 Task: Find connections with filter location Dicholi with filter topic #Homeofficewith filter profile language German with filter current company Chargebee with filter school Prahladrai Dalmia Lions College of Commerce and Economics Sundar Nagar S V Road Malad West Mumbai 400 064 with filter industry Furniture and Home Furnishings Manufacturing with filter service category Customer Support with filter keywords title Operations Manager
Action: Mouse moved to (157, 238)
Screenshot: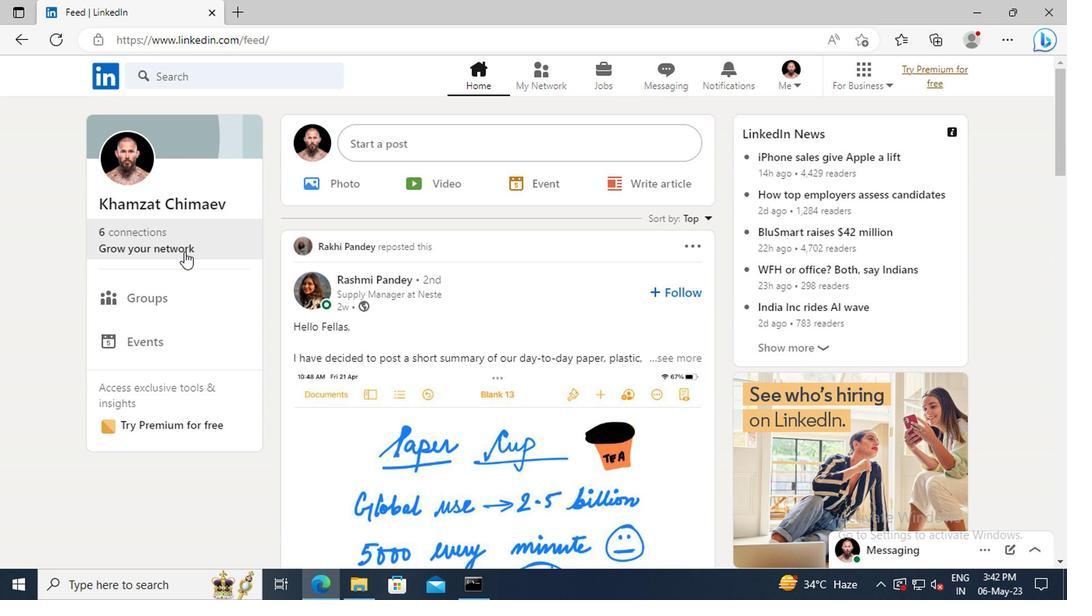 
Action: Mouse pressed left at (157, 238)
Screenshot: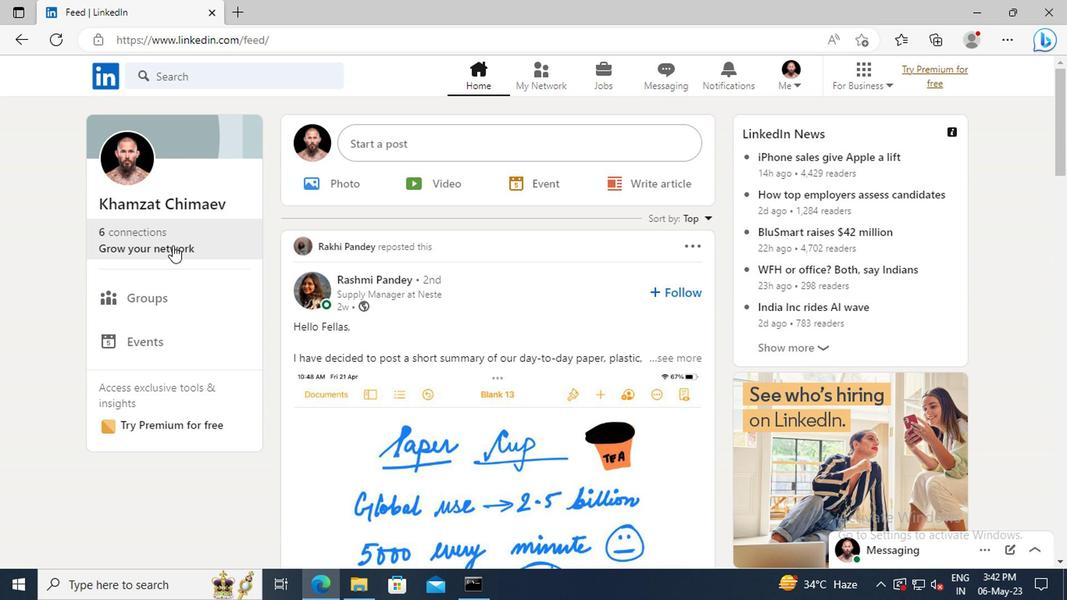 
Action: Mouse moved to (158, 166)
Screenshot: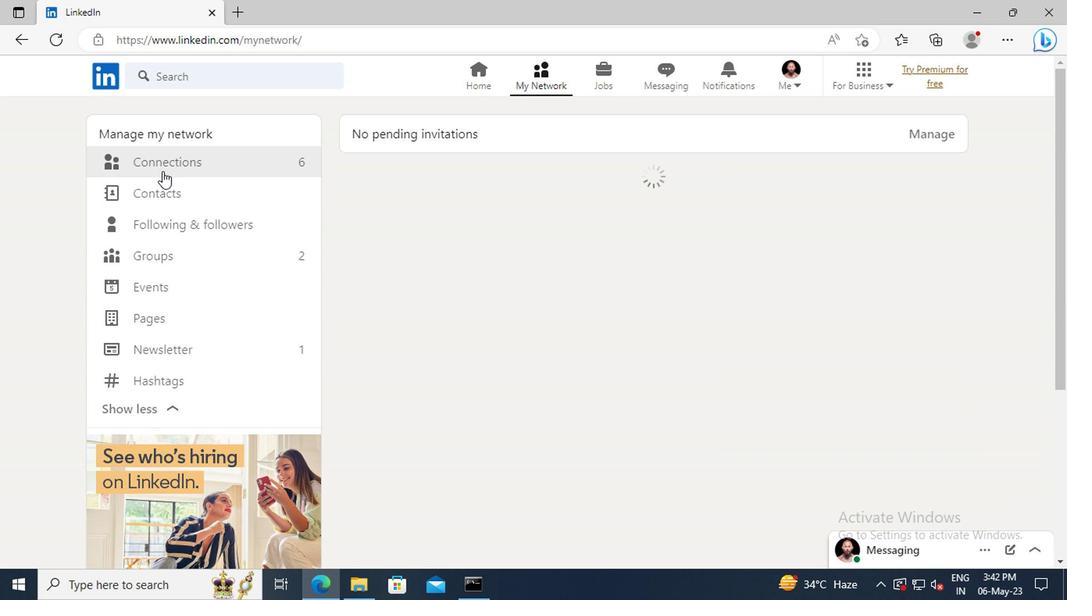 
Action: Mouse pressed left at (158, 166)
Screenshot: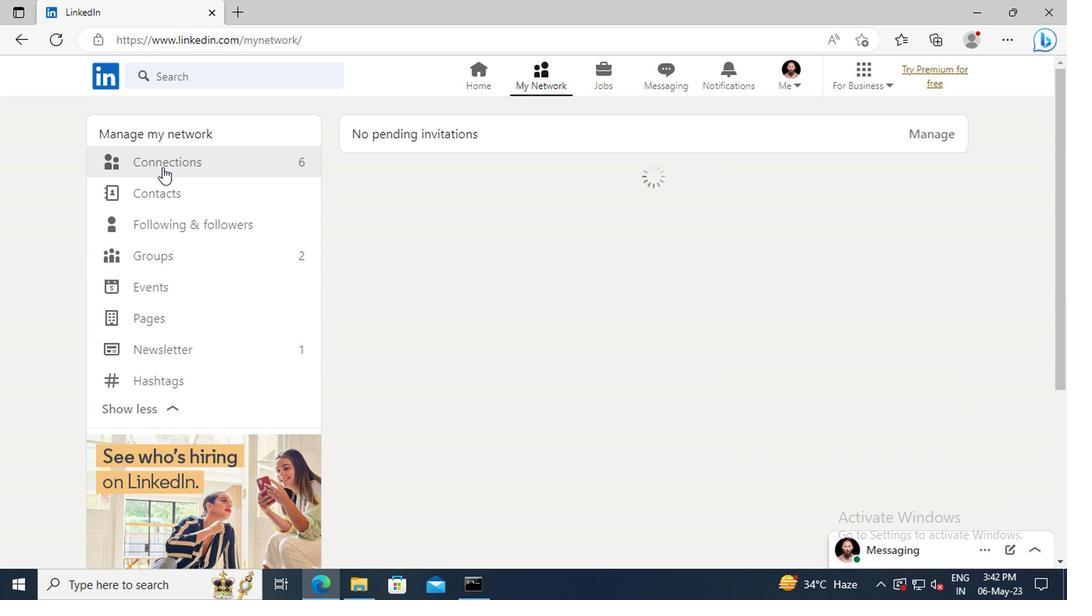 
Action: Mouse moved to (626, 166)
Screenshot: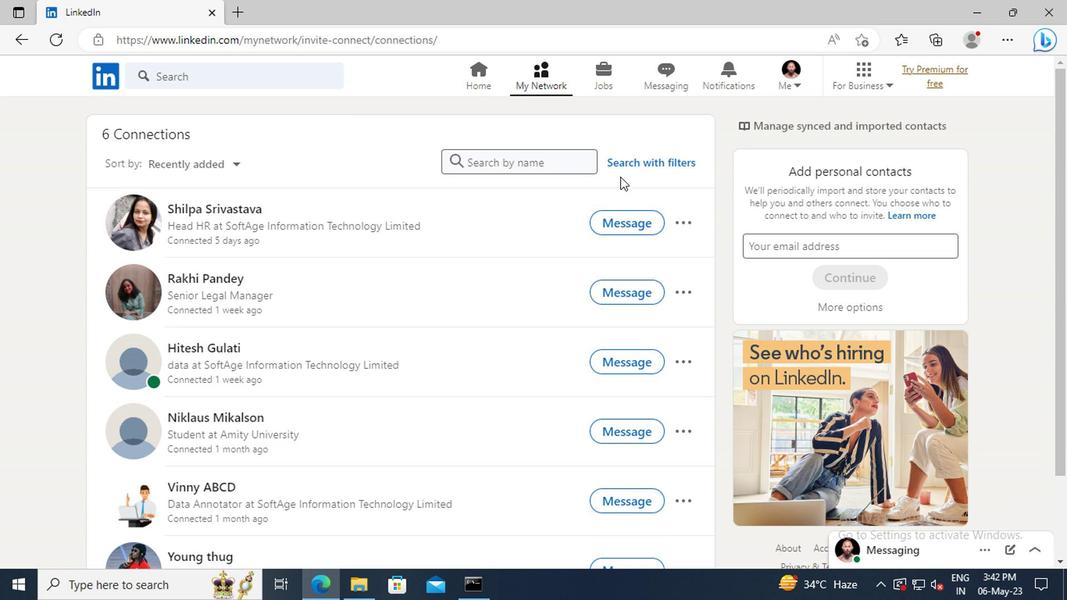 
Action: Mouse pressed left at (626, 166)
Screenshot: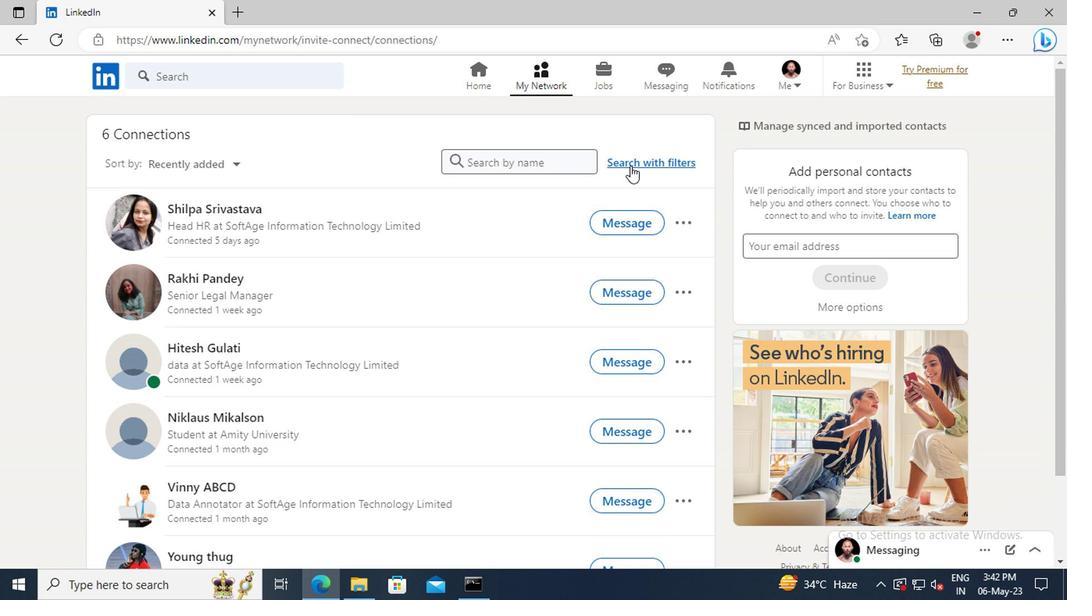
Action: Mouse moved to (591, 120)
Screenshot: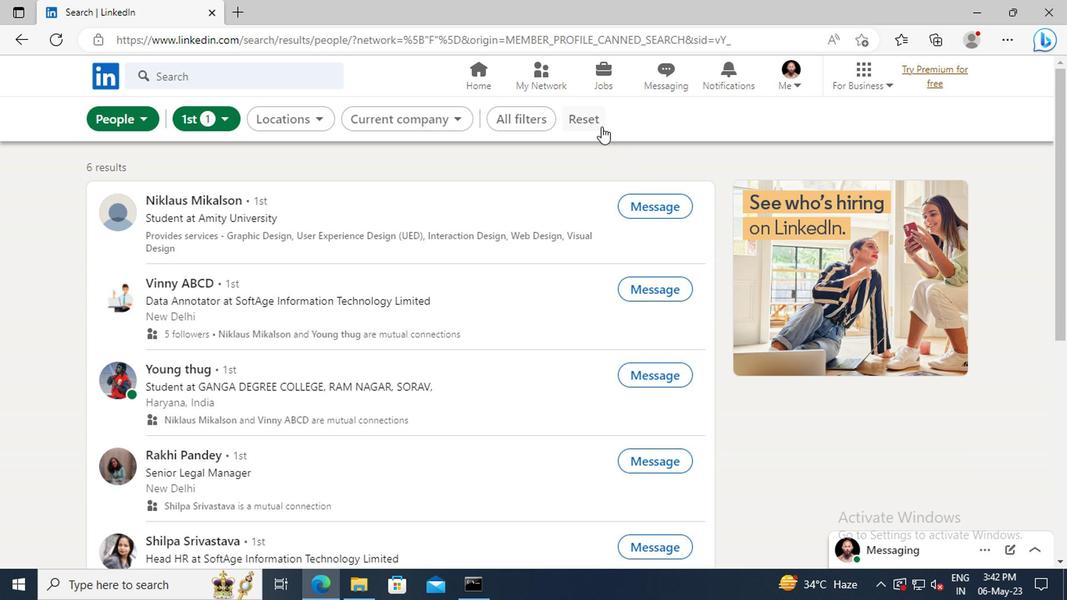 
Action: Mouse pressed left at (591, 120)
Screenshot: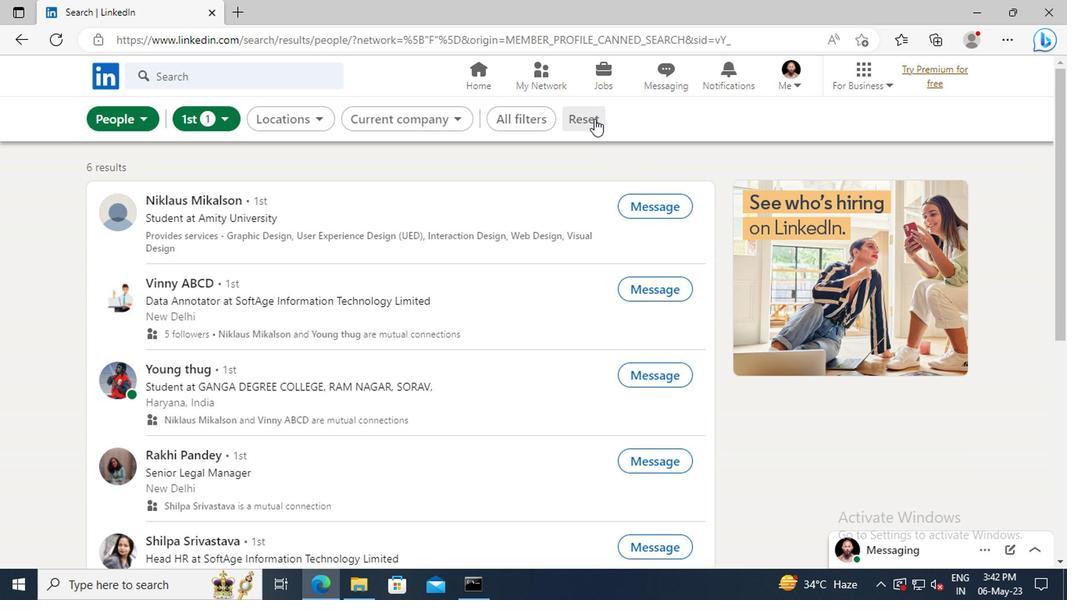 
Action: Mouse moved to (572, 120)
Screenshot: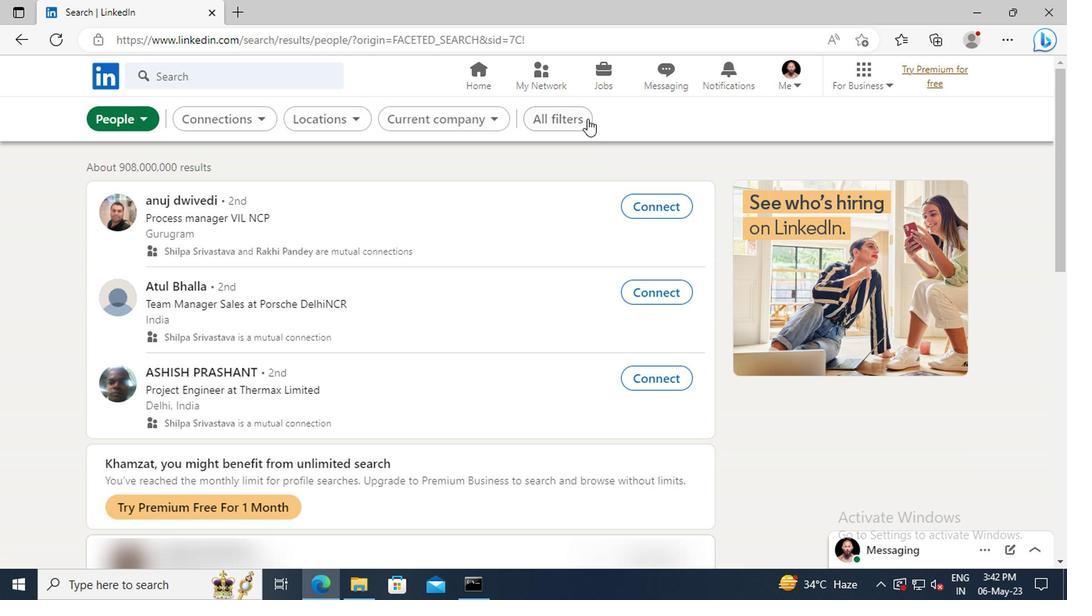 
Action: Mouse pressed left at (572, 120)
Screenshot: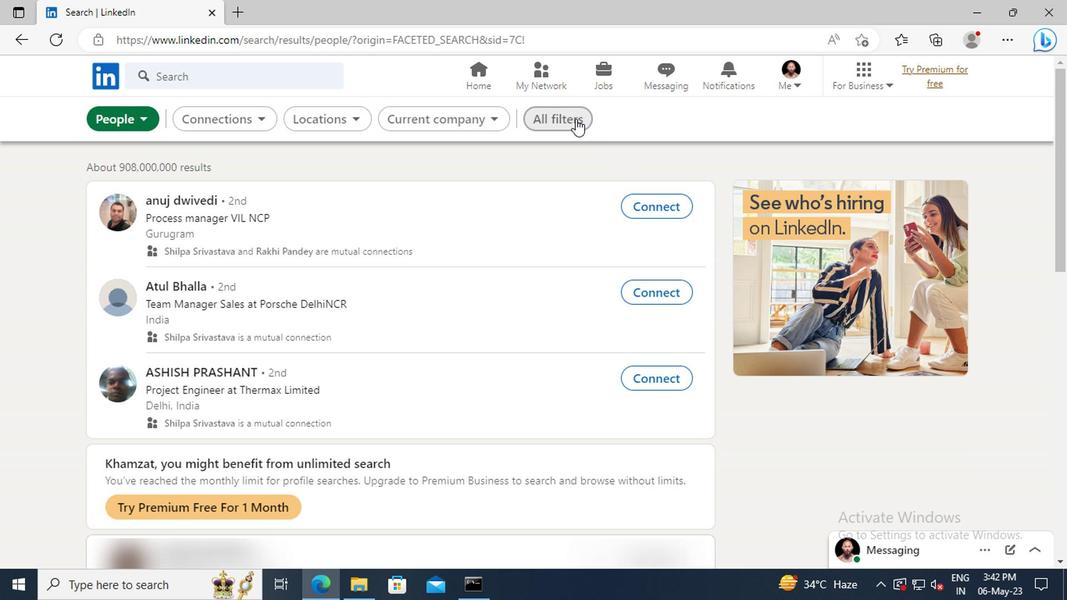 
Action: Mouse moved to (880, 309)
Screenshot: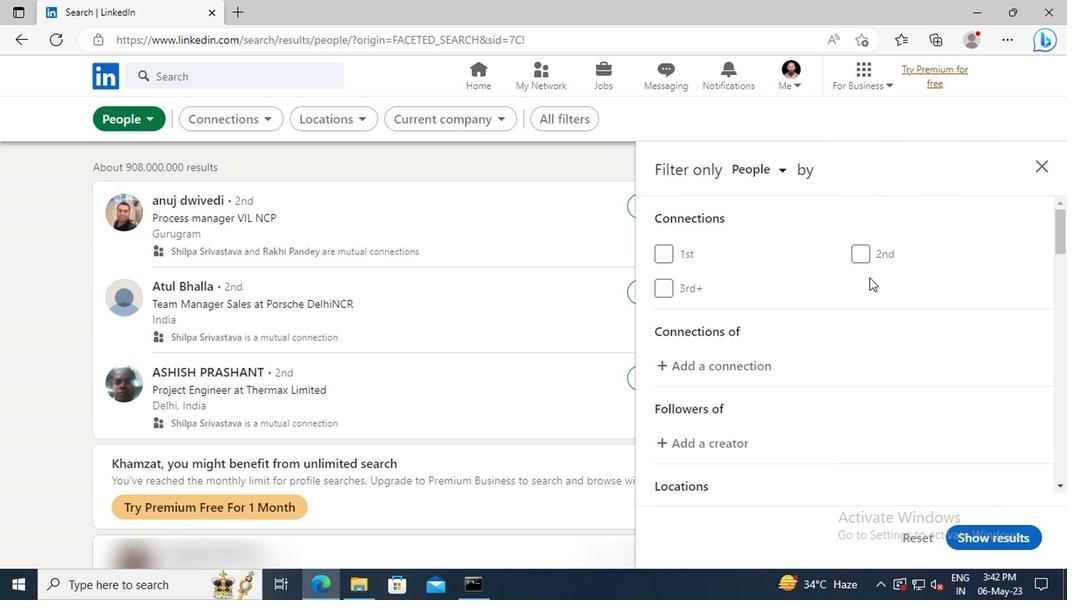 
Action: Mouse scrolled (880, 308) with delta (0, -1)
Screenshot: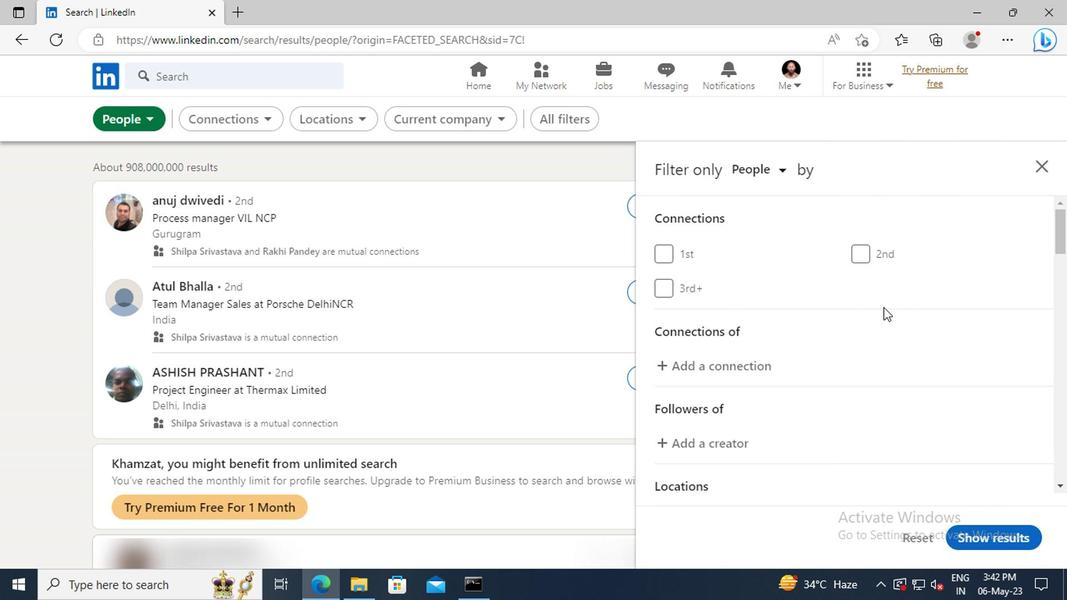 
Action: Mouse scrolled (880, 308) with delta (0, -1)
Screenshot: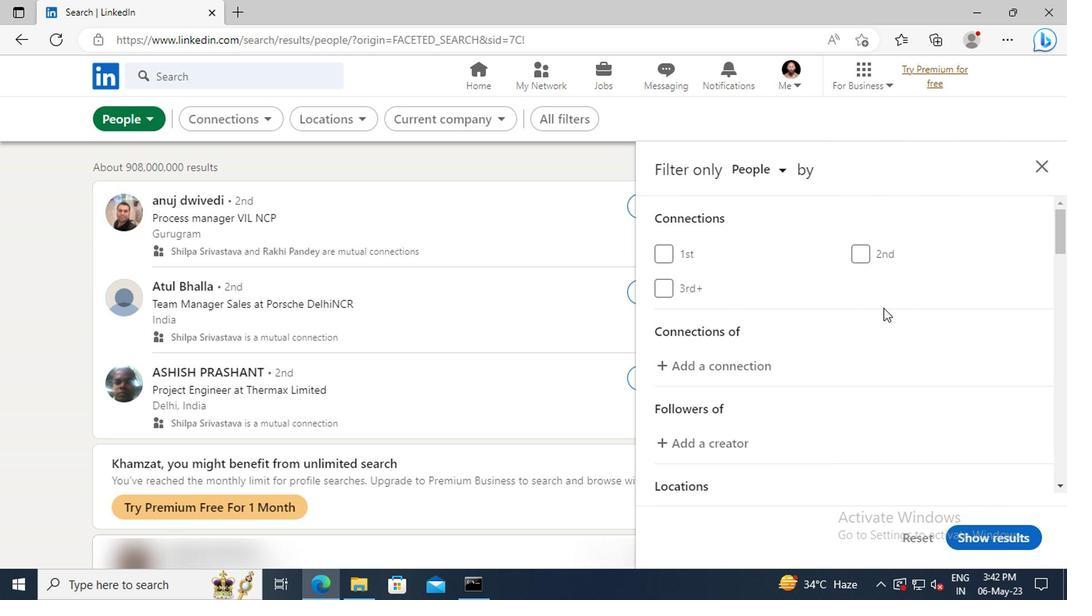 
Action: Mouse scrolled (880, 308) with delta (0, -1)
Screenshot: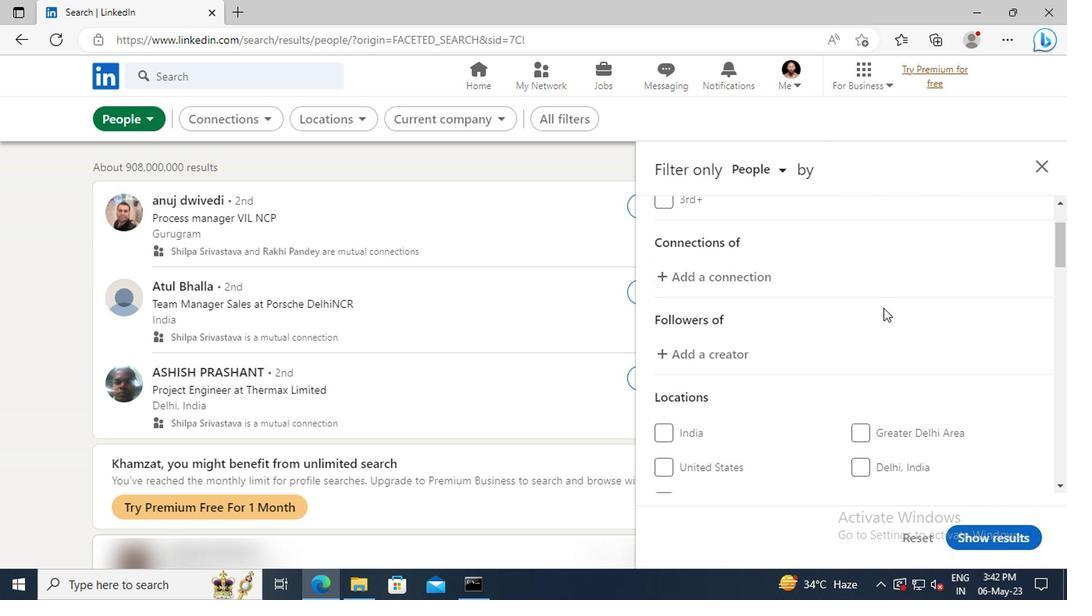 
Action: Mouse scrolled (880, 308) with delta (0, -1)
Screenshot: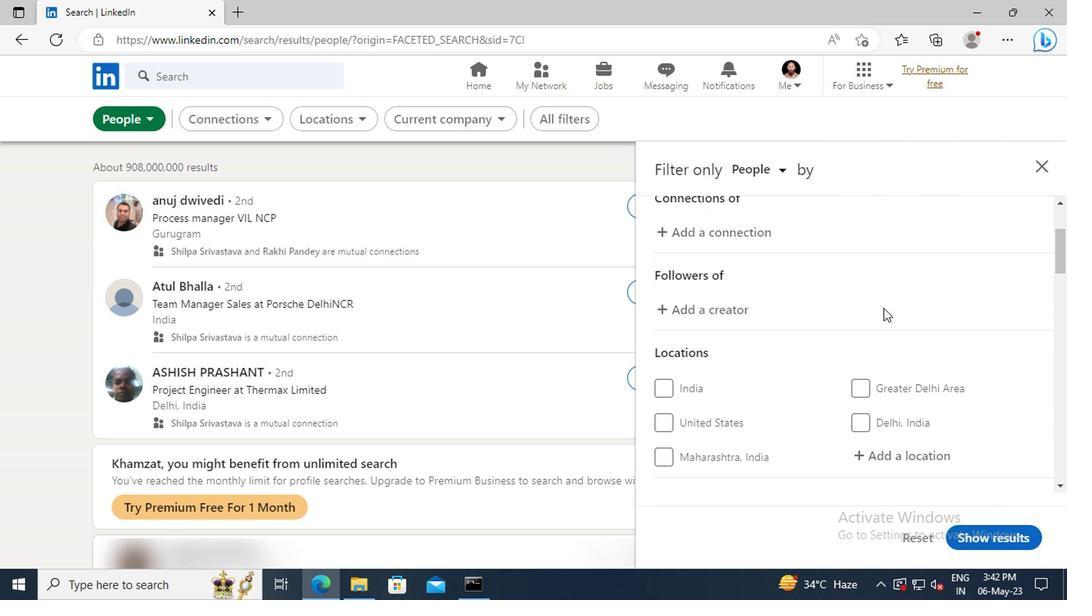 
Action: Mouse scrolled (880, 308) with delta (0, -1)
Screenshot: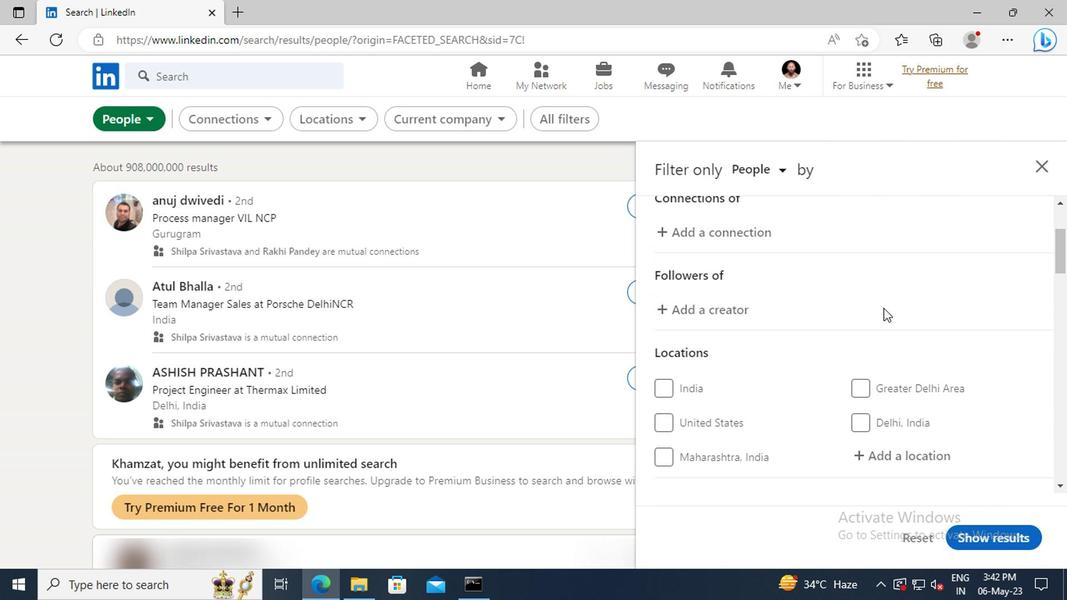 
Action: Mouse scrolled (880, 308) with delta (0, -1)
Screenshot: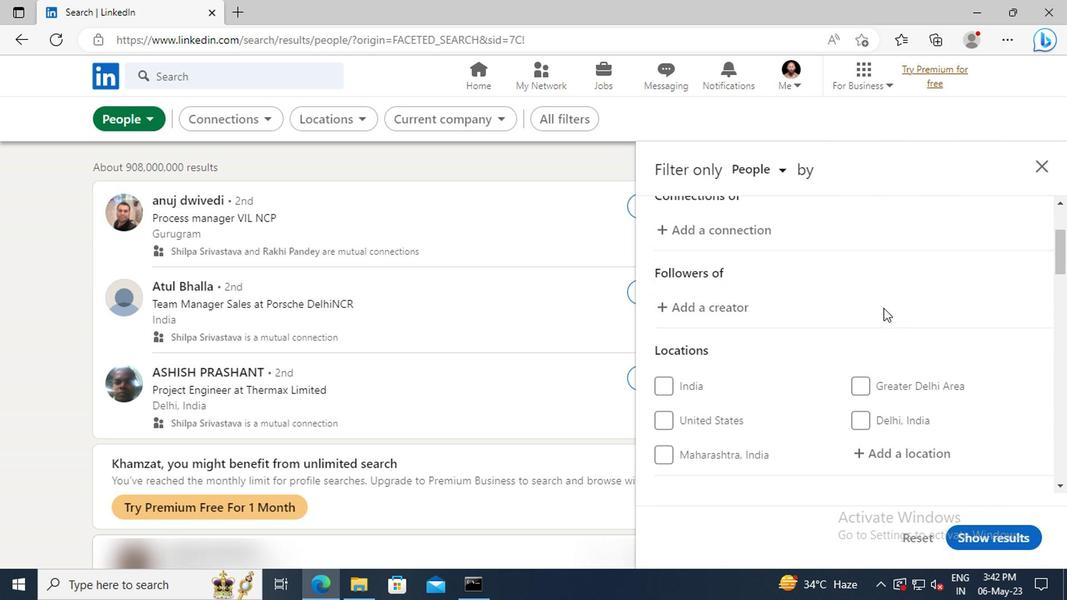 
Action: Mouse moved to (883, 322)
Screenshot: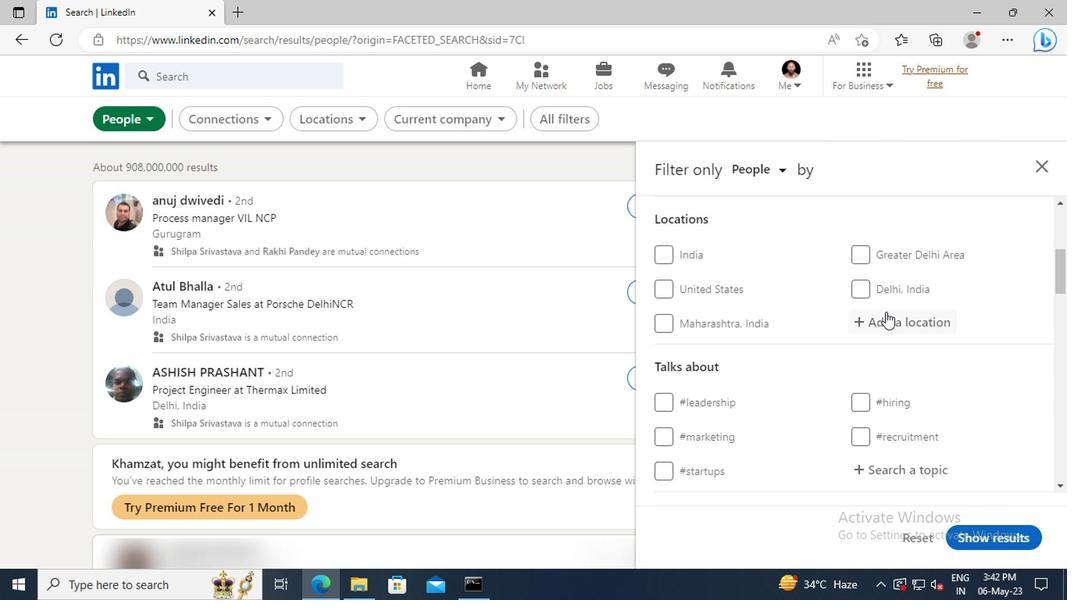 
Action: Mouse pressed left at (883, 322)
Screenshot: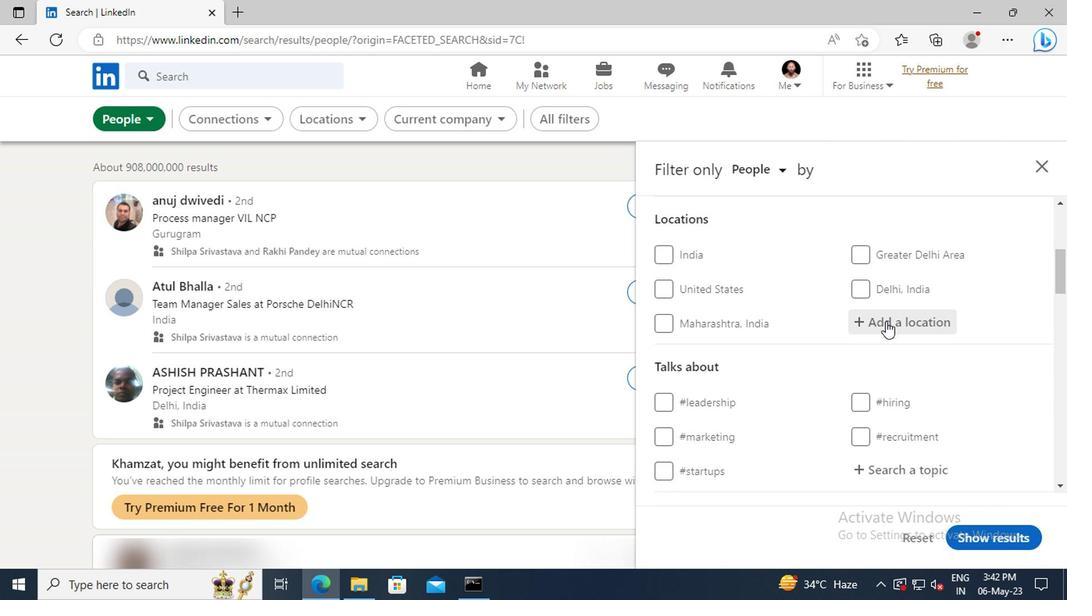 
Action: Key pressed <Key.shift>DICHOLI<Key.enter>
Screenshot: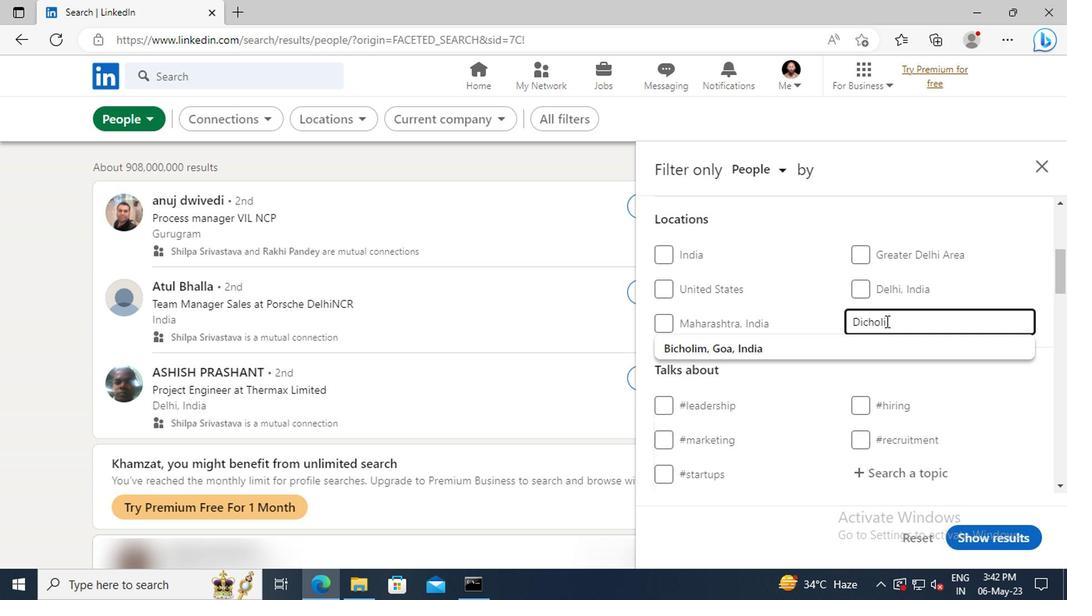 
Action: Mouse scrolled (883, 321) with delta (0, -1)
Screenshot: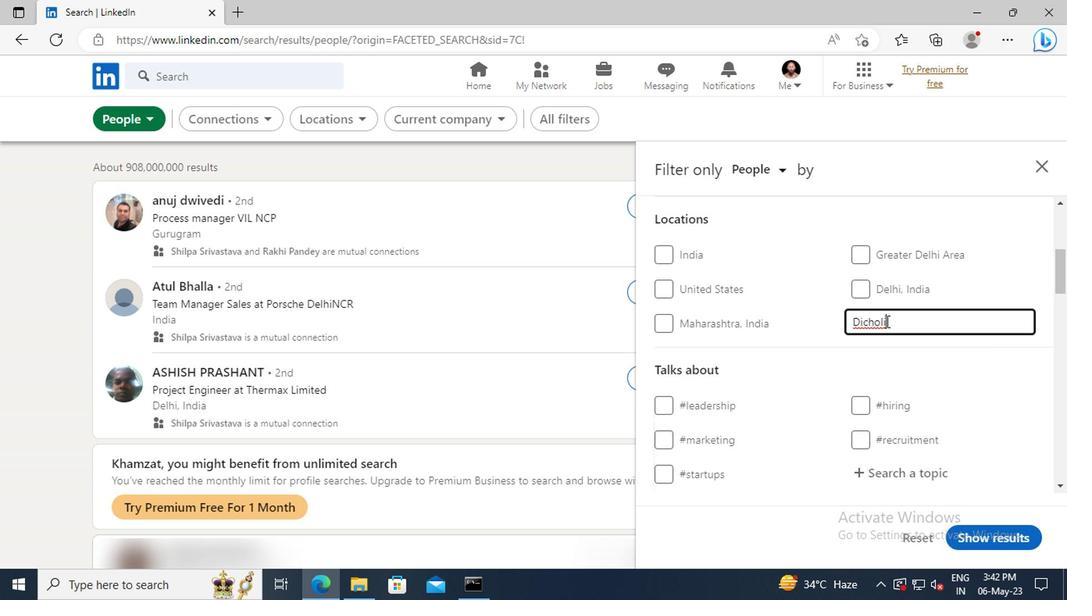 
Action: Mouse scrolled (883, 321) with delta (0, -1)
Screenshot: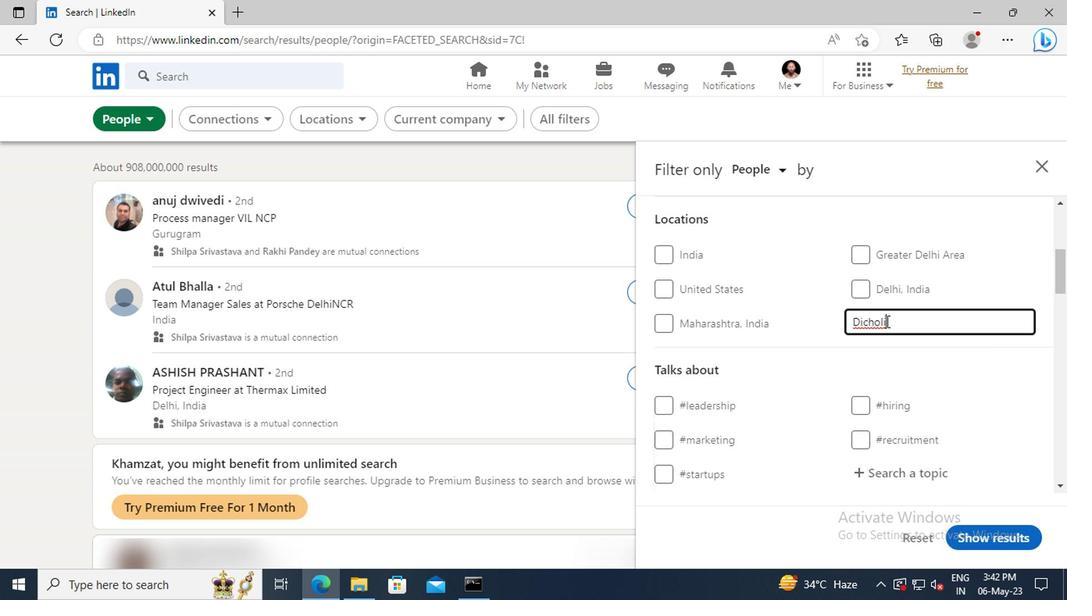 
Action: Mouse scrolled (883, 321) with delta (0, -1)
Screenshot: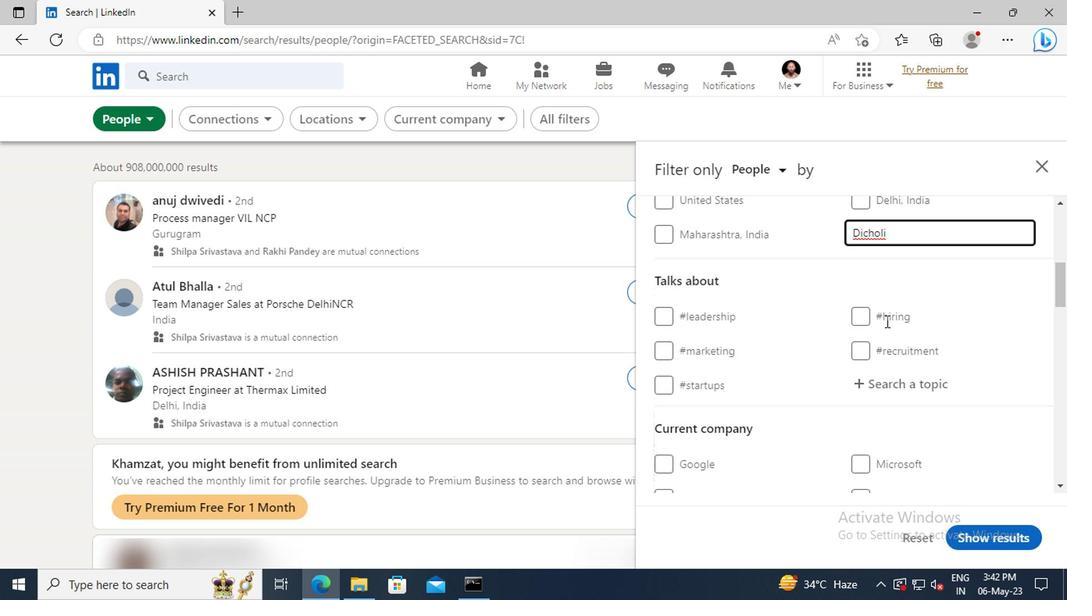 
Action: Mouse moved to (886, 342)
Screenshot: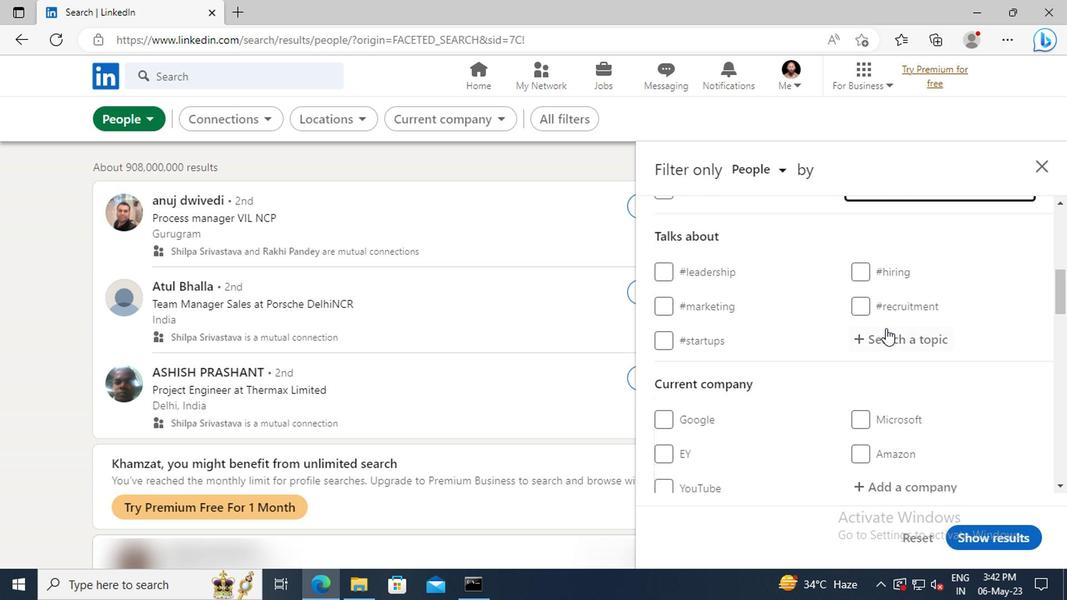 
Action: Mouse pressed left at (886, 342)
Screenshot: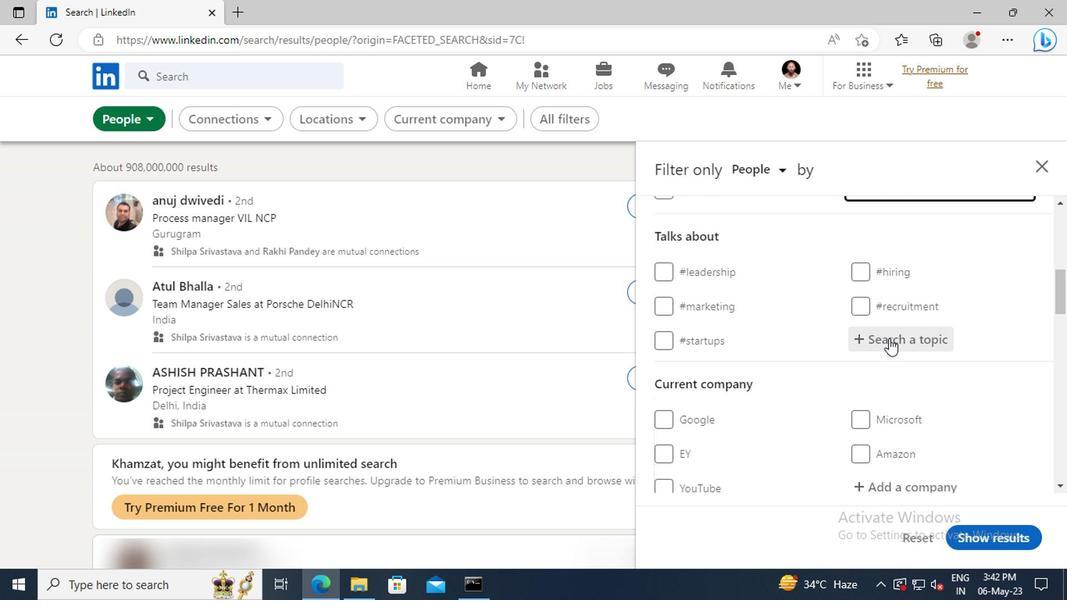 
Action: Key pressed <Key.shift>HOMEOFF
Screenshot: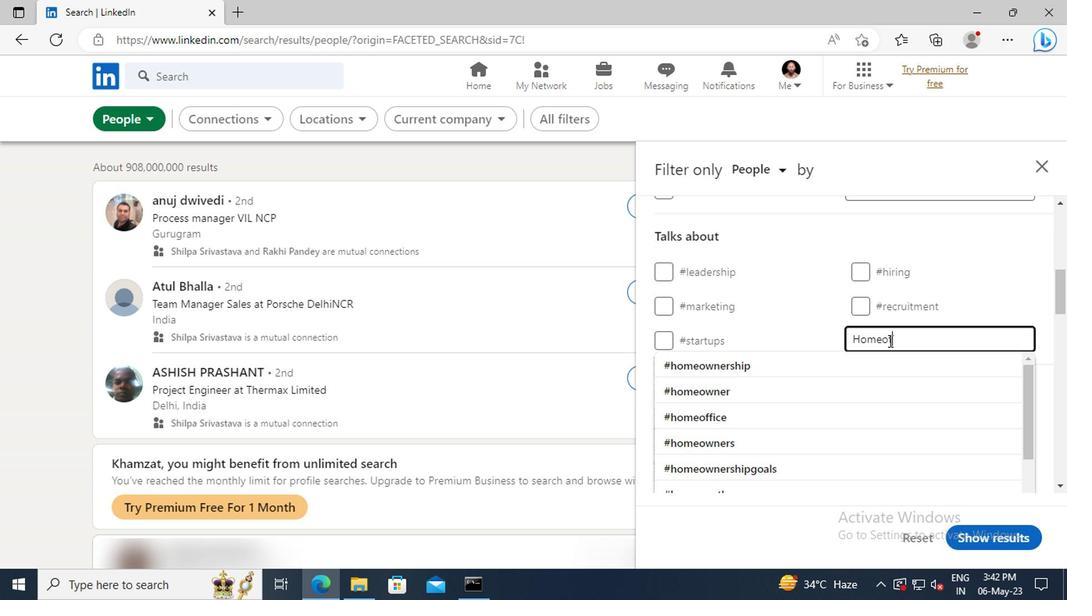 
Action: Mouse moved to (889, 359)
Screenshot: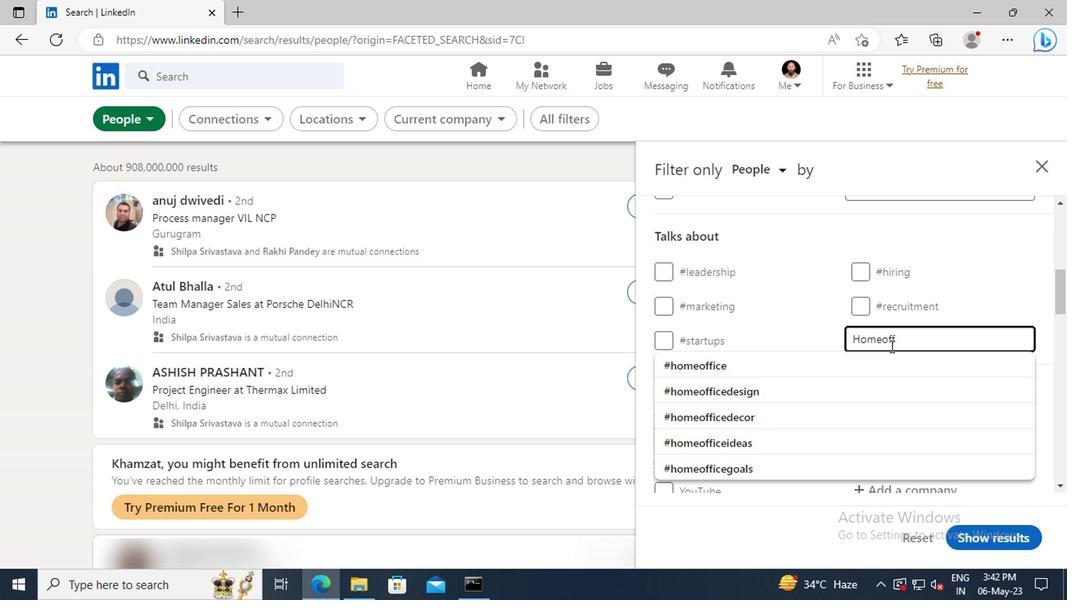 
Action: Mouse pressed left at (889, 359)
Screenshot: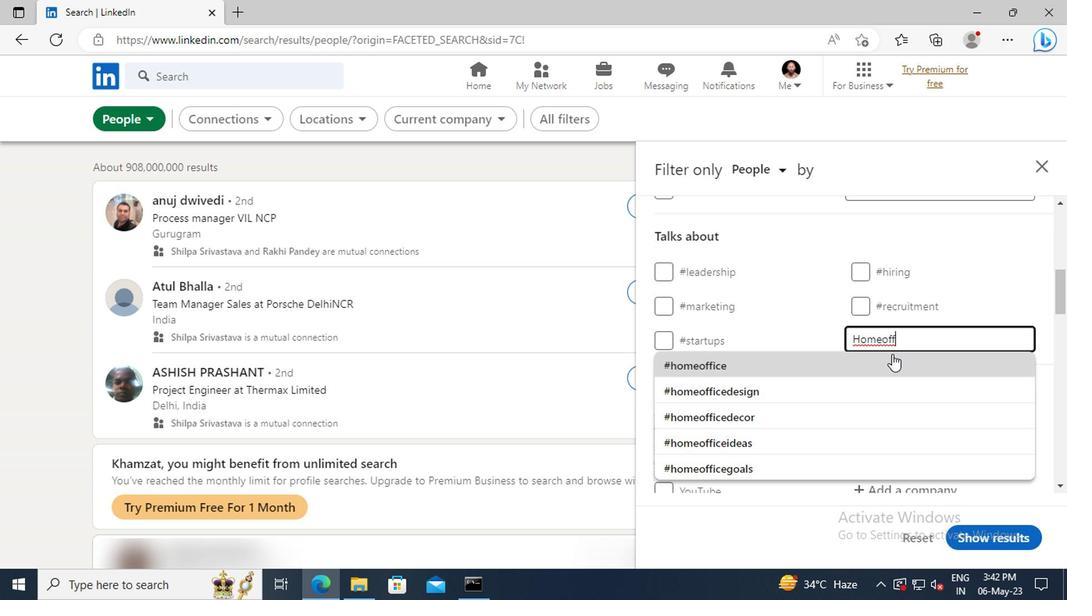 
Action: Mouse scrolled (889, 358) with delta (0, -1)
Screenshot: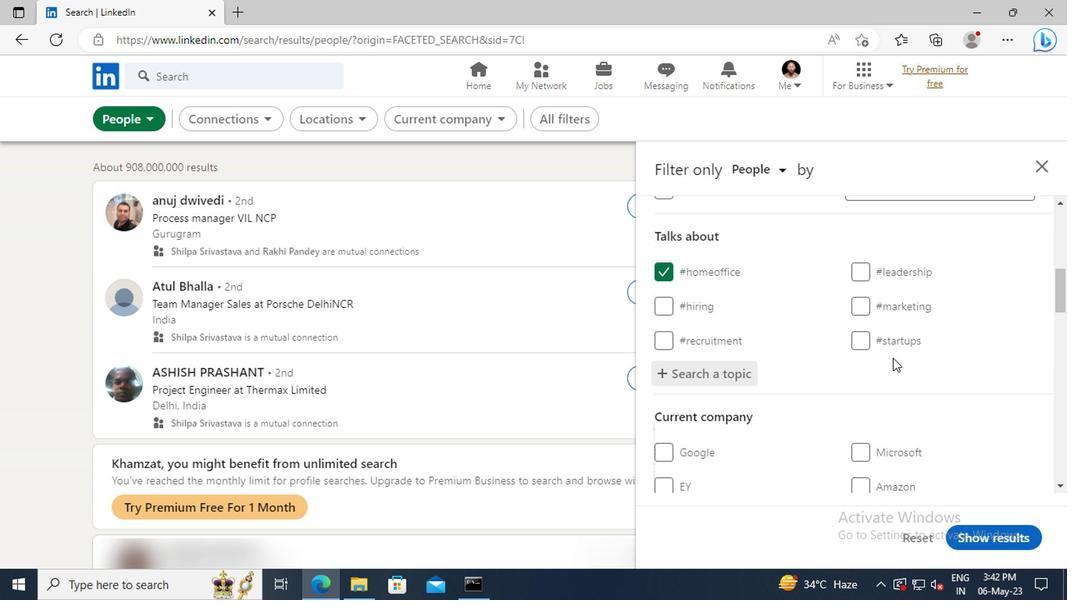
Action: Mouse scrolled (889, 358) with delta (0, -1)
Screenshot: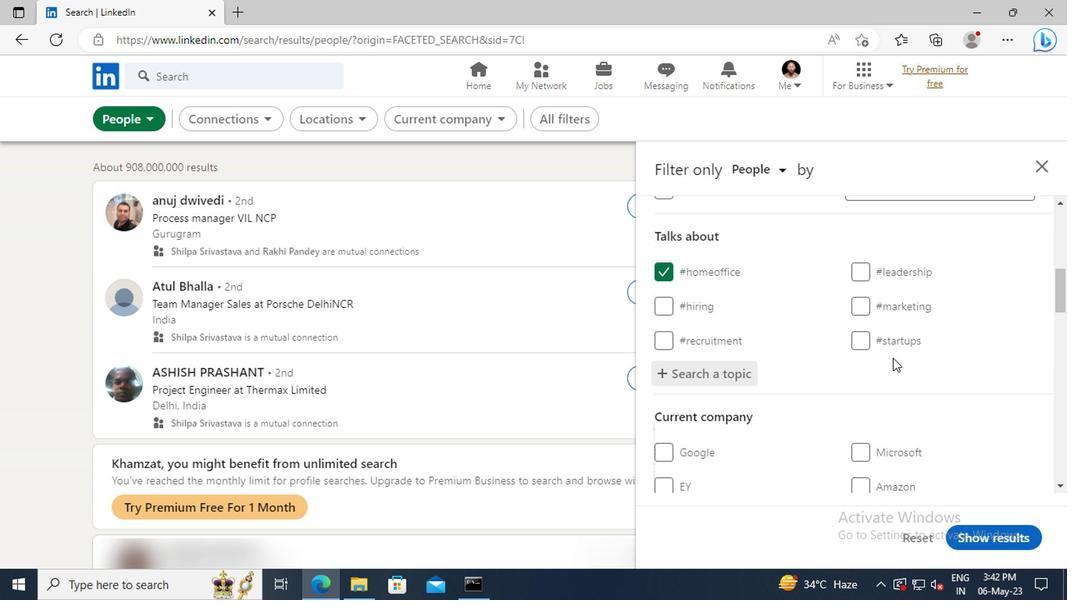 
Action: Mouse scrolled (889, 358) with delta (0, -1)
Screenshot: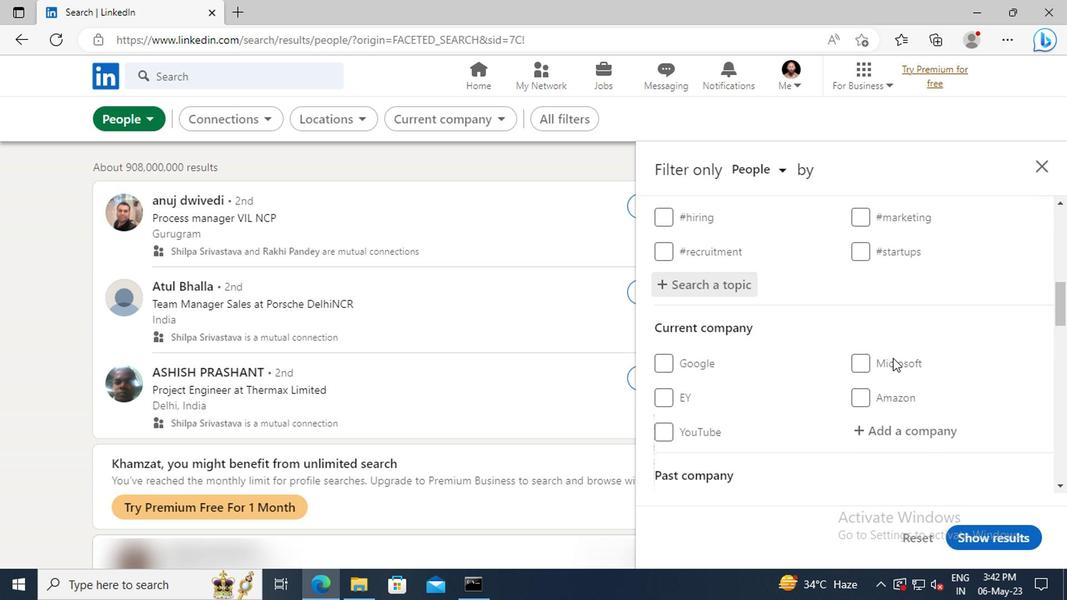 
Action: Mouse scrolled (889, 358) with delta (0, -1)
Screenshot: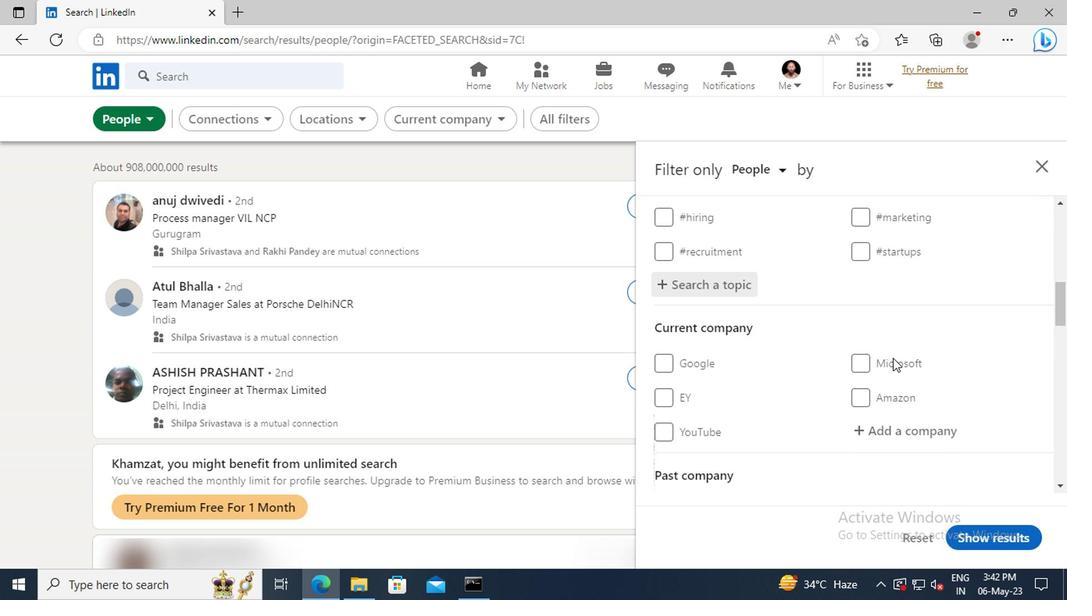 
Action: Mouse scrolled (889, 358) with delta (0, -1)
Screenshot: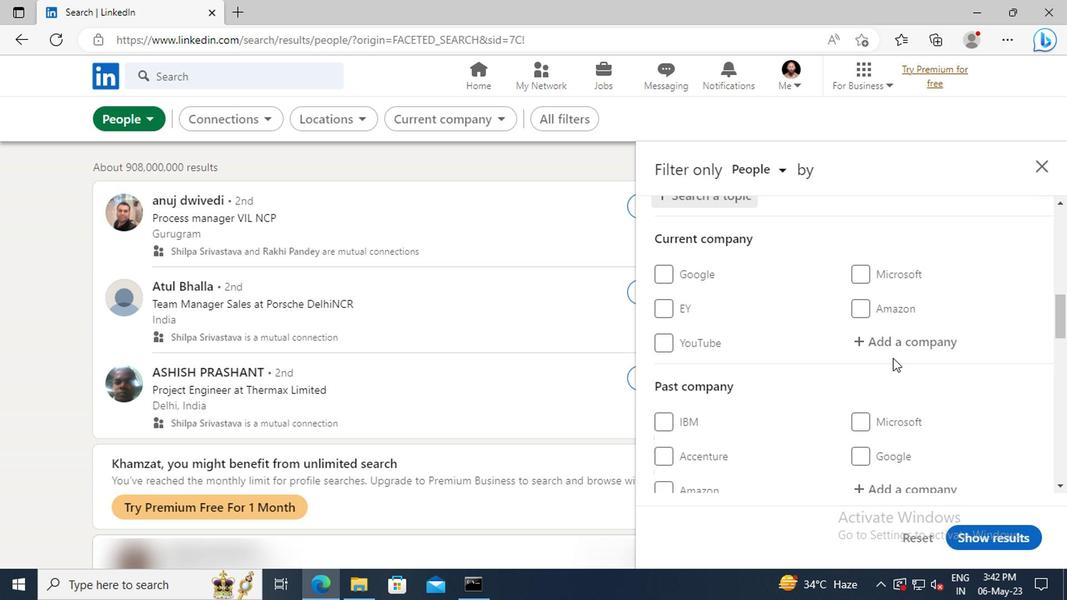 
Action: Mouse scrolled (889, 358) with delta (0, -1)
Screenshot: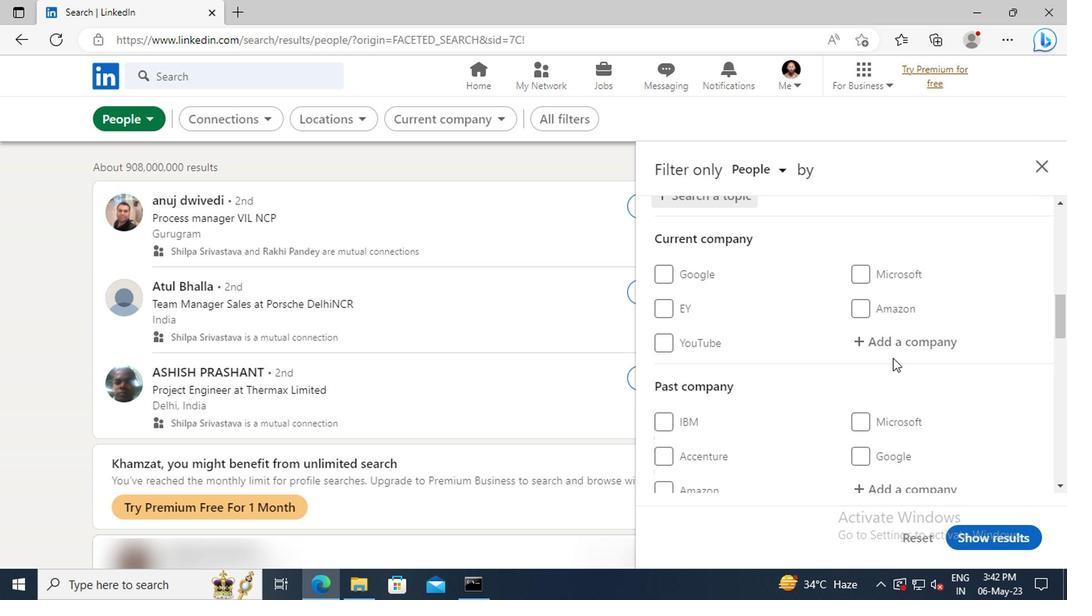 
Action: Mouse scrolled (889, 358) with delta (0, -1)
Screenshot: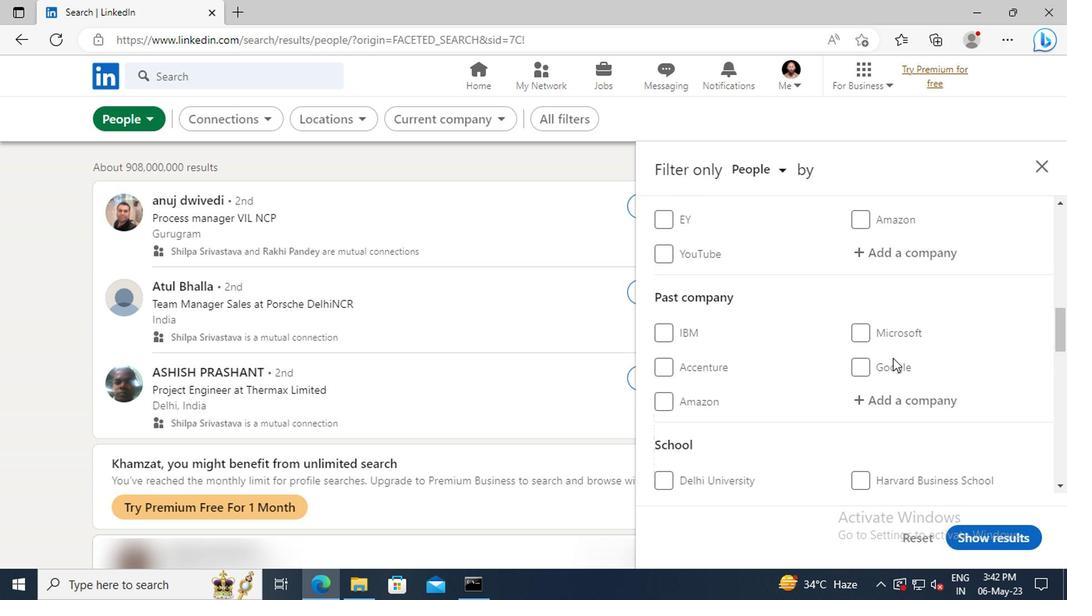
Action: Mouse scrolled (889, 358) with delta (0, -1)
Screenshot: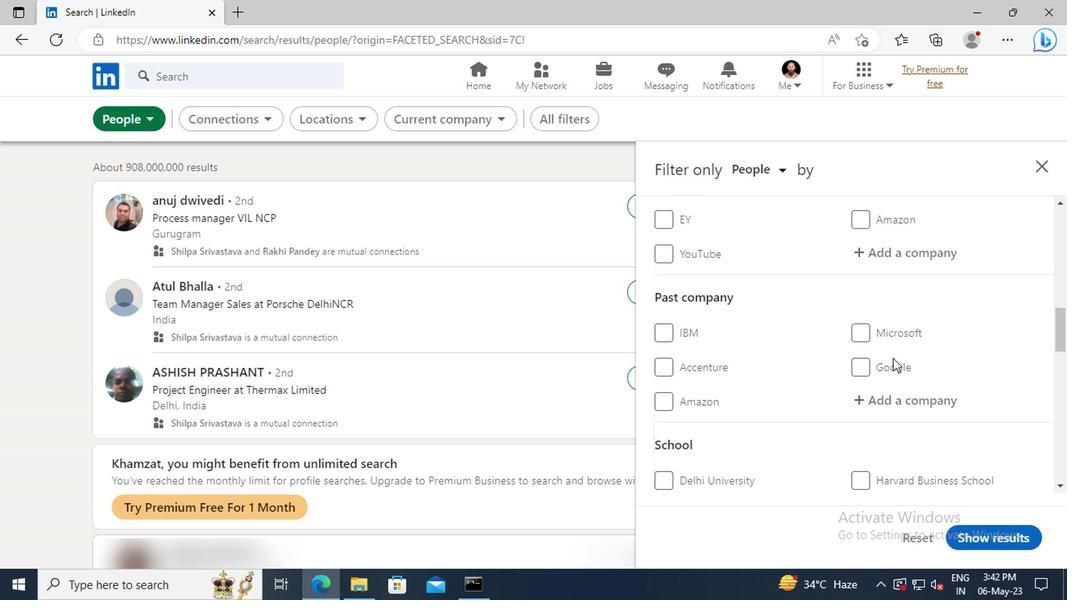 
Action: Mouse scrolled (889, 358) with delta (0, -1)
Screenshot: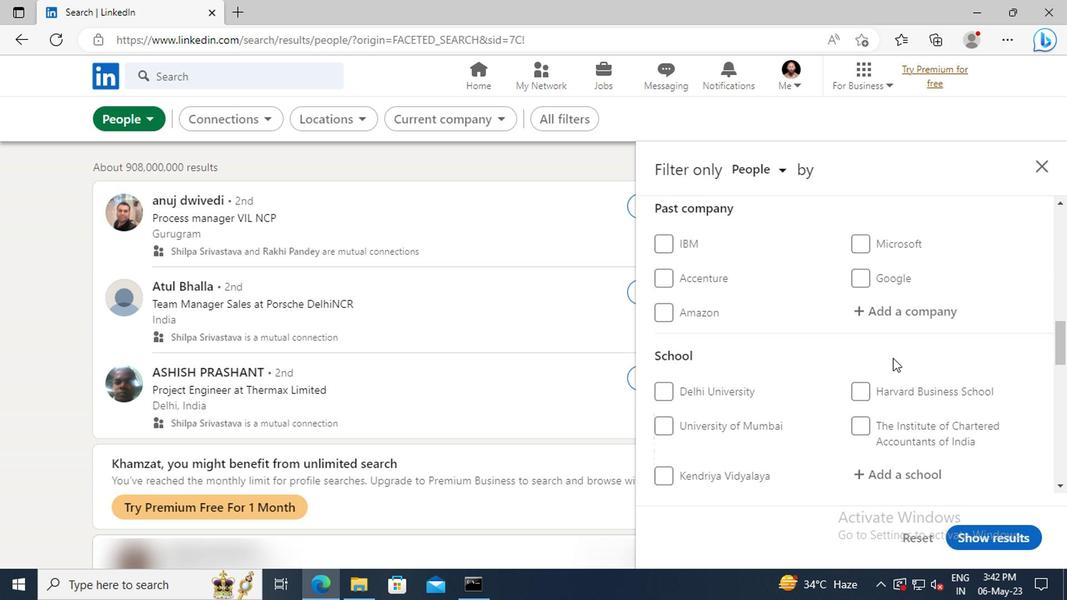 
Action: Mouse scrolled (889, 358) with delta (0, -1)
Screenshot: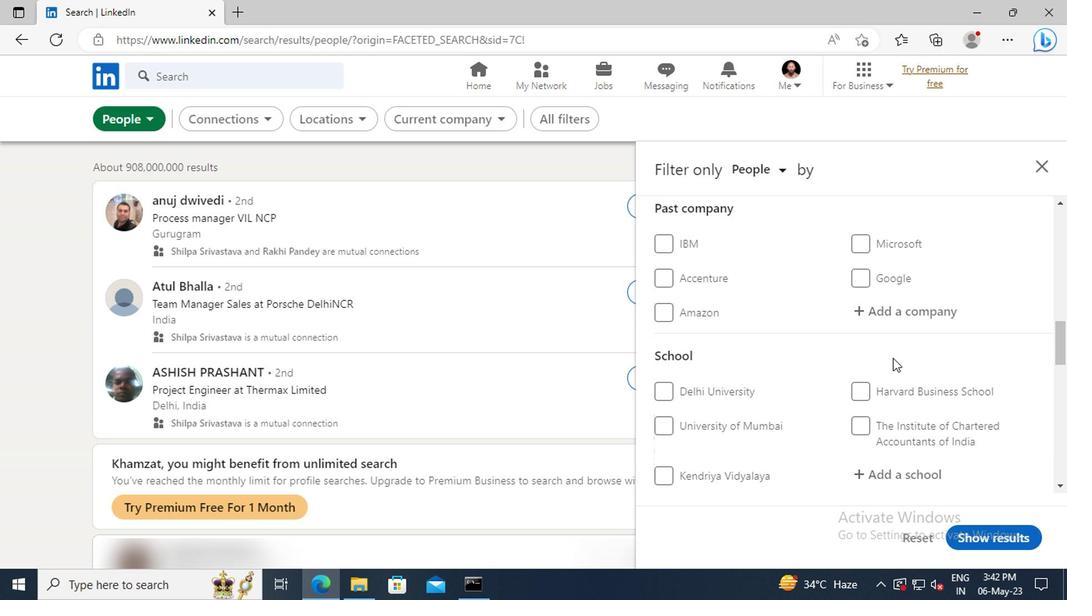 
Action: Mouse scrolled (889, 358) with delta (0, -1)
Screenshot: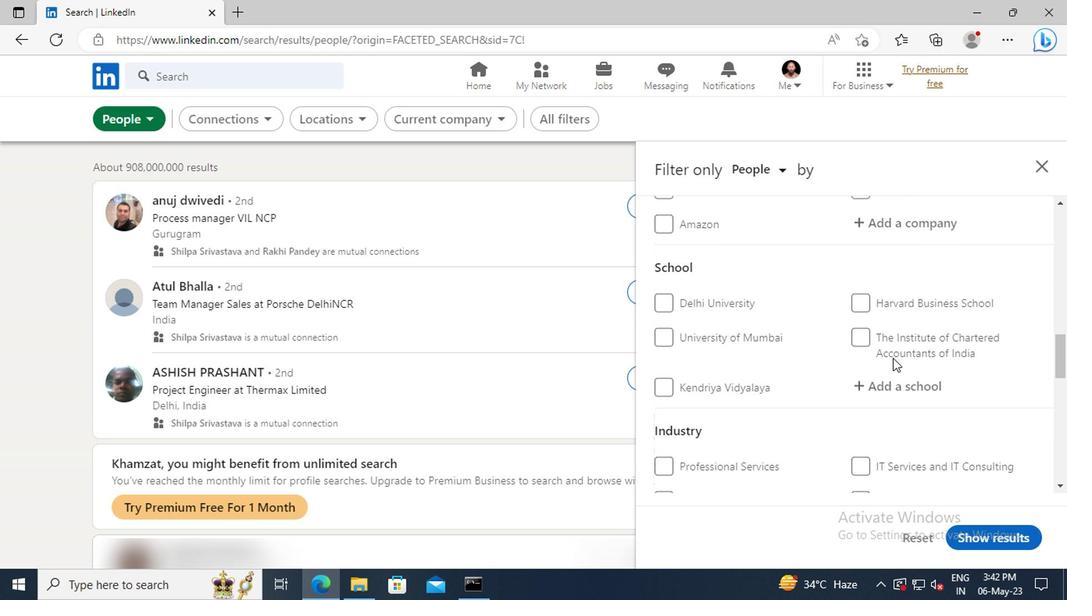 
Action: Mouse scrolled (889, 358) with delta (0, -1)
Screenshot: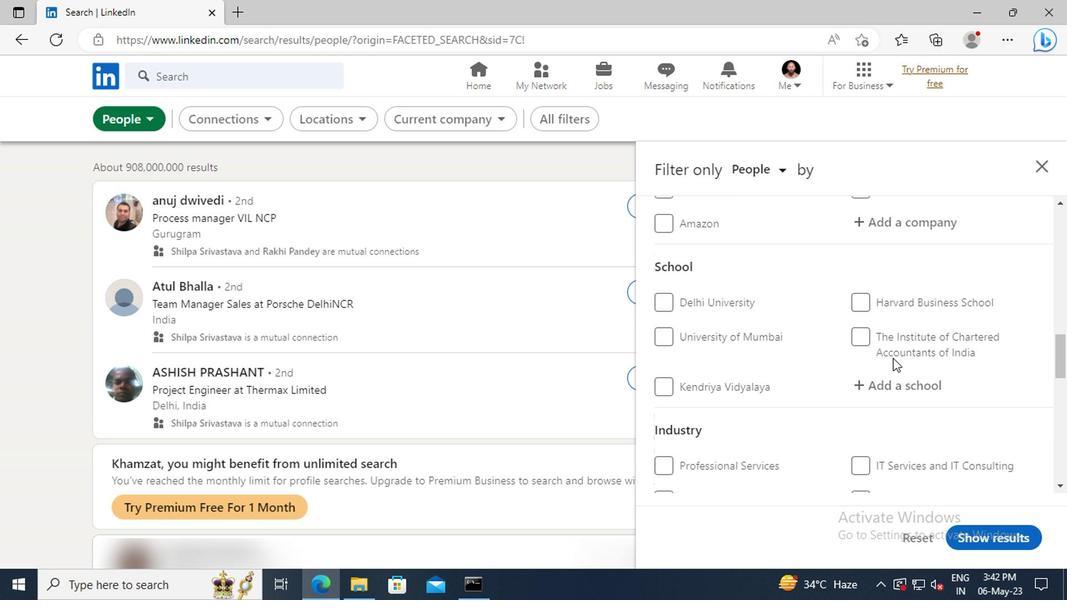 
Action: Mouse scrolled (889, 358) with delta (0, -1)
Screenshot: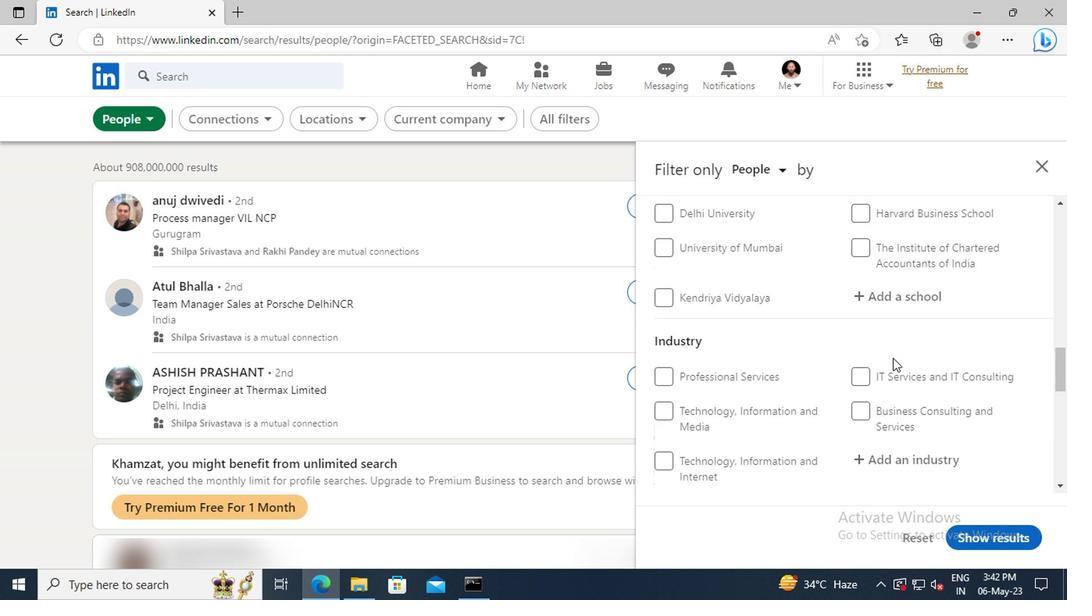 
Action: Mouse scrolled (889, 358) with delta (0, -1)
Screenshot: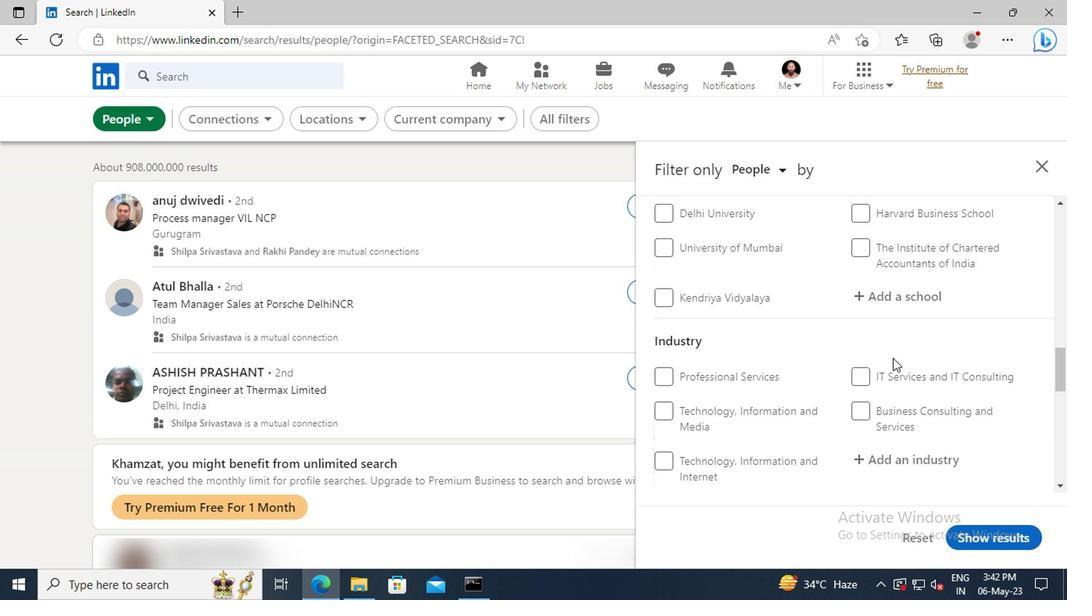 
Action: Mouse scrolled (889, 358) with delta (0, -1)
Screenshot: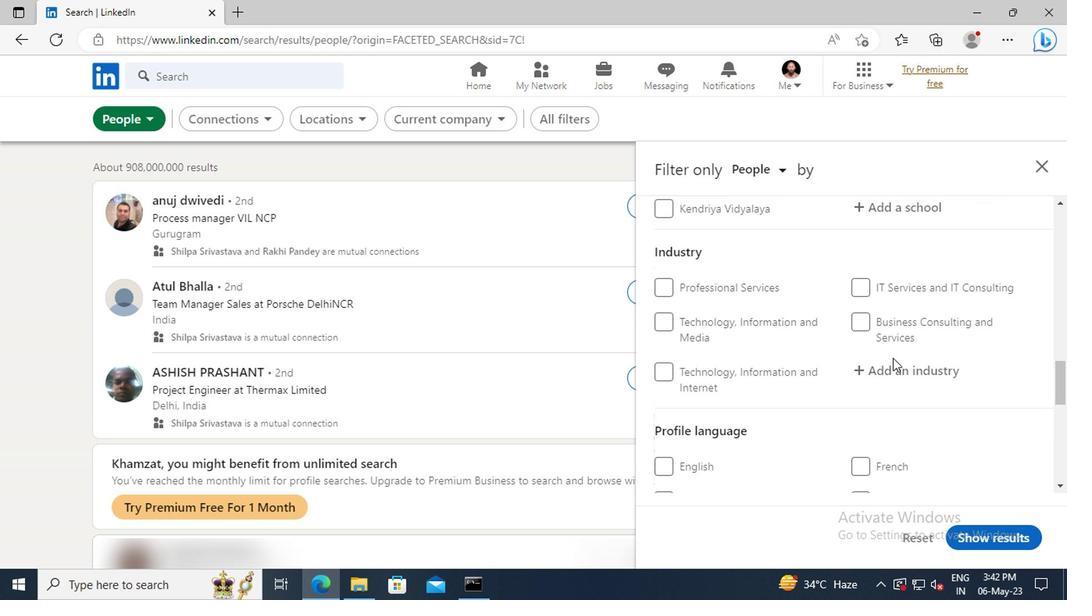 
Action: Mouse scrolled (889, 358) with delta (0, -1)
Screenshot: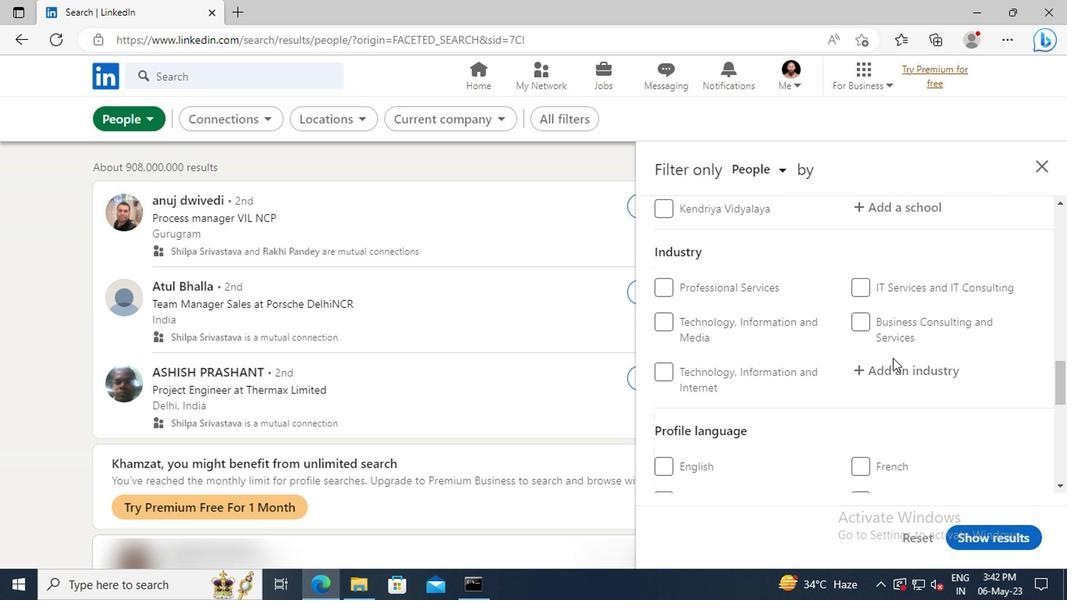 
Action: Mouse moved to (661, 448)
Screenshot: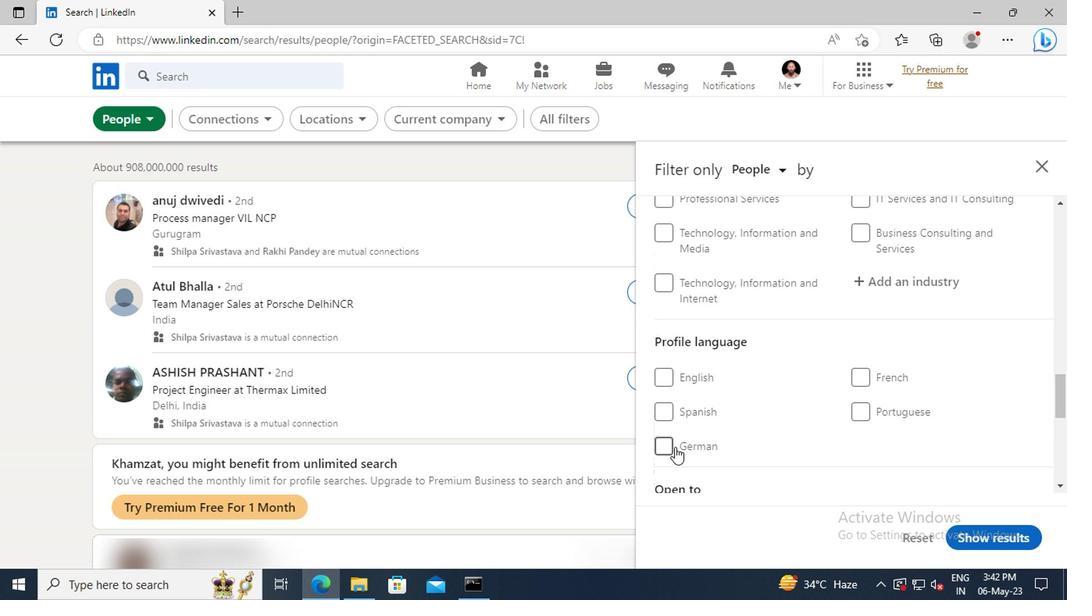 
Action: Mouse pressed left at (661, 448)
Screenshot: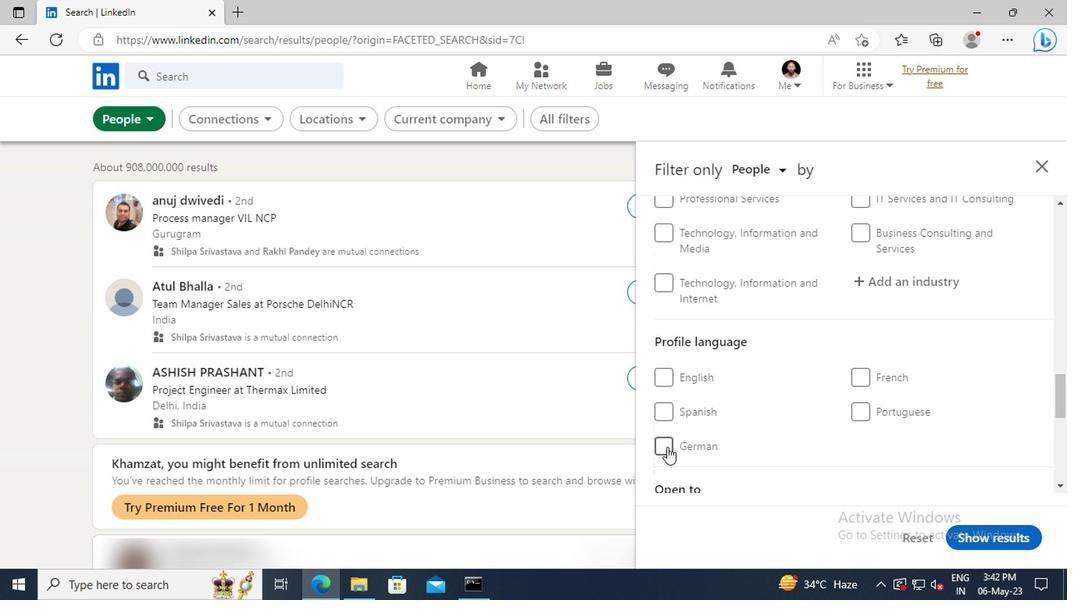 
Action: Mouse moved to (876, 407)
Screenshot: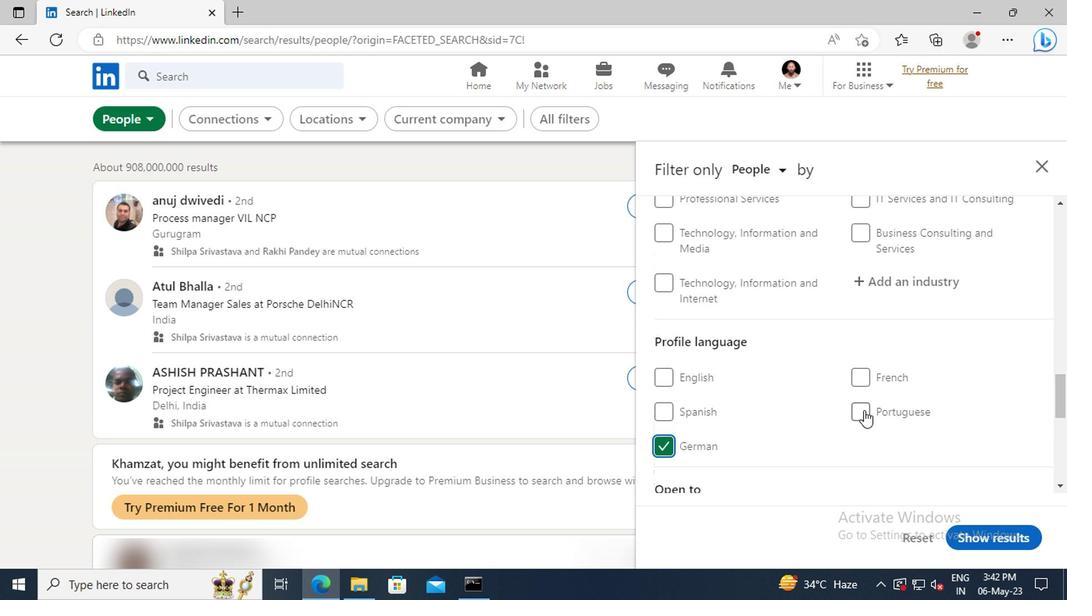 
Action: Mouse scrolled (876, 407) with delta (0, 0)
Screenshot: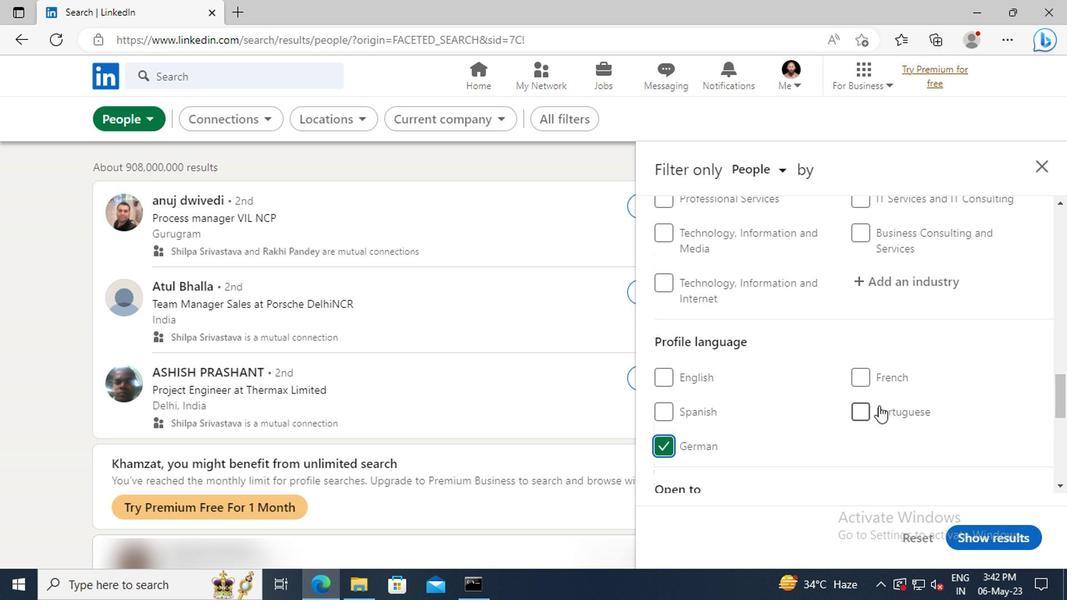 
Action: Mouse scrolled (876, 407) with delta (0, 0)
Screenshot: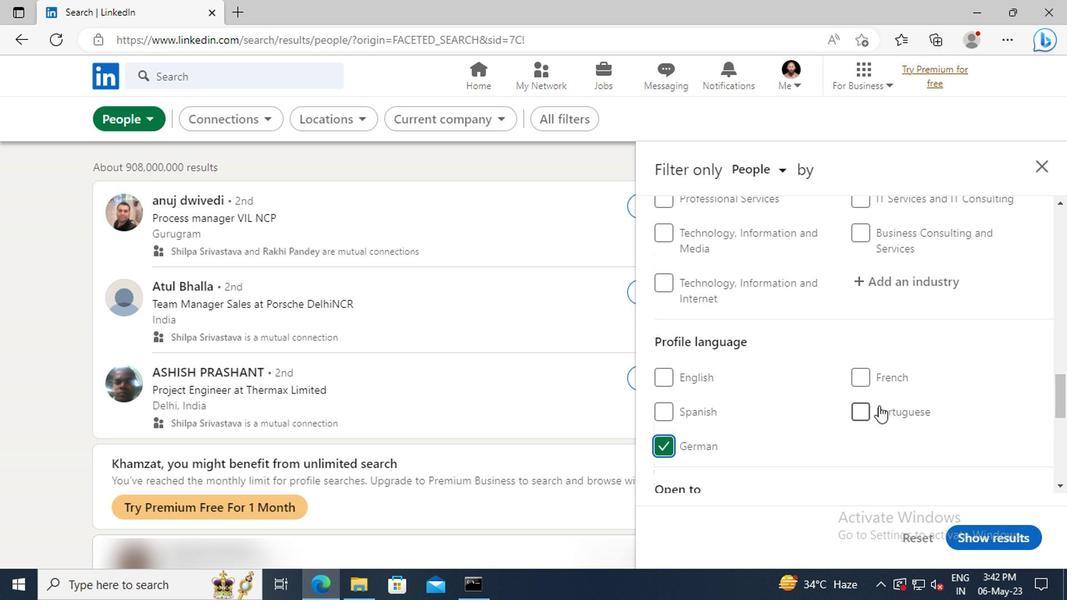 
Action: Mouse scrolled (876, 407) with delta (0, 0)
Screenshot: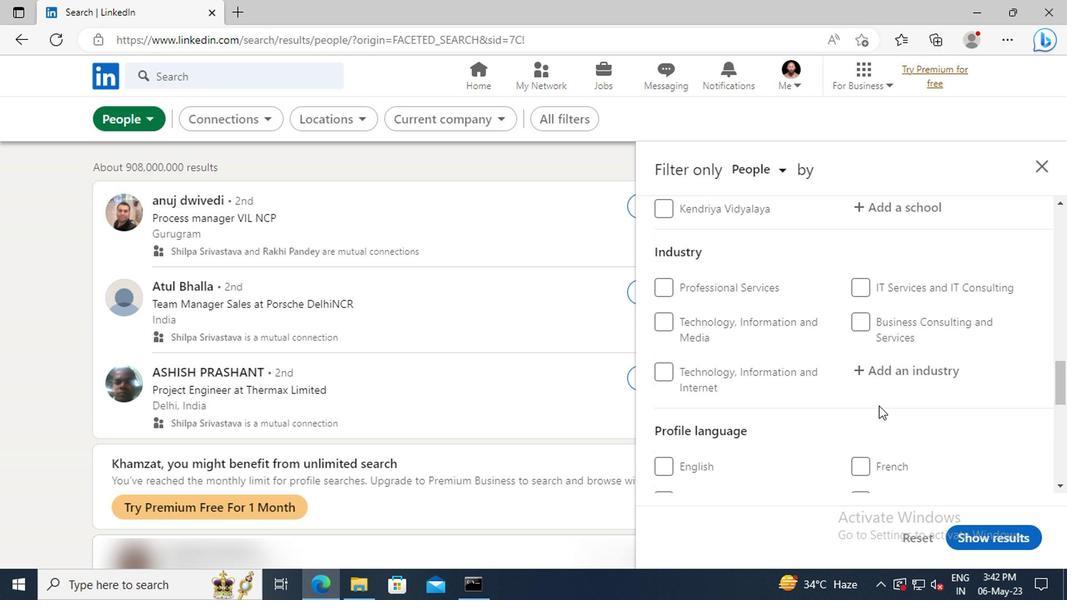 
Action: Mouse scrolled (876, 407) with delta (0, 0)
Screenshot: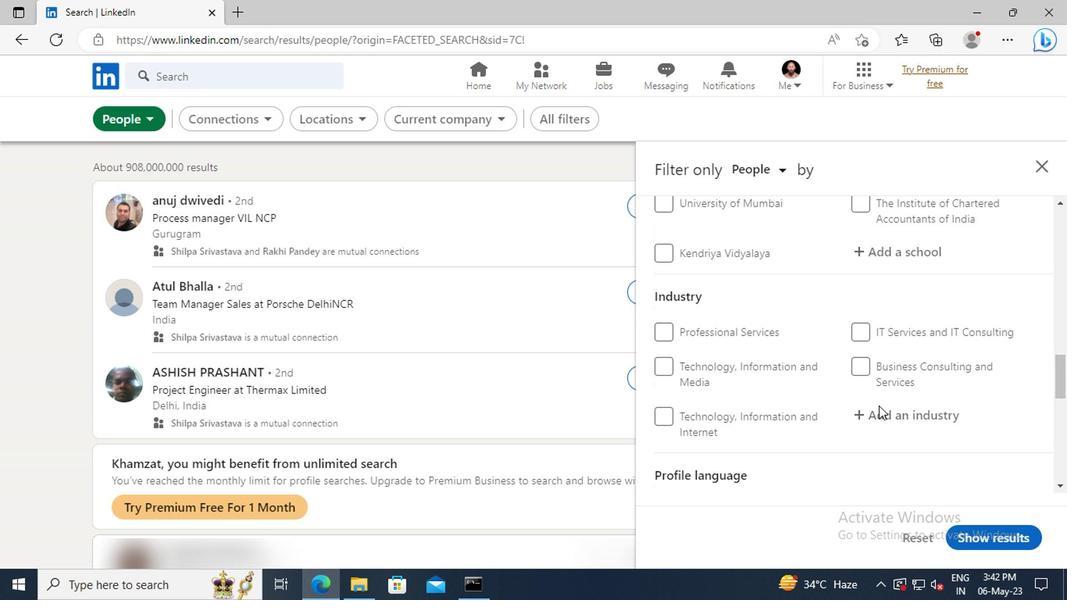 
Action: Mouse scrolled (876, 407) with delta (0, 0)
Screenshot: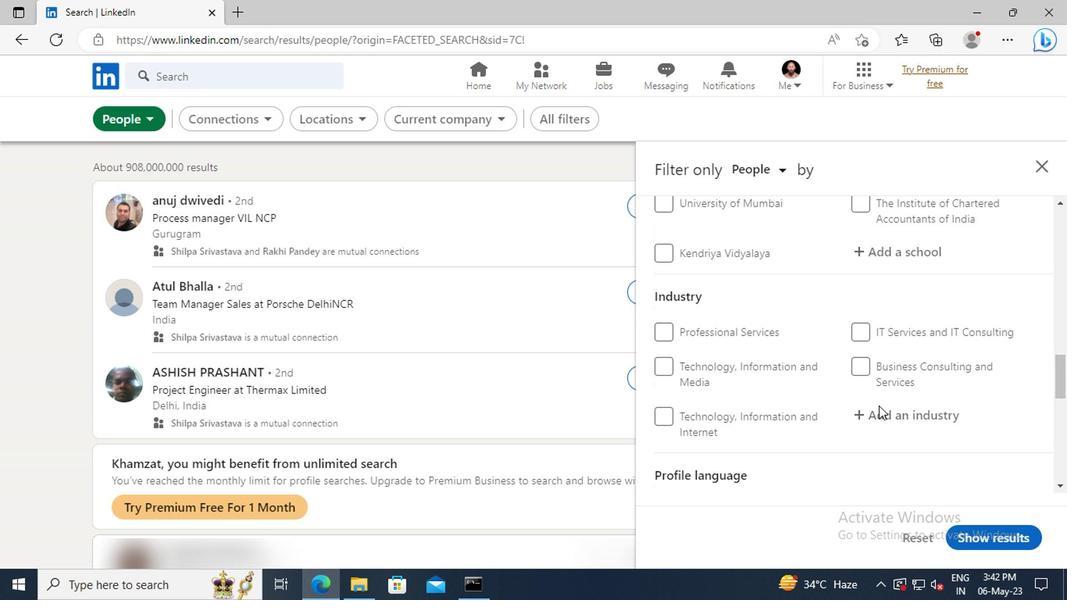 
Action: Mouse scrolled (876, 407) with delta (0, 0)
Screenshot: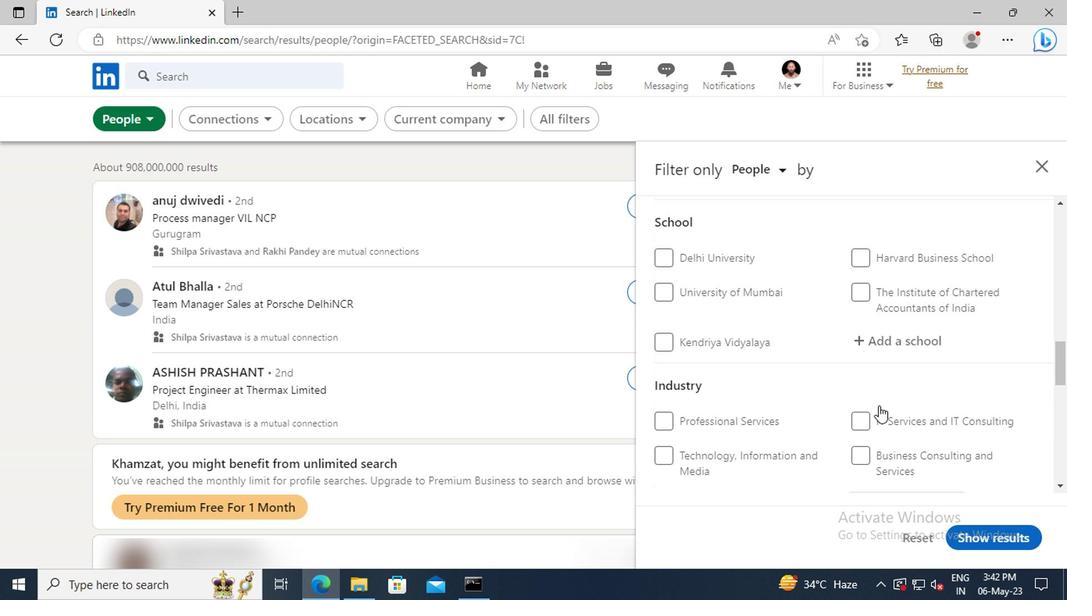 
Action: Mouse scrolled (876, 407) with delta (0, 0)
Screenshot: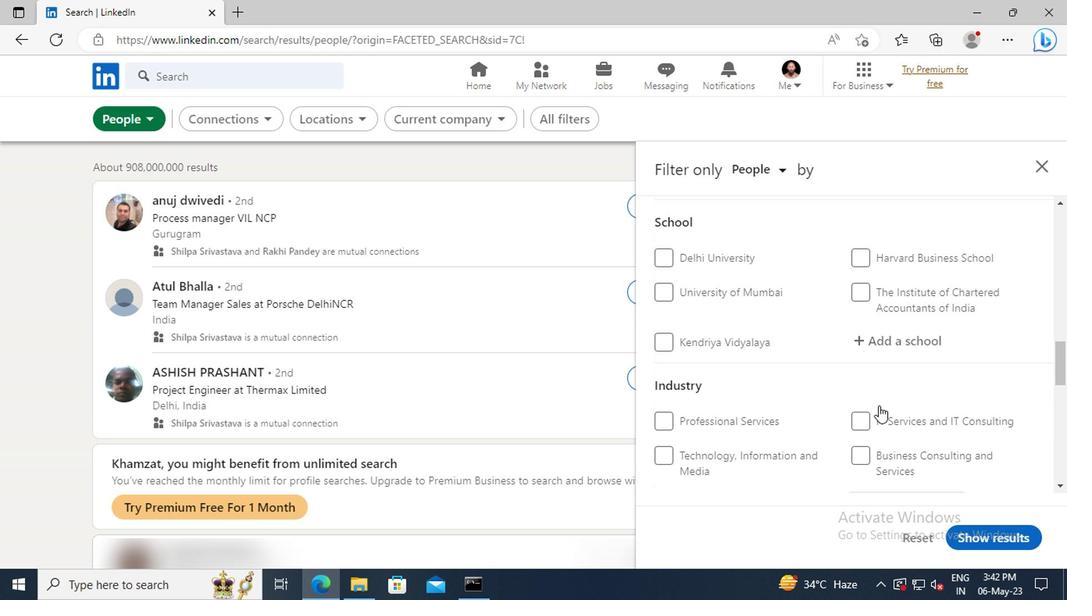 
Action: Mouse scrolled (876, 407) with delta (0, 0)
Screenshot: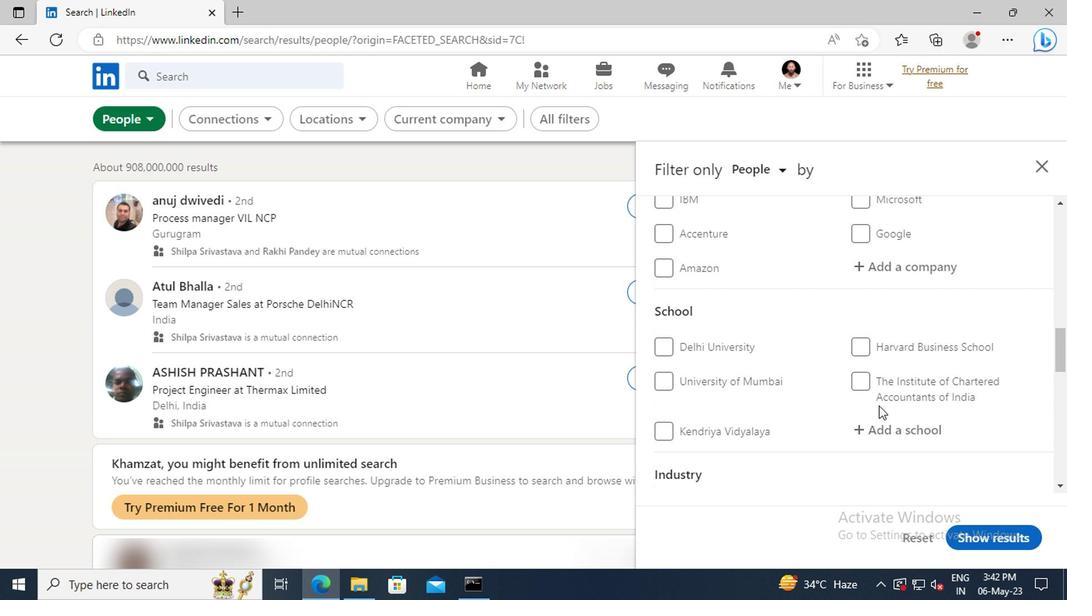 
Action: Mouse scrolled (876, 407) with delta (0, 0)
Screenshot: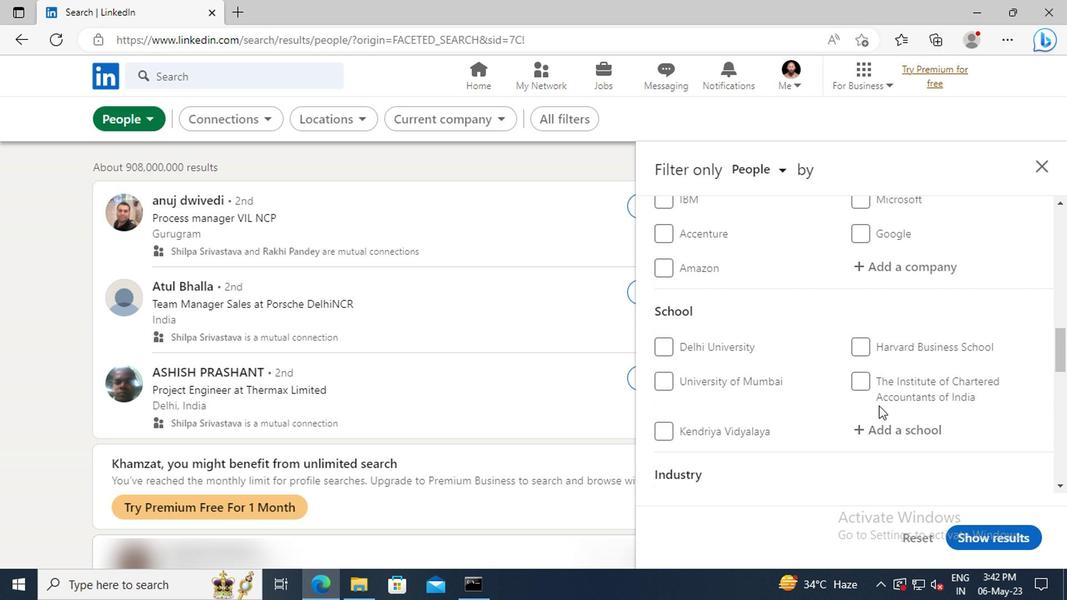 
Action: Mouse scrolled (876, 407) with delta (0, 0)
Screenshot: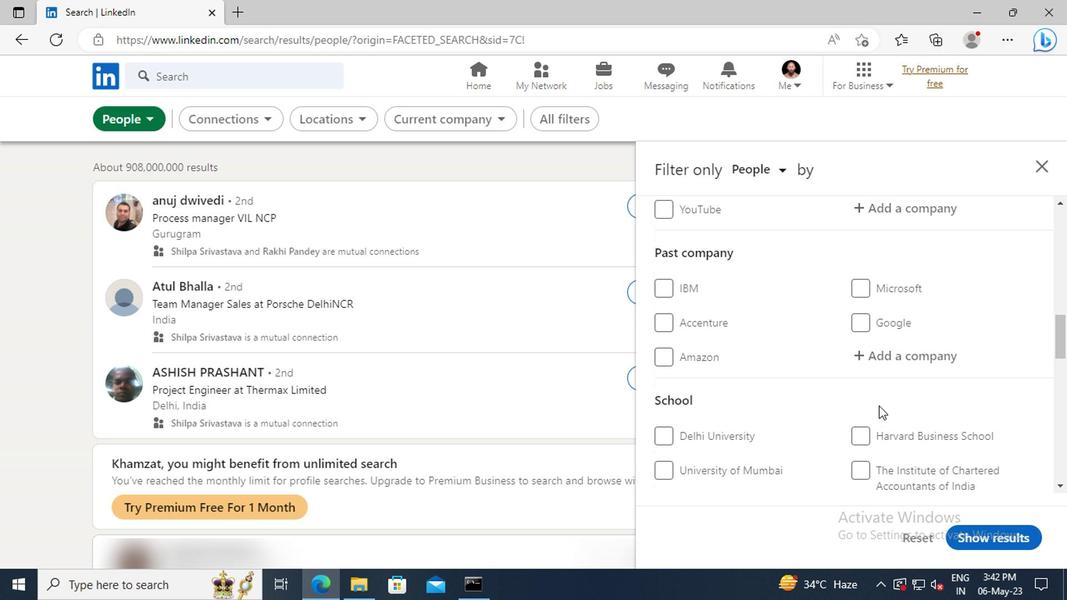 
Action: Mouse scrolled (876, 407) with delta (0, 0)
Screenshot: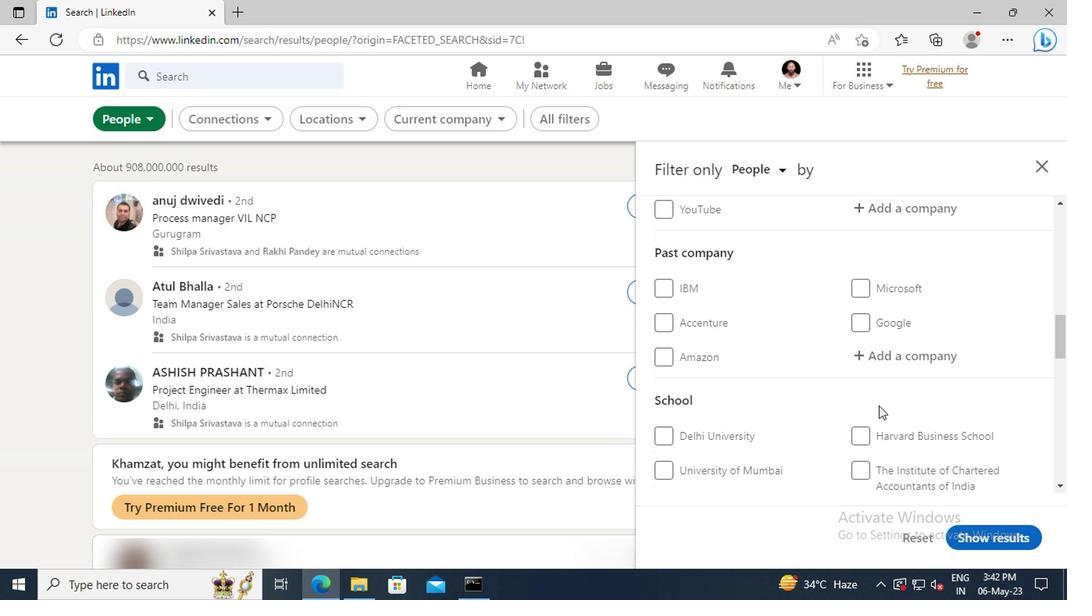 
Action: Mouse scrolled (876, 407) with delta (0, 0)
Screenshot: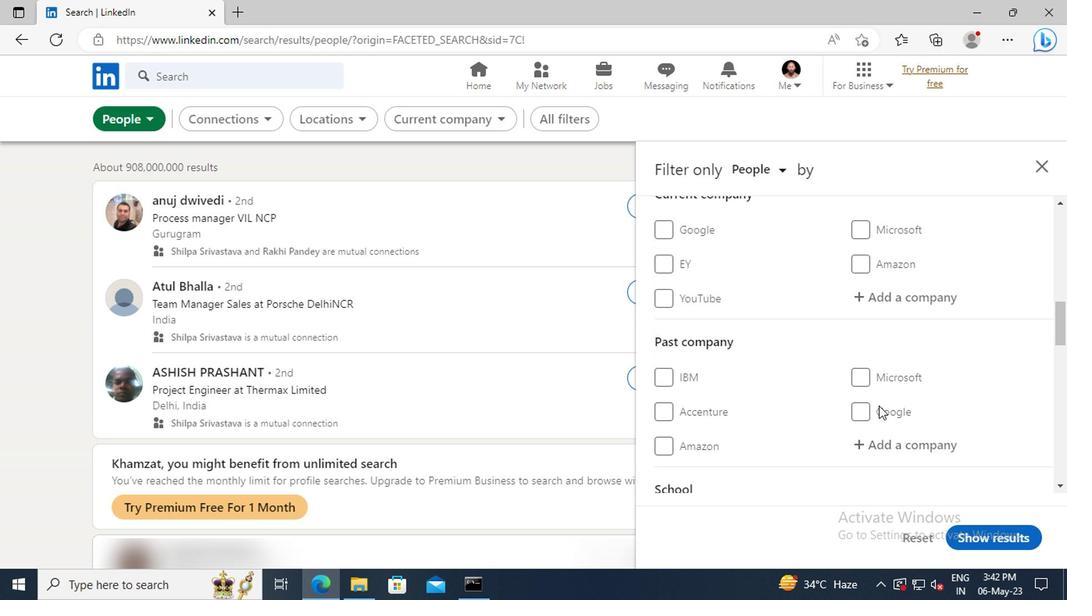 
Action: Mouse moved to (873, 348)
Screenshot: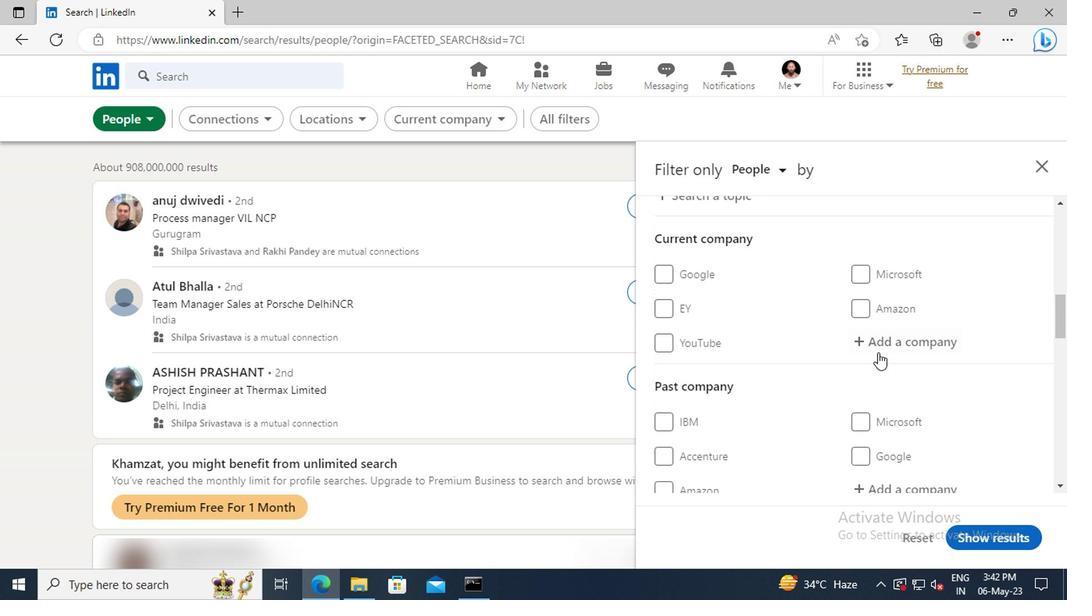 
Action: Mouse pressed left at (873, 348)
Screenshot: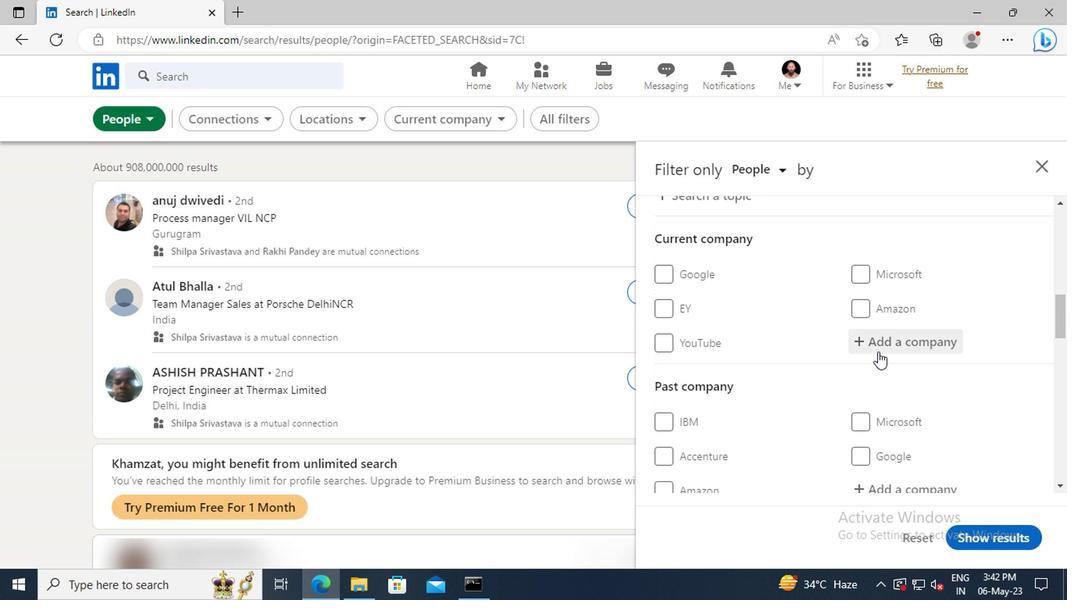 
Action: Key pressed <Key.shift>CHARGE
Screenshot: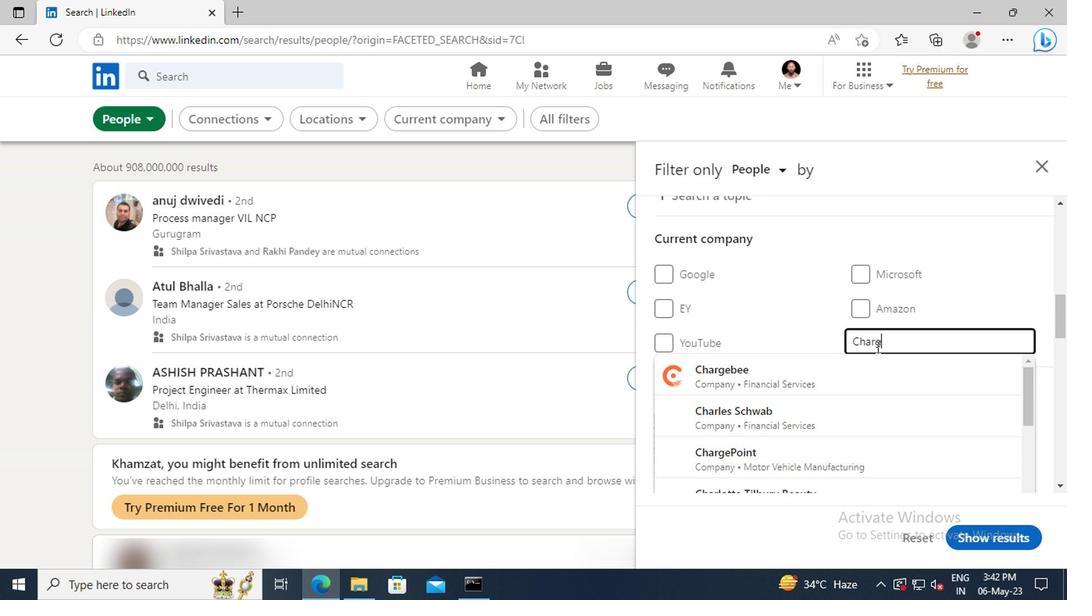 
Action: Mouse moved to (871, 369)
Screenshot: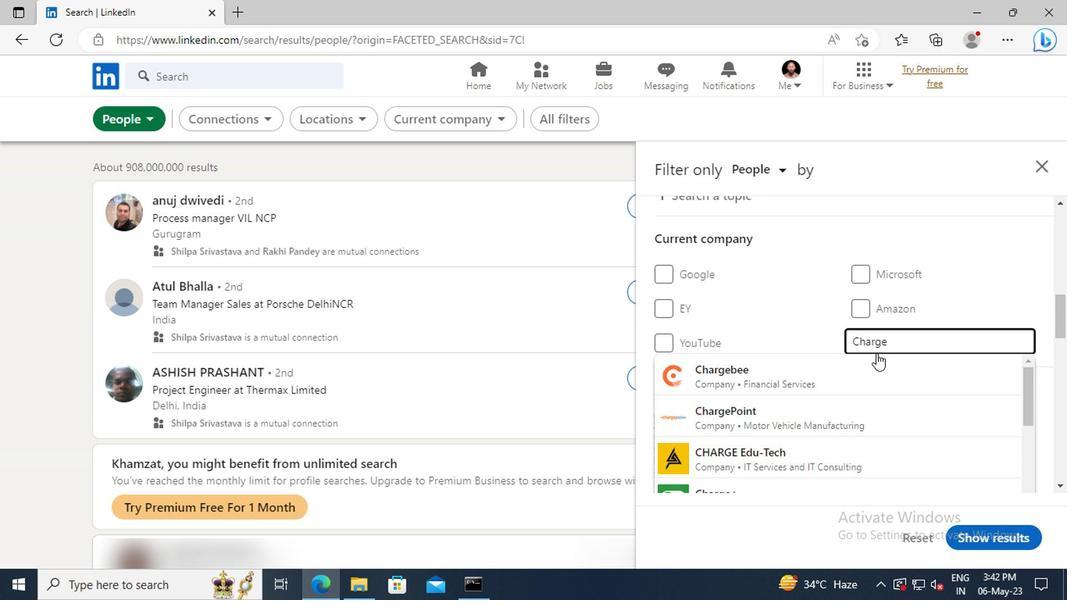 
Action: Mouse pressed left at (871, 369)
Screenshot: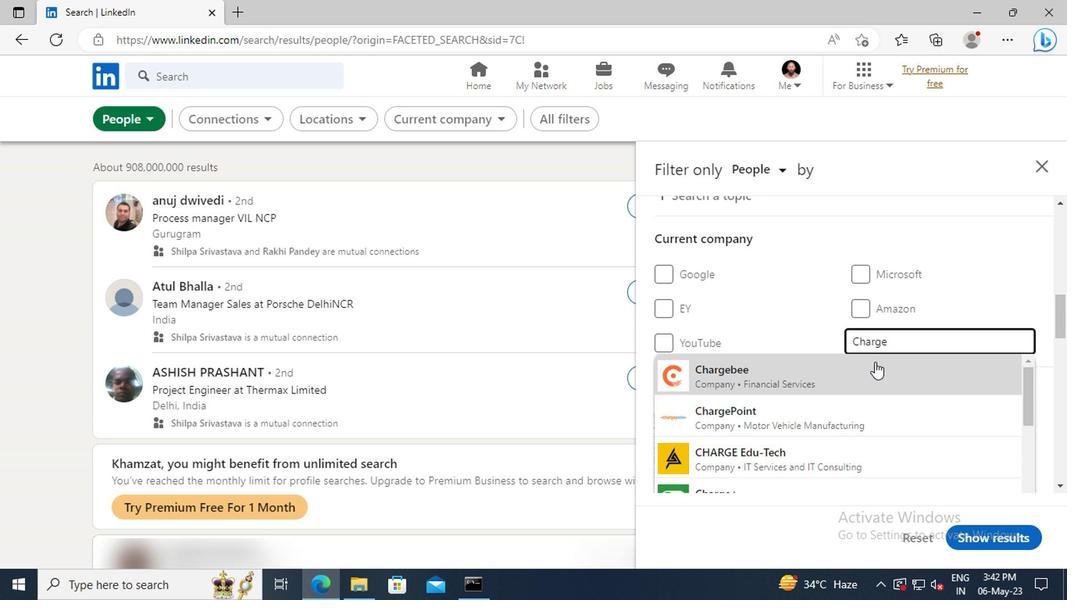 
Action: Mouse scrolled (871, 367) with delta (0, -1)
Screenshot: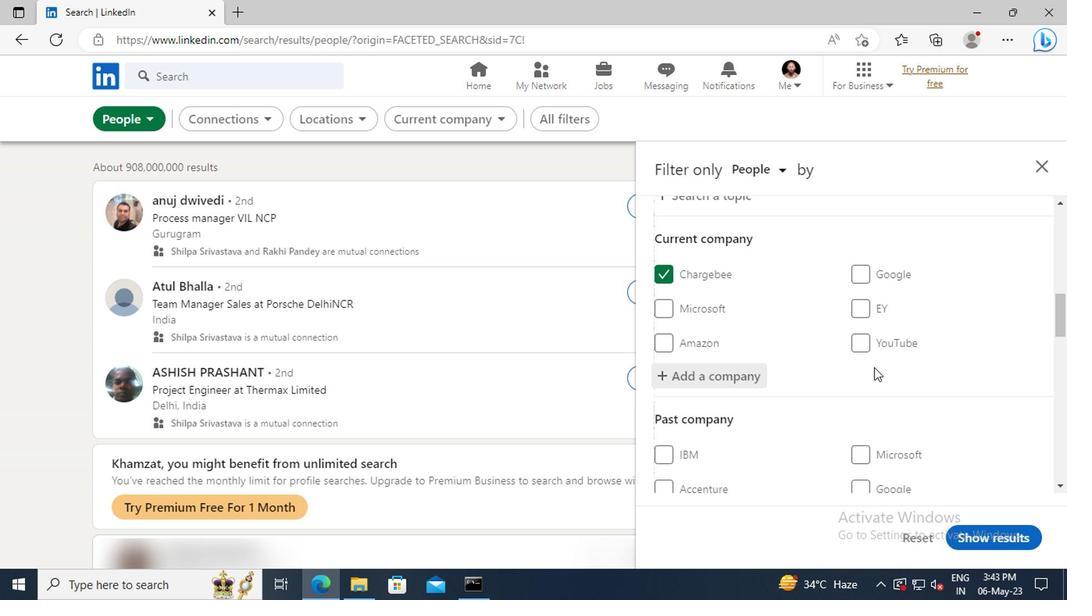 
Action: Mouse scrolled (871, 367) with delta (0, -1)
Screenshot: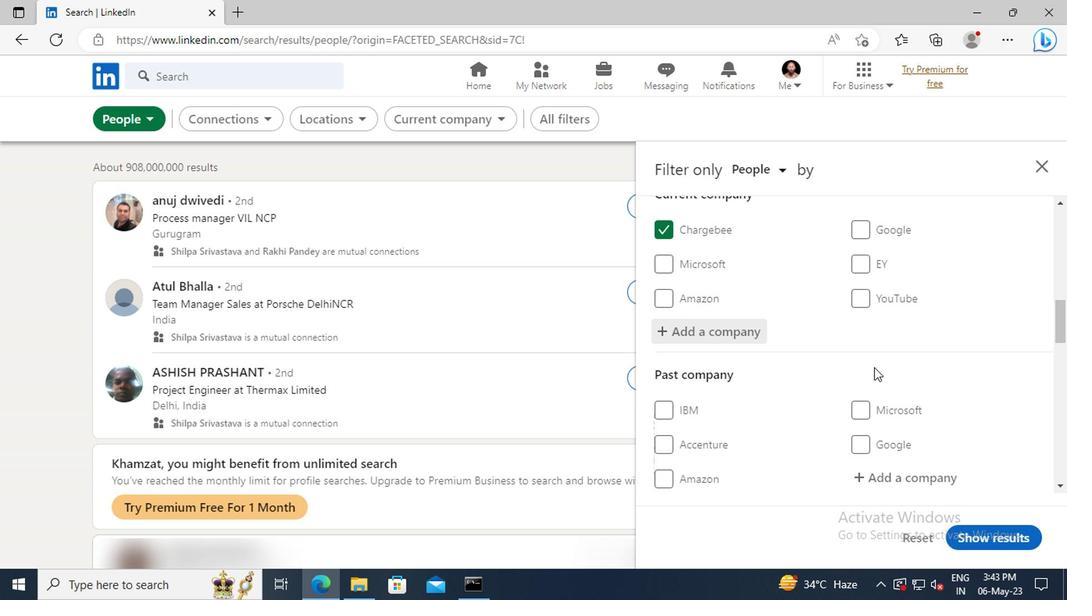 
Action: Mouse scrolled (871, 367) with delta (0, -1)
Screenshot: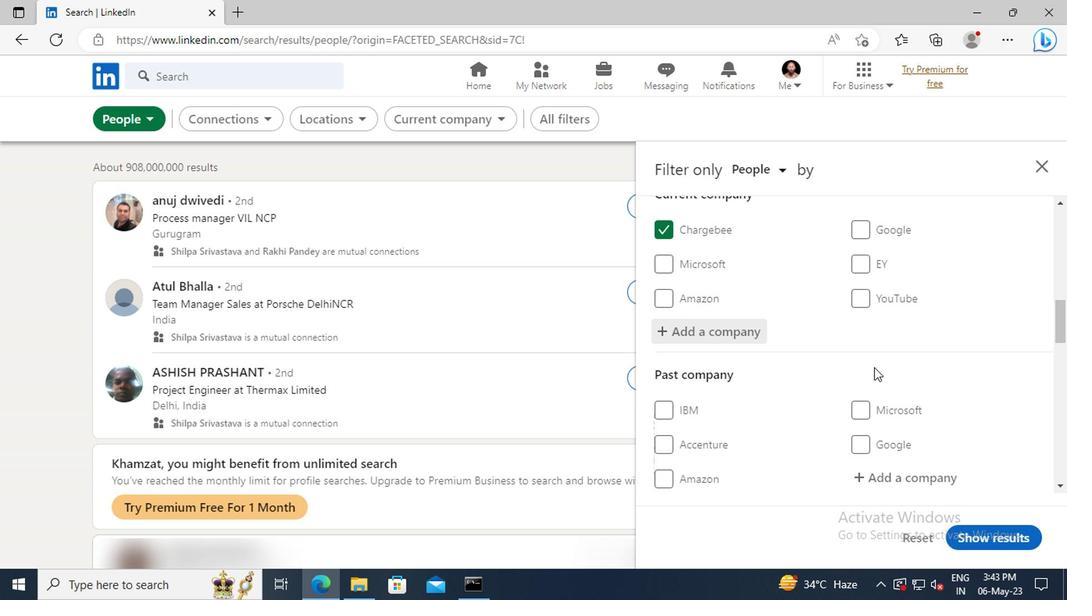 
Action: Mouse scrolled (871, 367) with delta (0, -1)
Screenshot: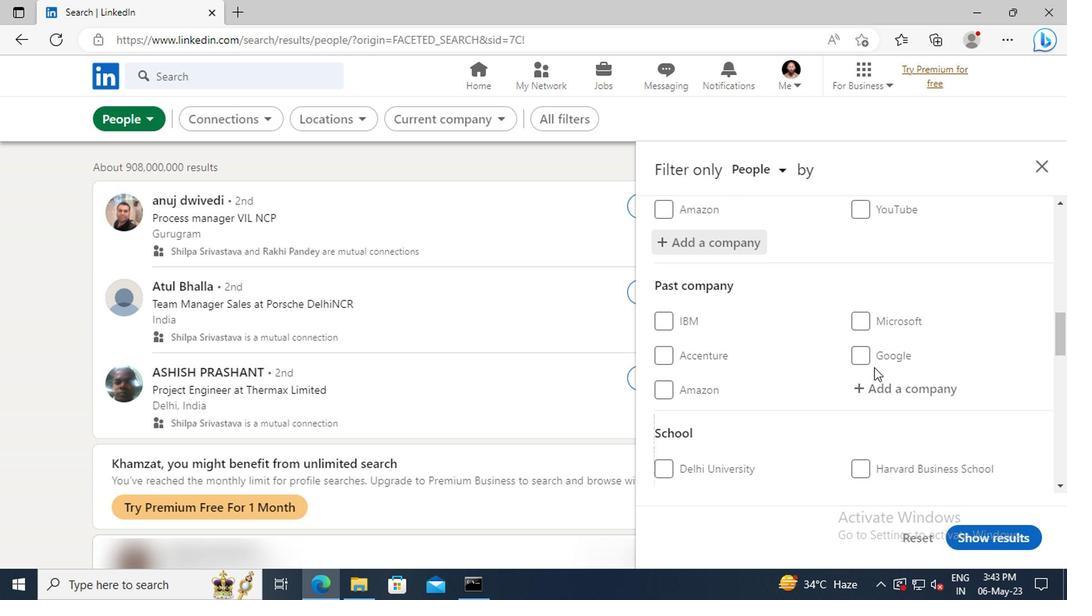 
Action: Mouse scrolled (871, 367) with delta (0, -1)
Screenshot: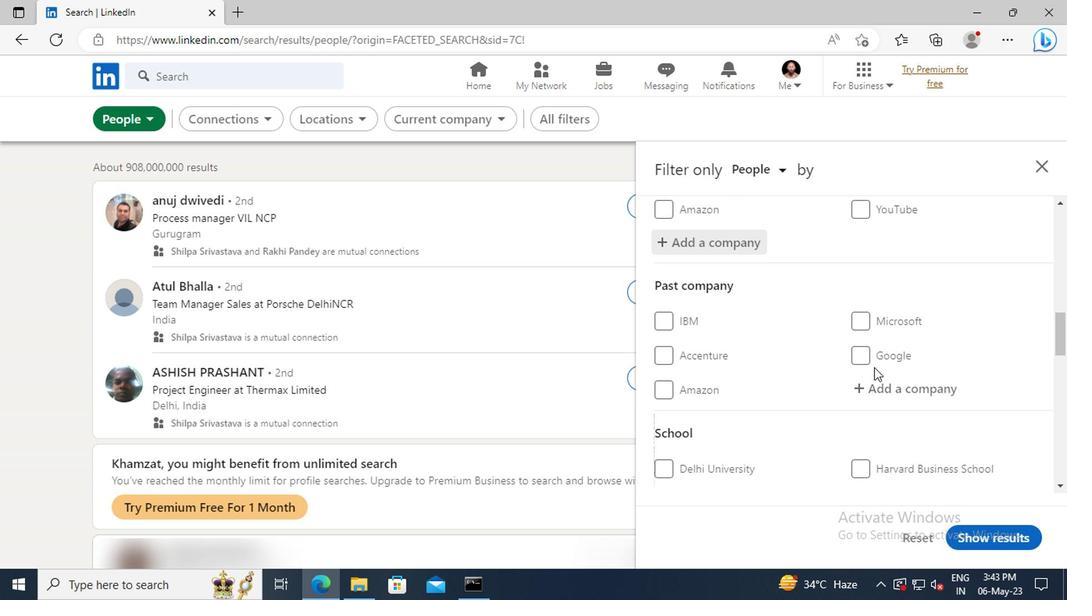 
Action: Mouse scrolled (871, 367) with delta (0, -1)
Screenshot: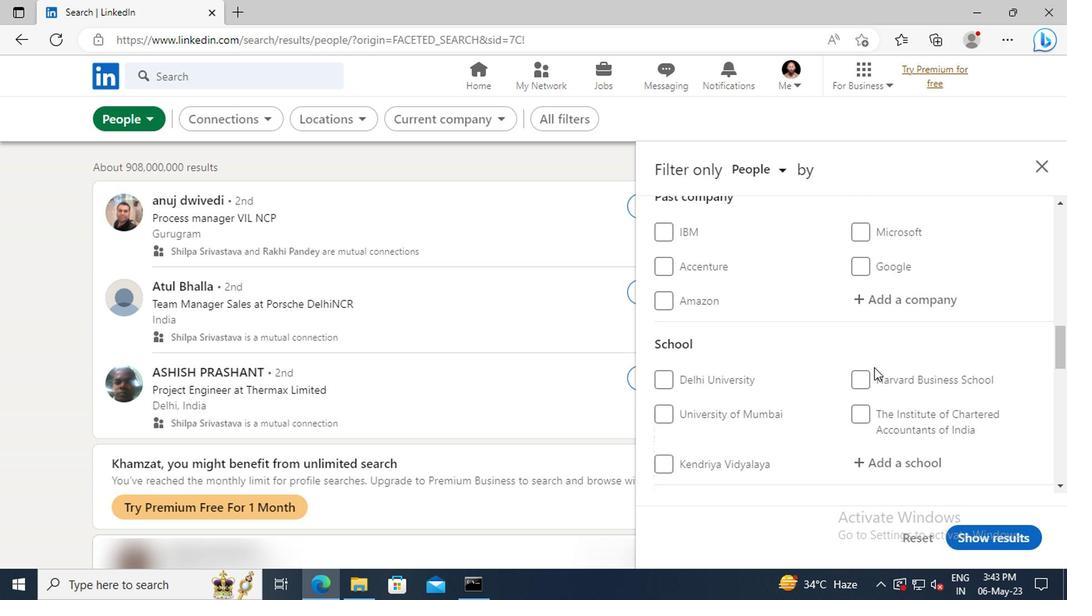 
Action: Mouse scrolled (871, 367) with delta (0, -1)
Screenshot: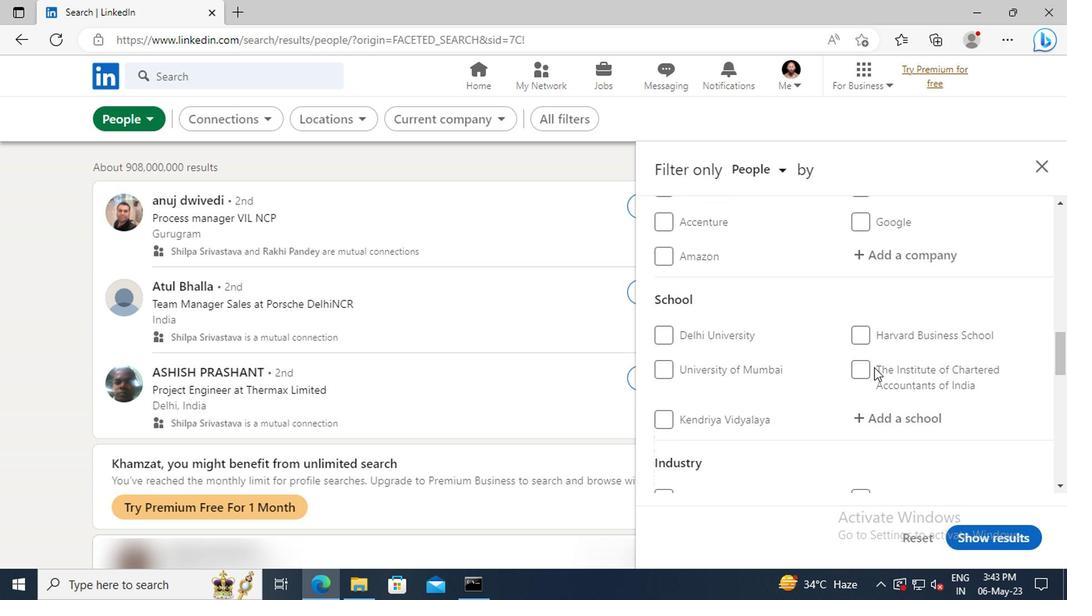 
Action: Mouse moved to (872, 373)
Screenshot: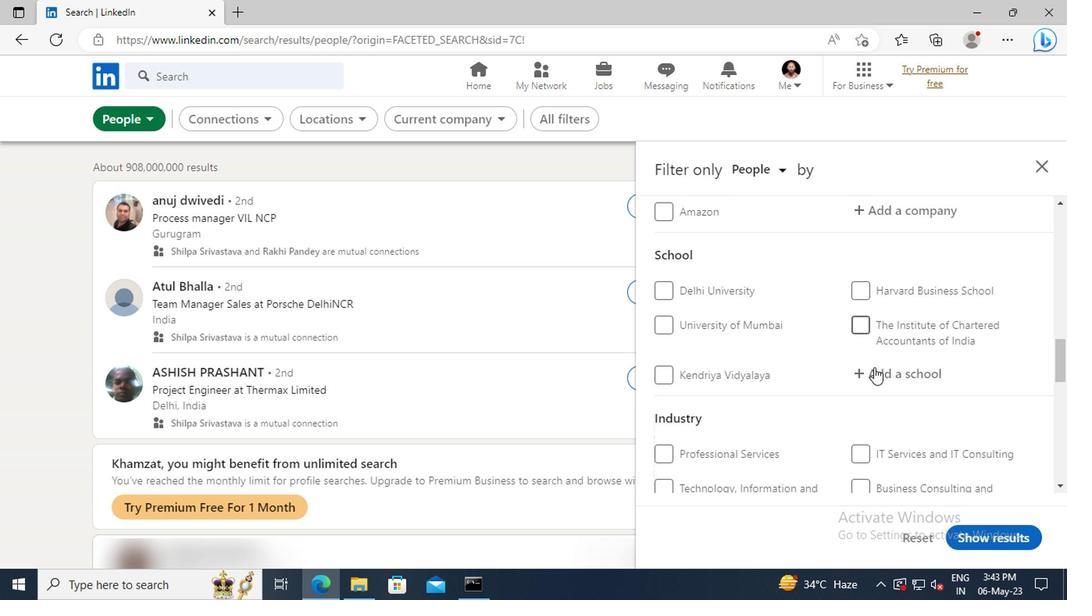 
Action: Mouse pressed left at (872, 373)
Screenshot: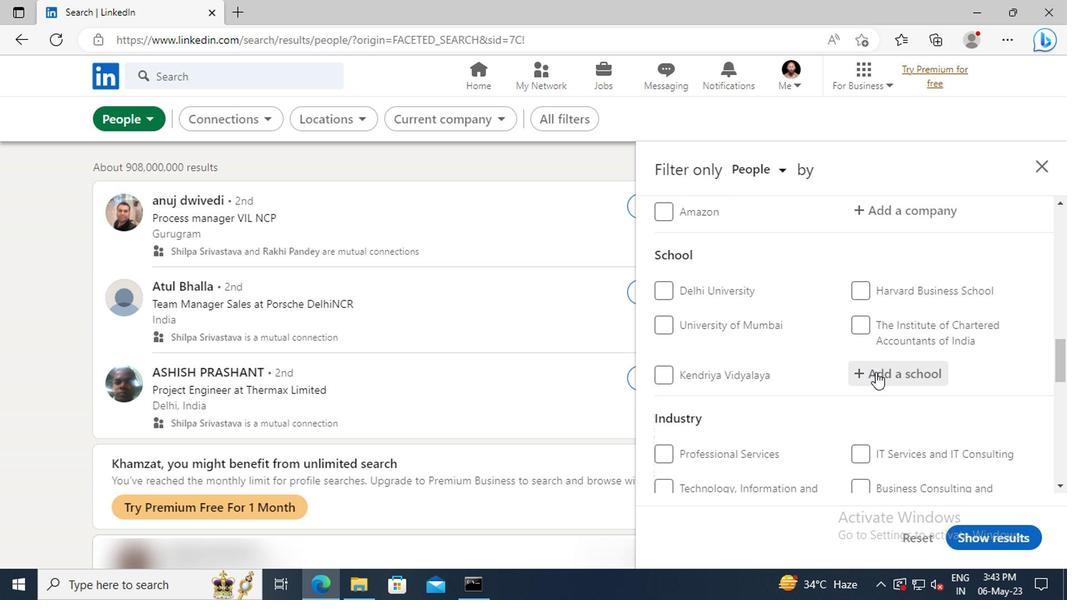 
Action: Key pressed <Key.shift>PRAHLADRAI<Key.space><Key.shift>DALMIA
Screenshot: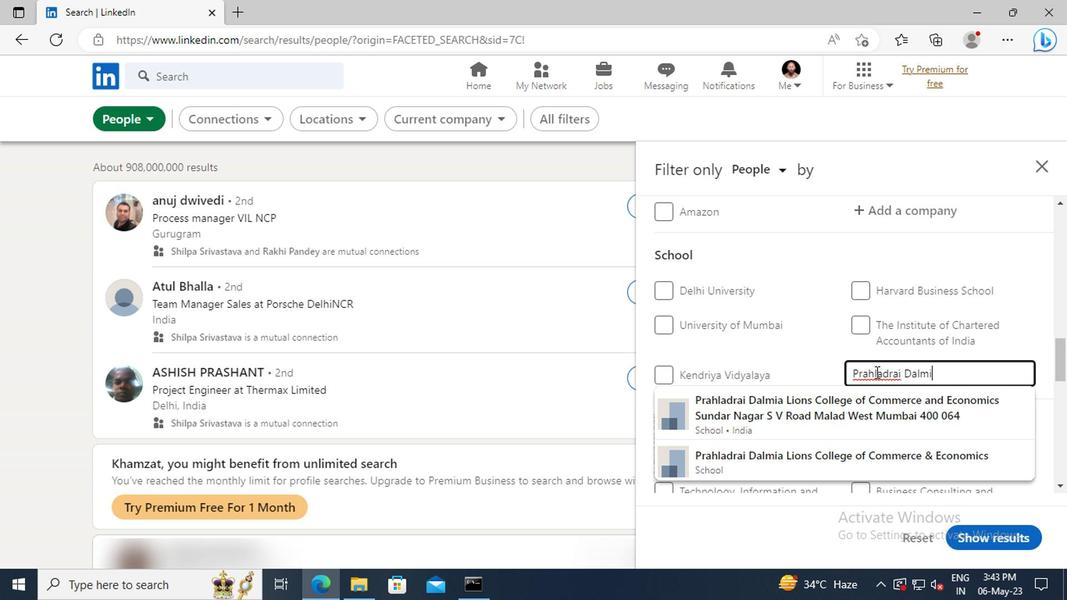 
Action: Mouse moved to (874, 401)
Screenshot: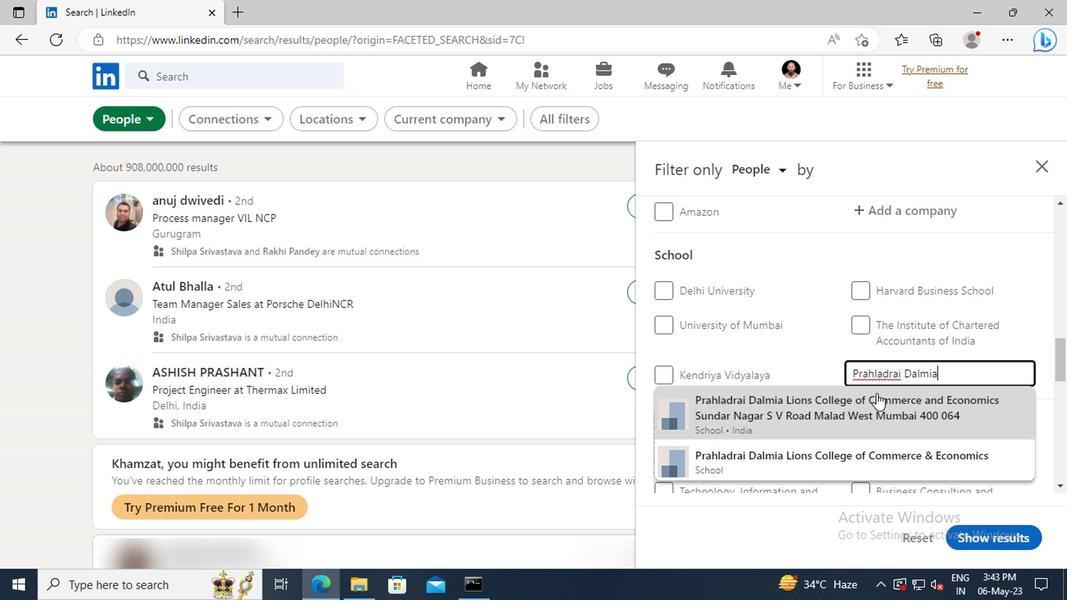
Action: Mouse pressed left at (874, 401)
Screenshot: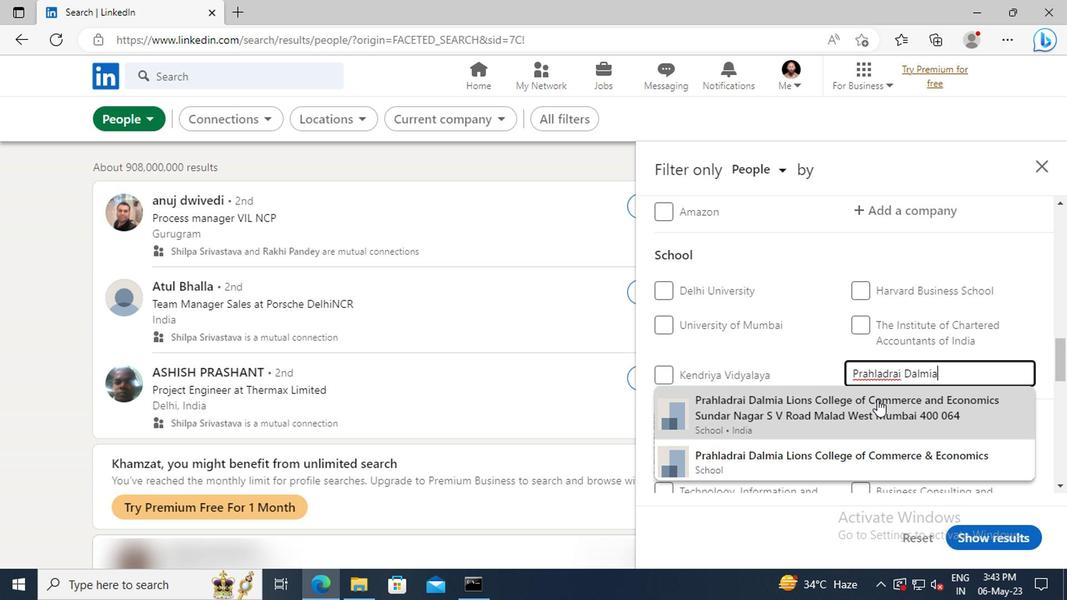 
Action: Mouse scrolled (874, 401) with delta (0, 0)
Screenshot: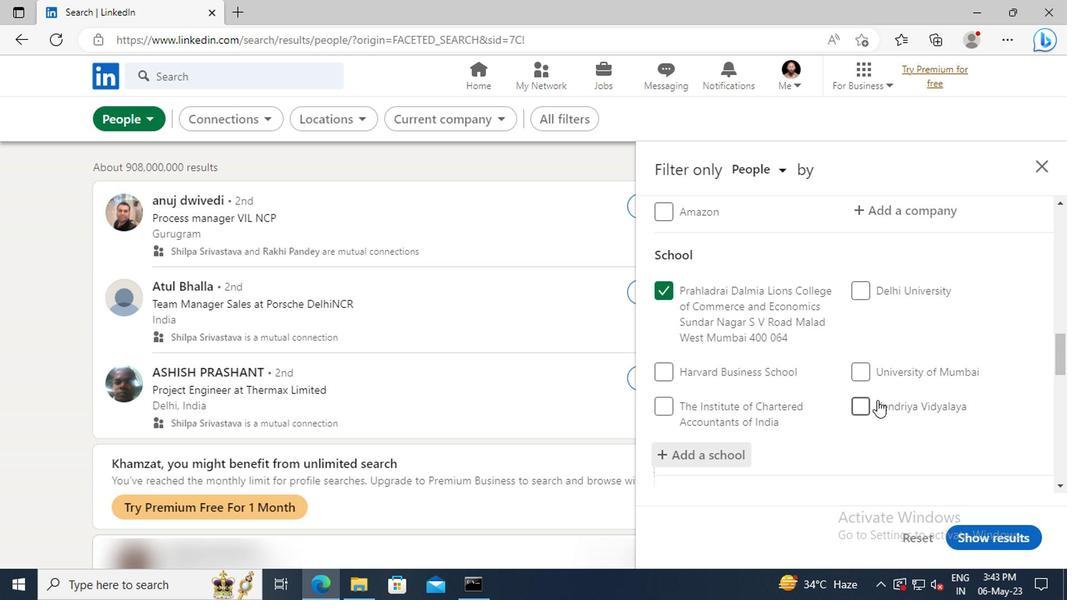 
Action: Mouse scrolled (874, 401) with delta (0, 0)
Screenshot: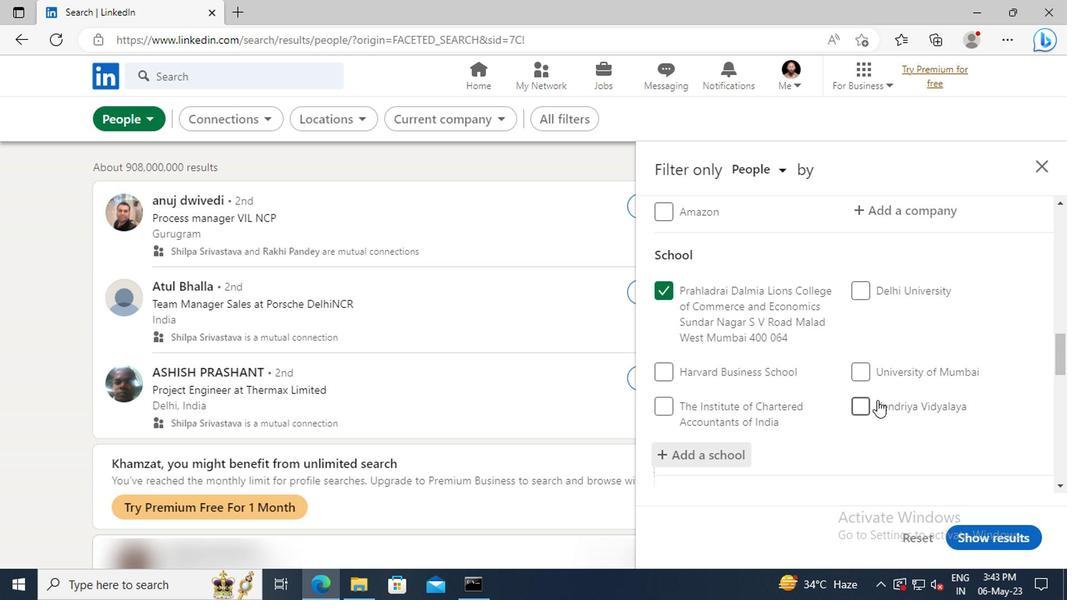 
Action: Mouse scrolled (874, 401) with delta (0, 0)
Screenshot: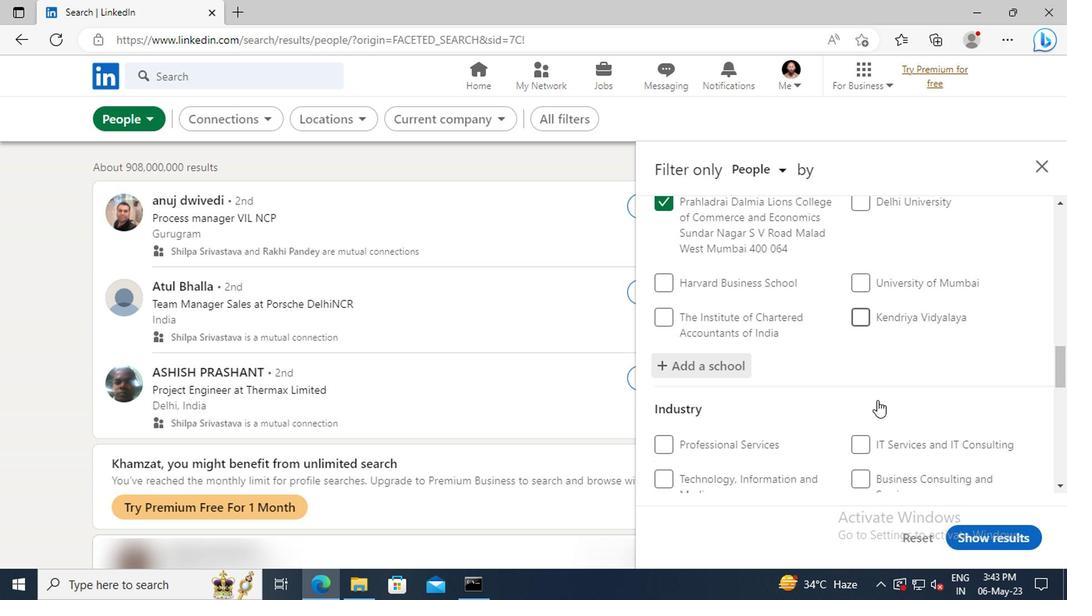 
Action: Mouse scrolled (874, 401) with delta (0, 0)
Screenshot: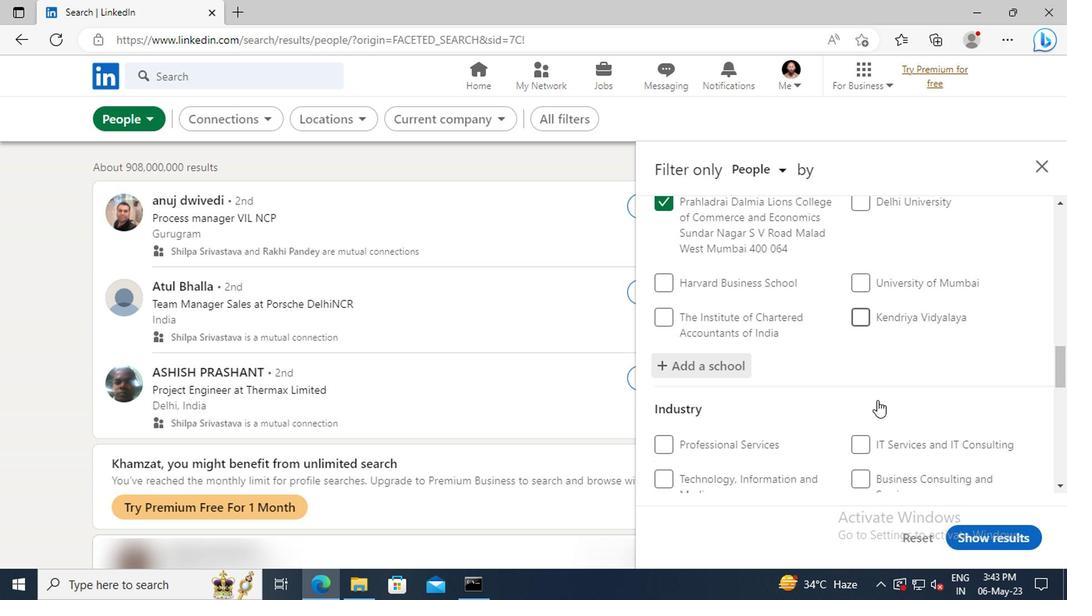 
Action: Mouse moved to (874, 401)
Screenshot: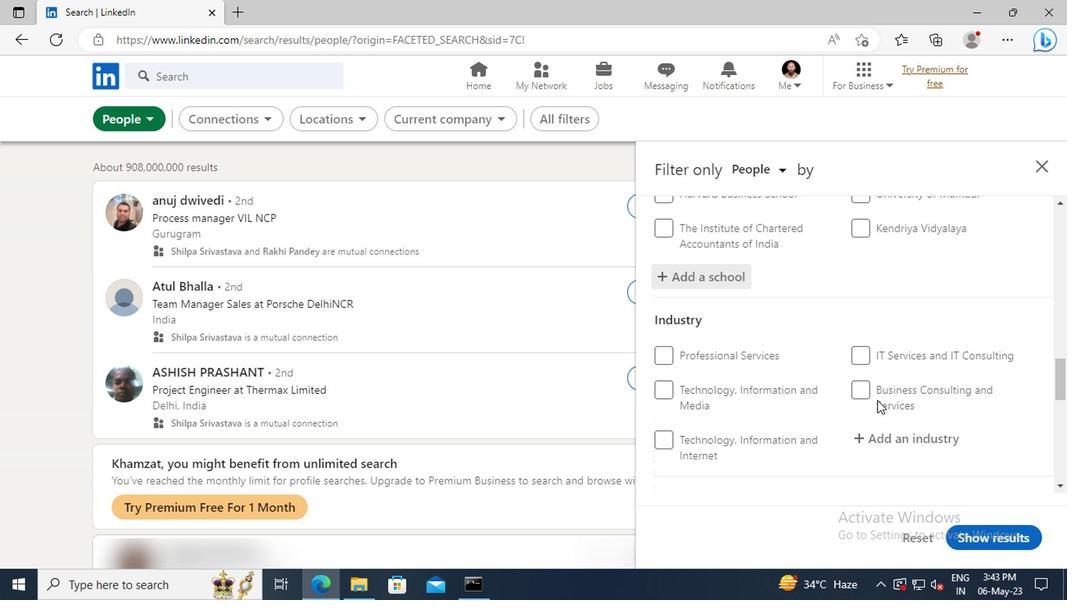 
Action: Mouse scrolled (874, 401) with delta (0, 0)
Screenshot: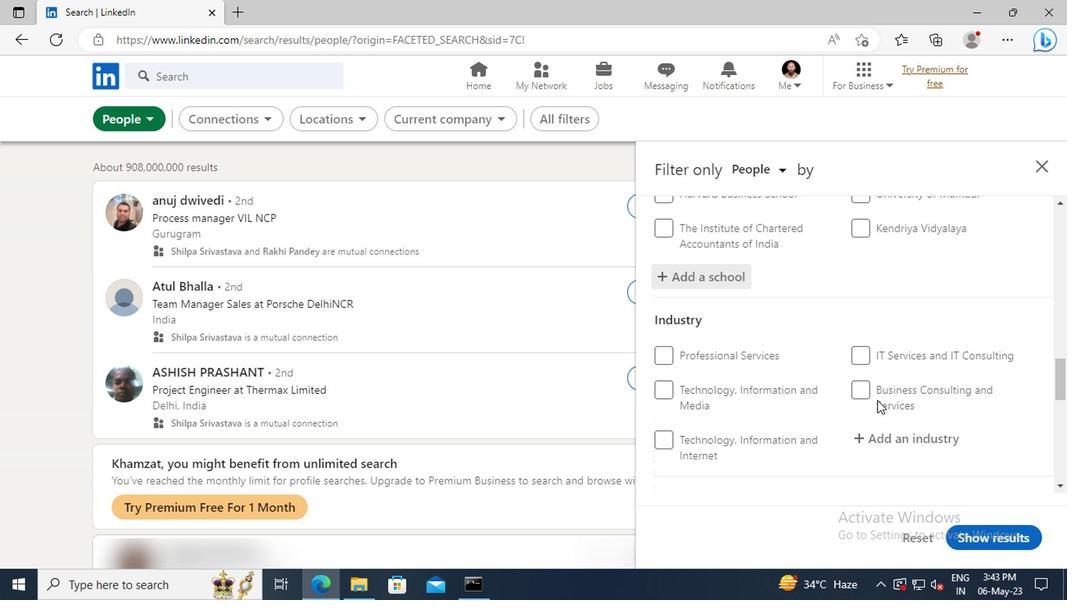 
Action: Mouse moved to (876, 395)
Screenshot: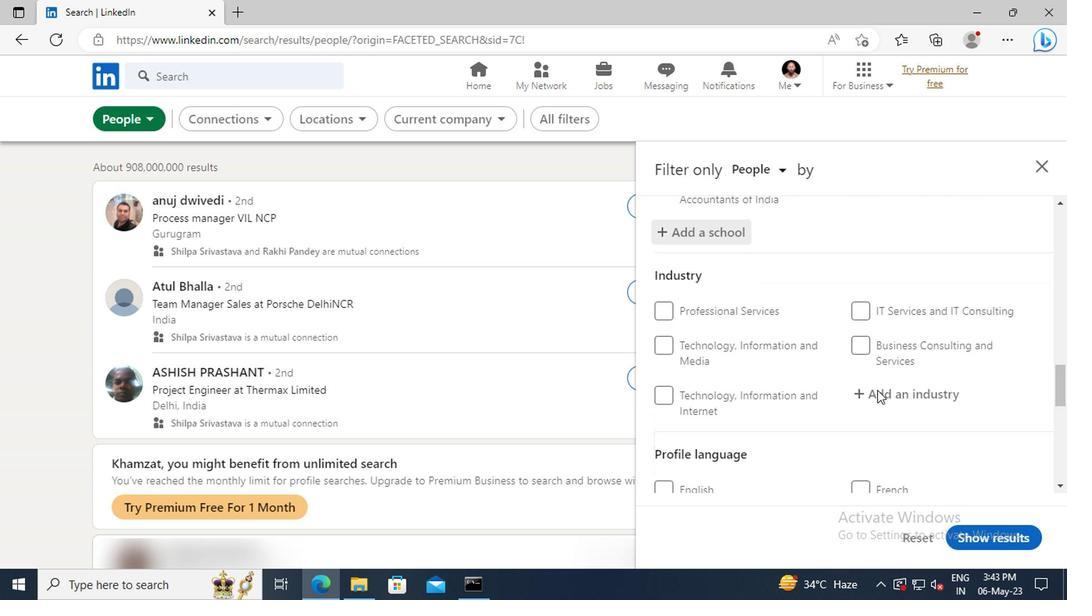 
Action: Mouse pressed left at (876, 395)
Screenshot: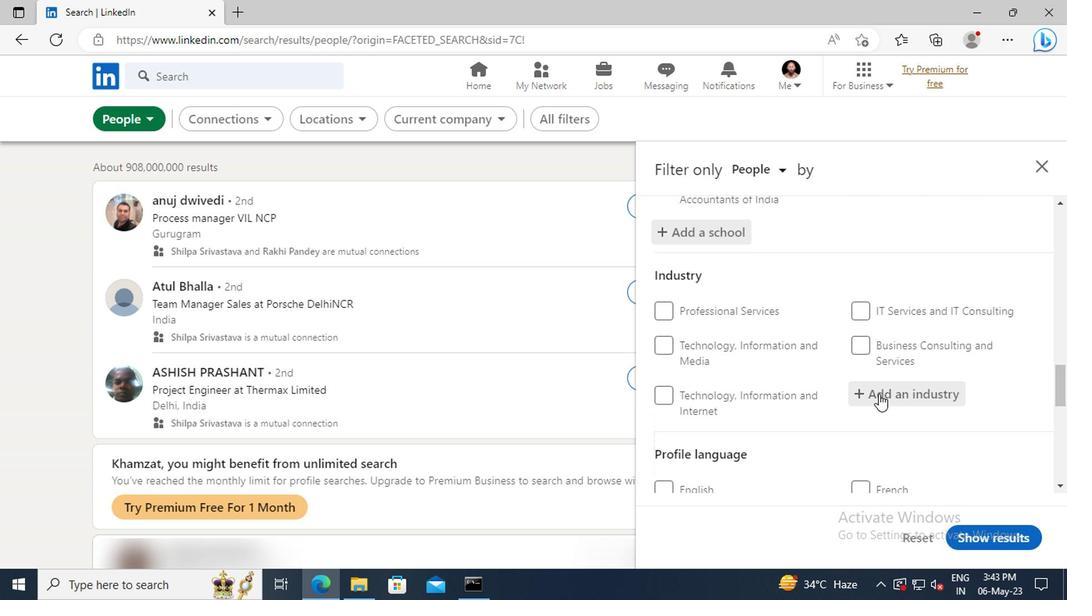 
Action: Key pressed <Key.shift>FURNI
Screenshot: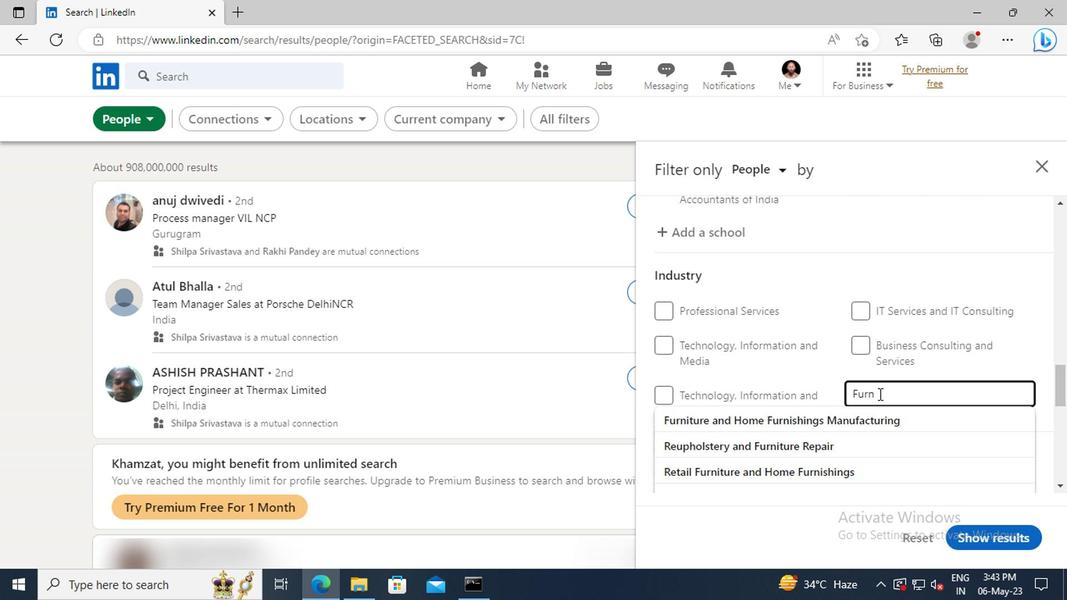 
Action: Mouse moved to (876, 414)
Screenshot: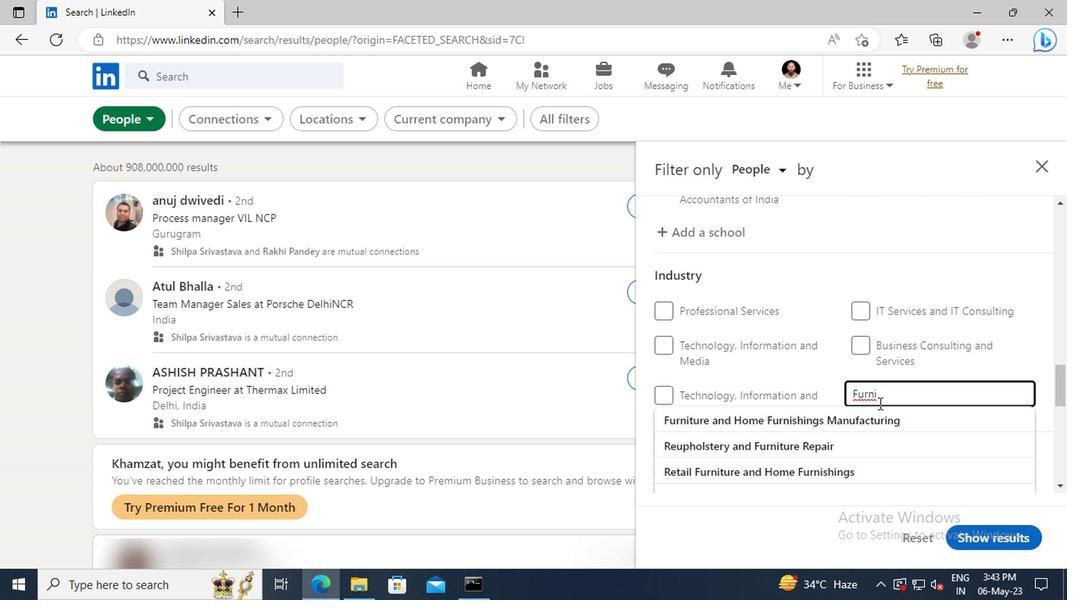 
Action: Mouse pressed left at (876, 414)
Screenshot: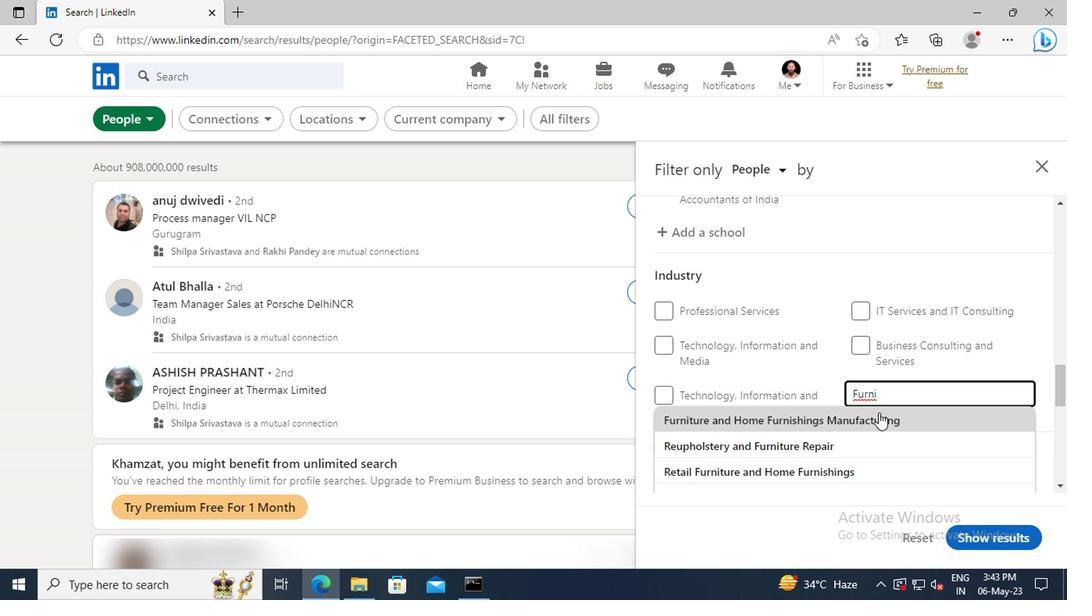 
Action: Mouse scrolled (876, 413) with delta (0, 0)
Screenshot: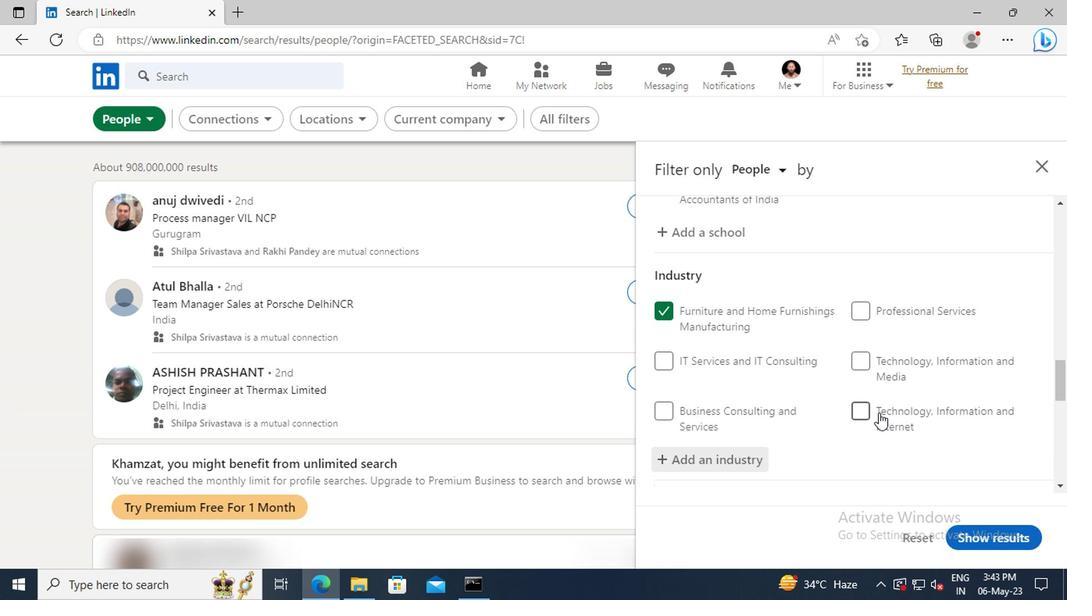 
Action: Mouse scrolled (876, 413) with delta (0, 0)
Screenshot: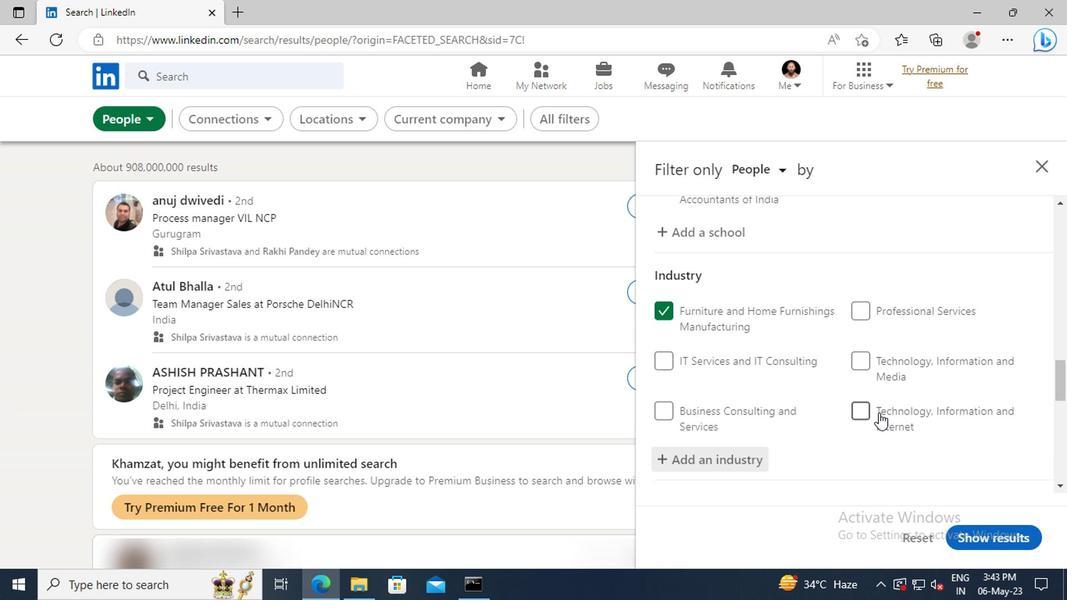 
Action: Mouse moved to (874, 391)
Screenshot: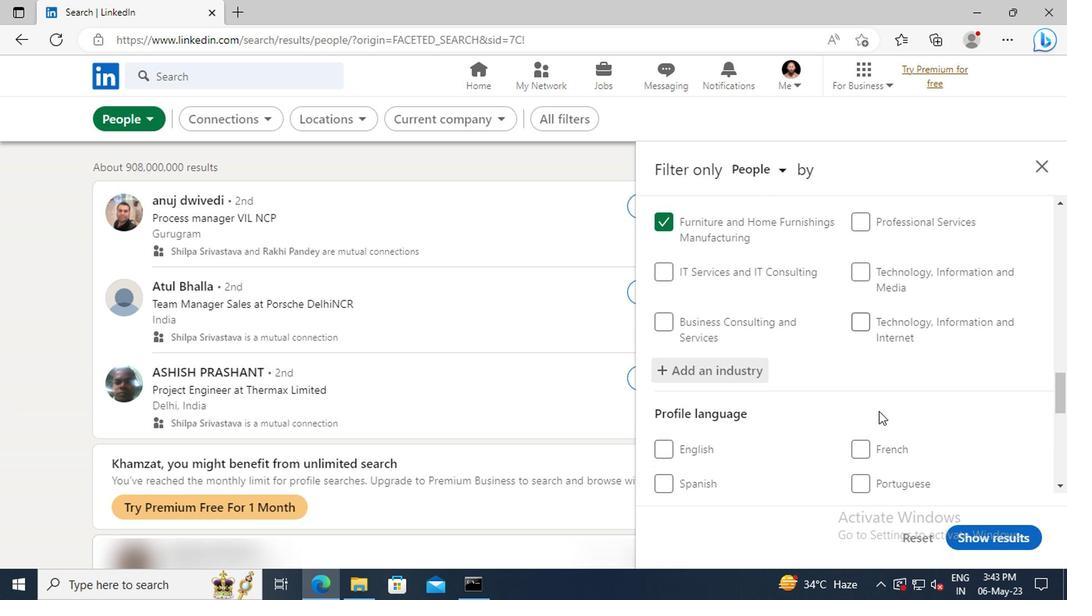 
Action: Mouse scrolled (874, 390) with delta (0, -1)
Screenshot: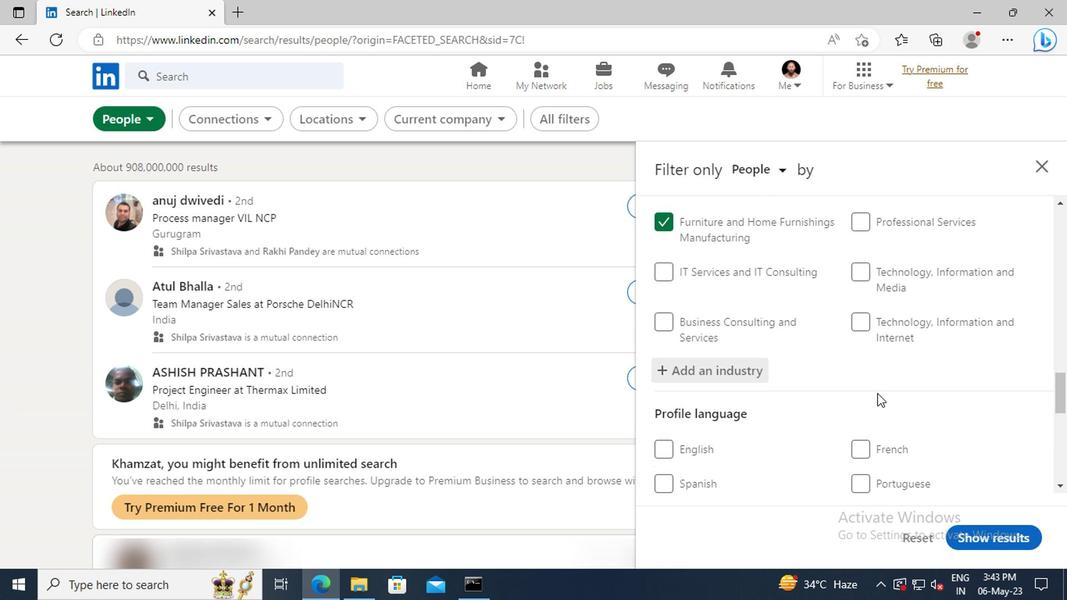 
Action: Mouse scrolled (874, 390) with delta (0, -1)
Screenshot: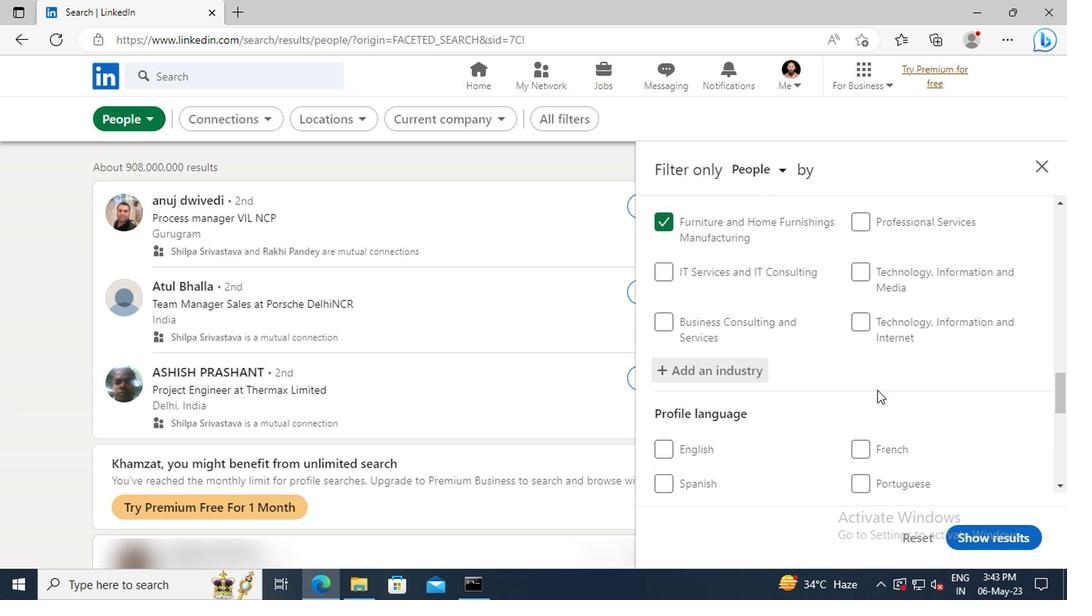 
Action: Mouse moved to (872, 378)
Screenshot: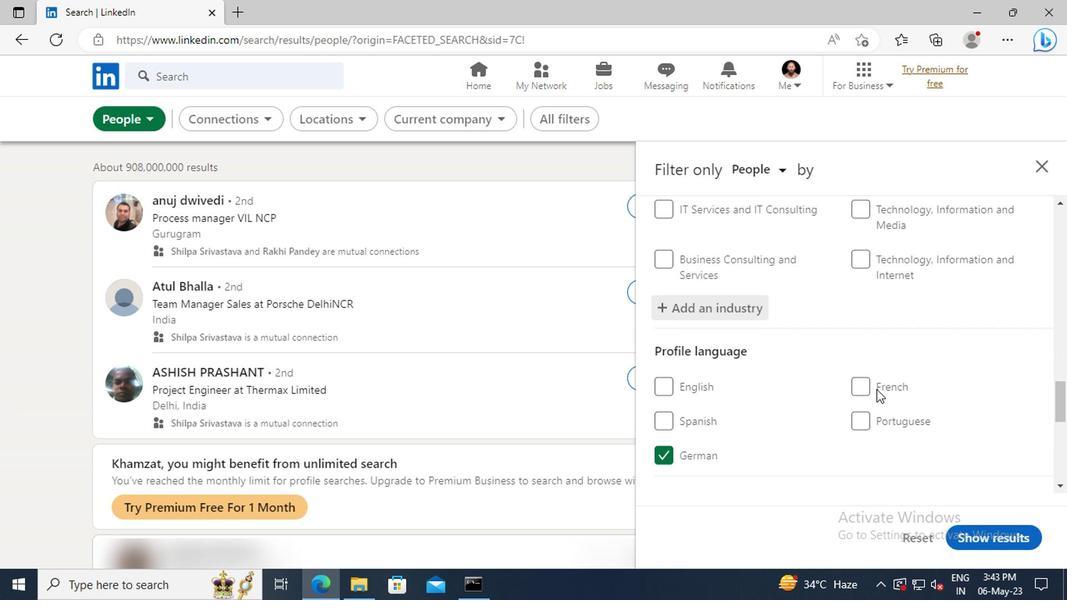 
Action: Mouse scrolled (872, 377) with delta (0, -1)
Screenshot: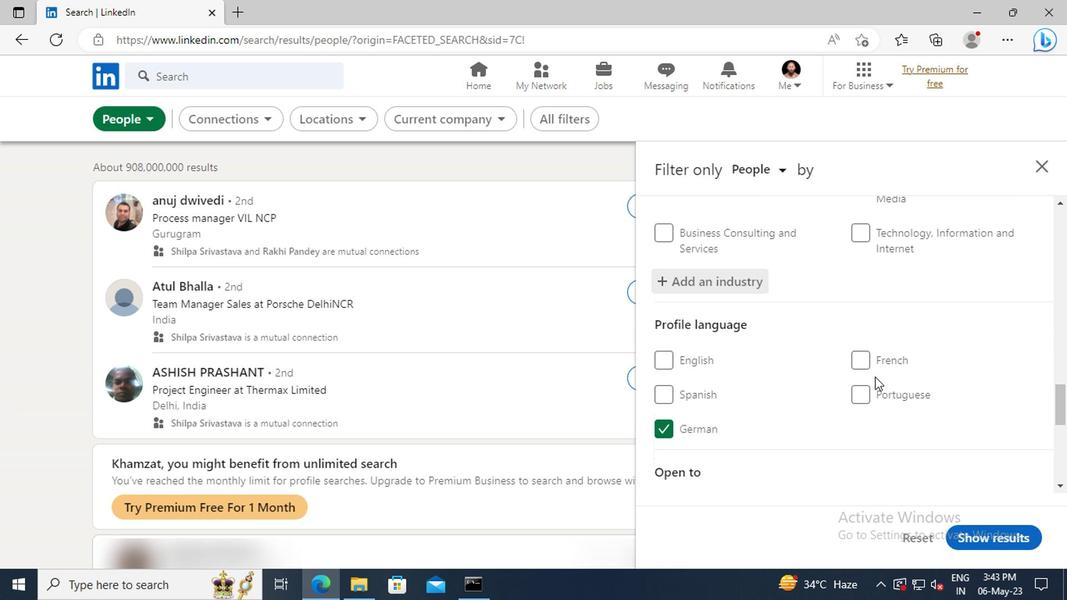 
Action: Mouse scrolled (872, 377) with delta (0, -1)
Screenshot: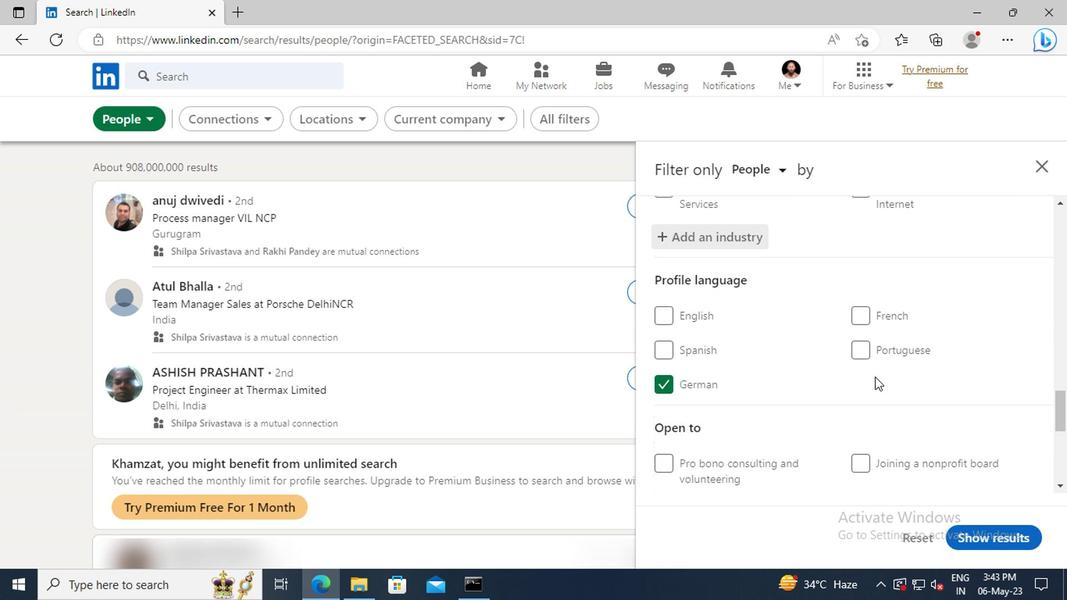 
Action: Mouse scrolled (872, 377) with delta (0, -1)
Screenshot: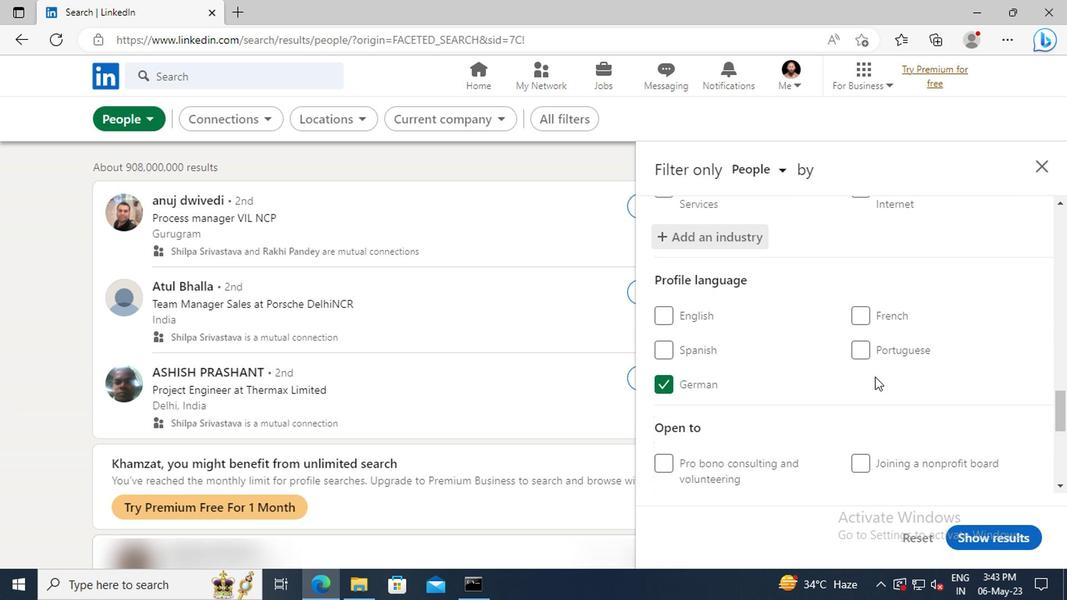 
Action: Mouse scrolled (872, 377) with delta (0, -1)
Screenshot: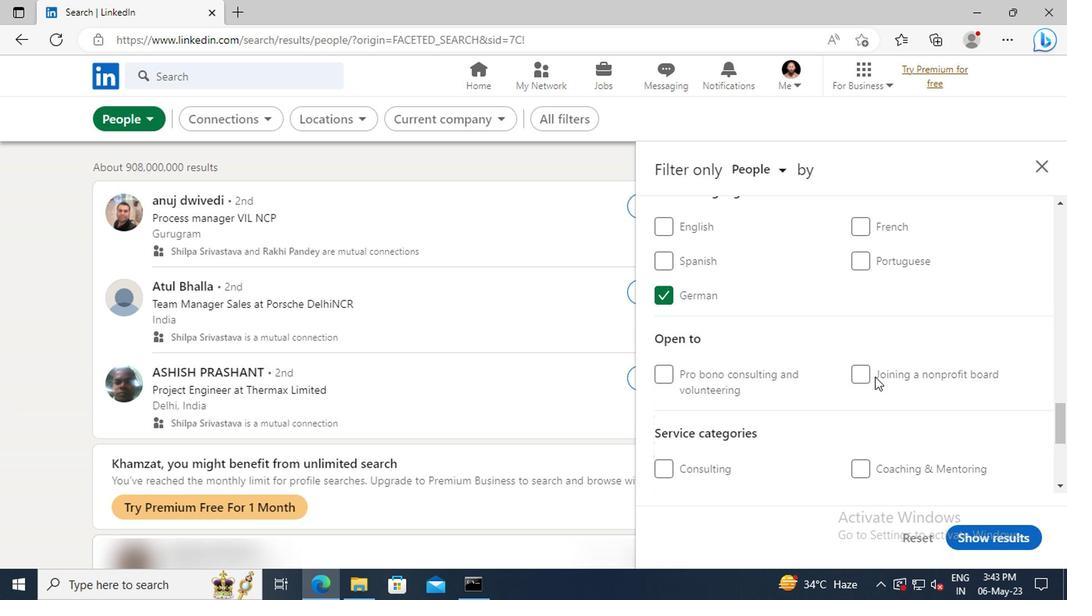 
Action: Mouse scrolled (872, 377) with delta (0, -1)
Screenshot: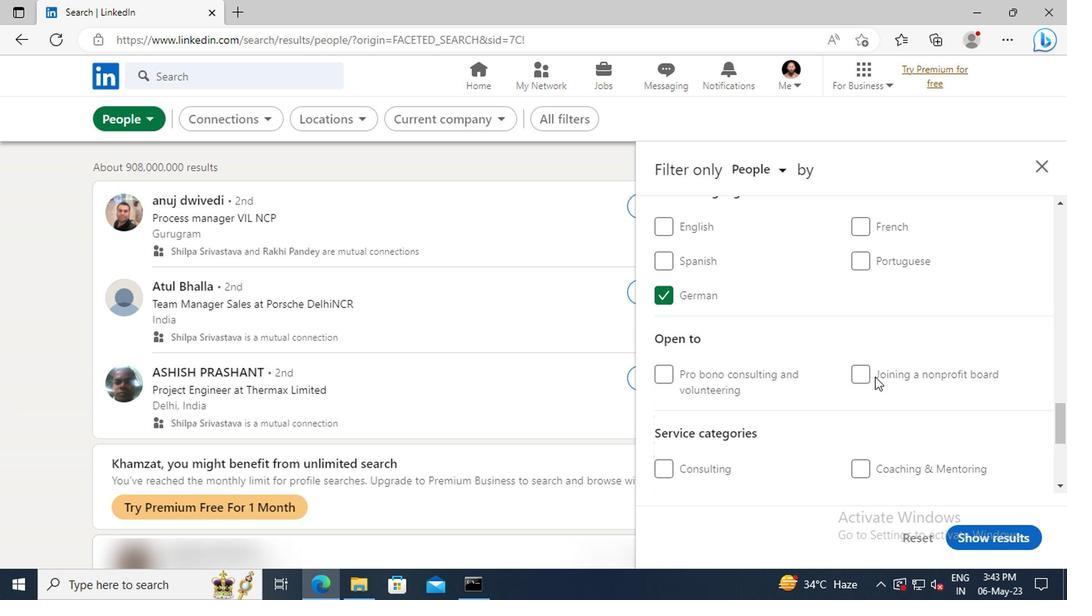 
Action: Mouse scrolled (872, 377) with delta (0, -1)
Screenshot: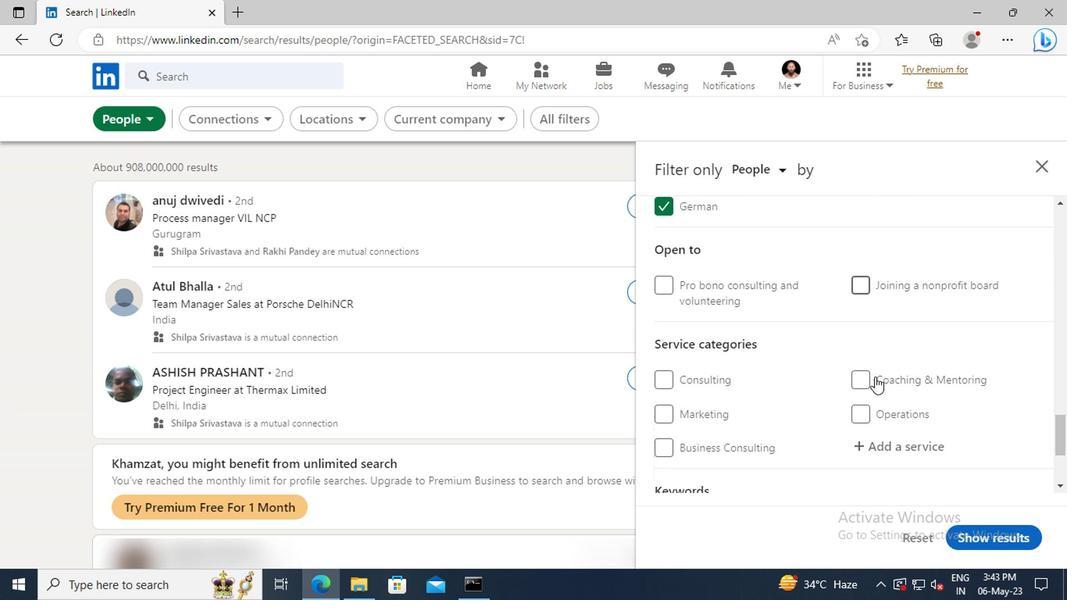 
Action: Mouse moved to (872, 401)
Screenshot: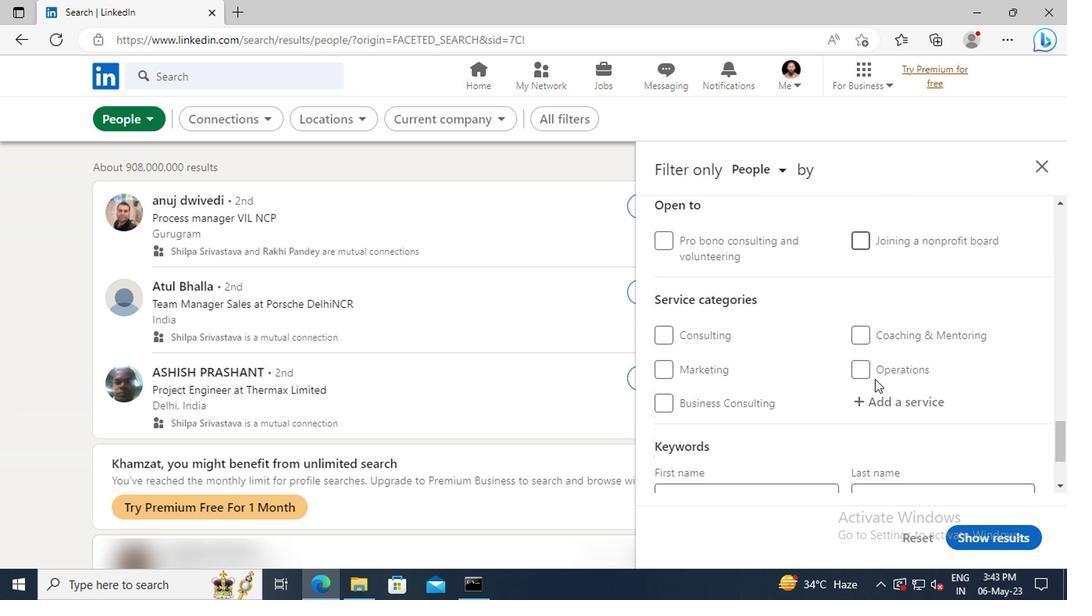 
Action: Mouse pressed left at (872, 401)
Screenshot: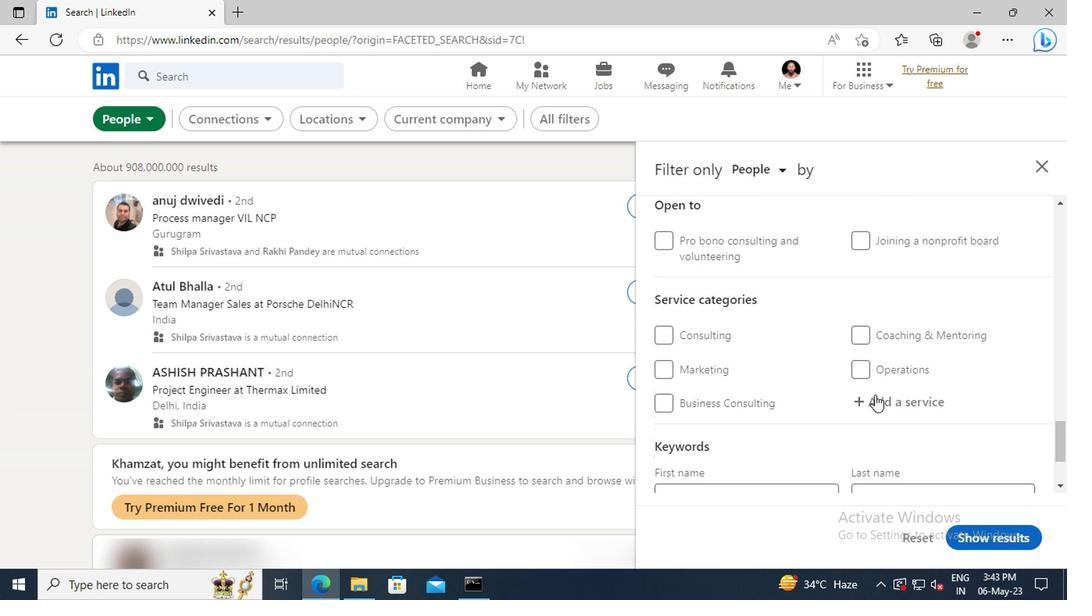
Action: Key pressed <Key.shift>CUSTOMER<Key.space><Key.shift>SUPP
Screenshot: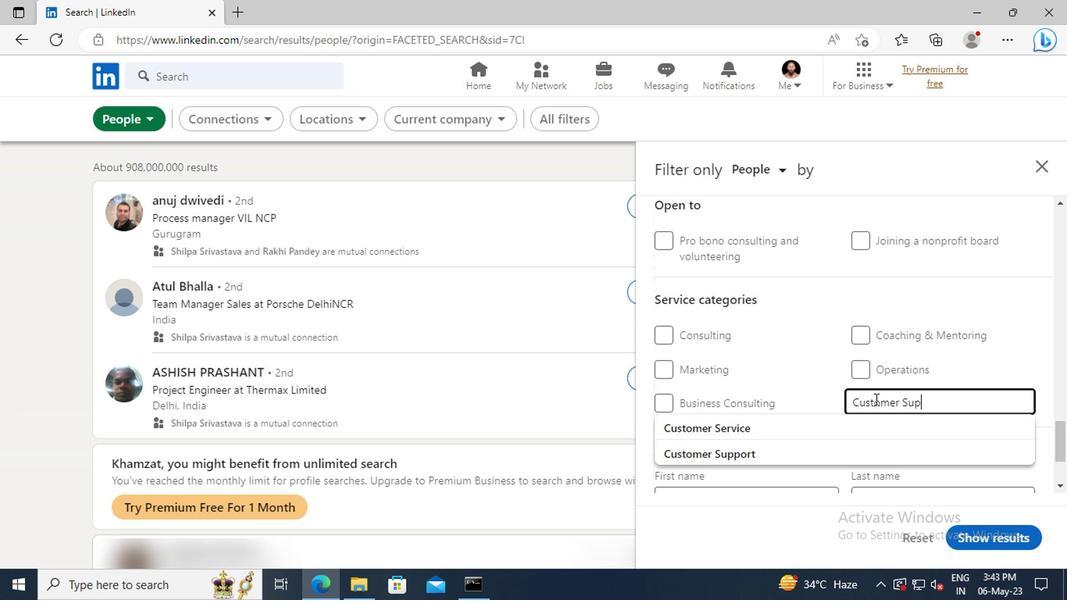 
Action: Mouse moved to (885, 455)
Screenshot: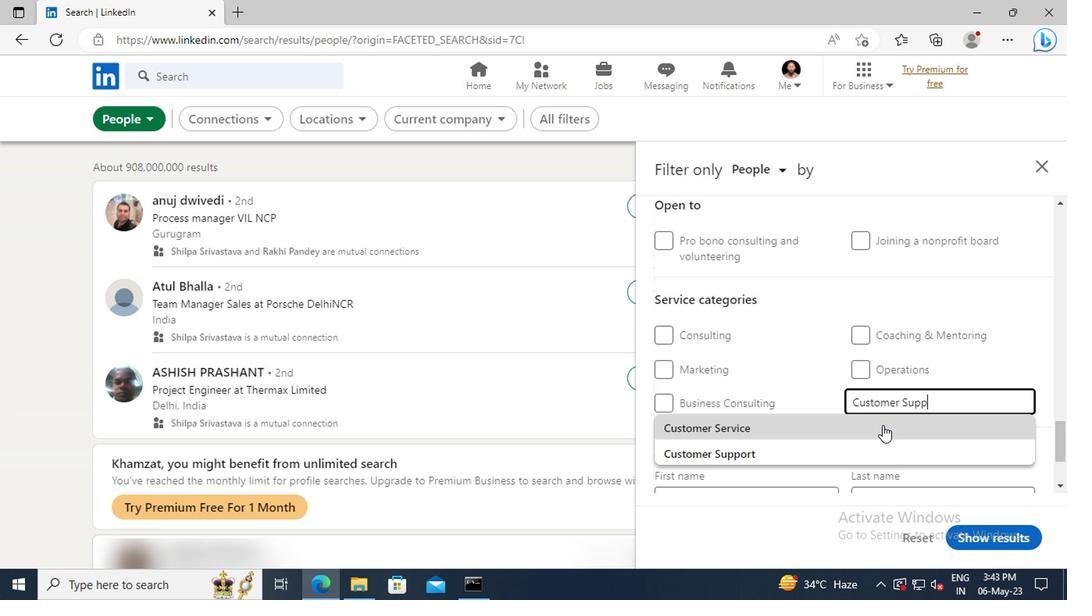 
Action: Mouse pressed left at (885, 455)
Screenshot: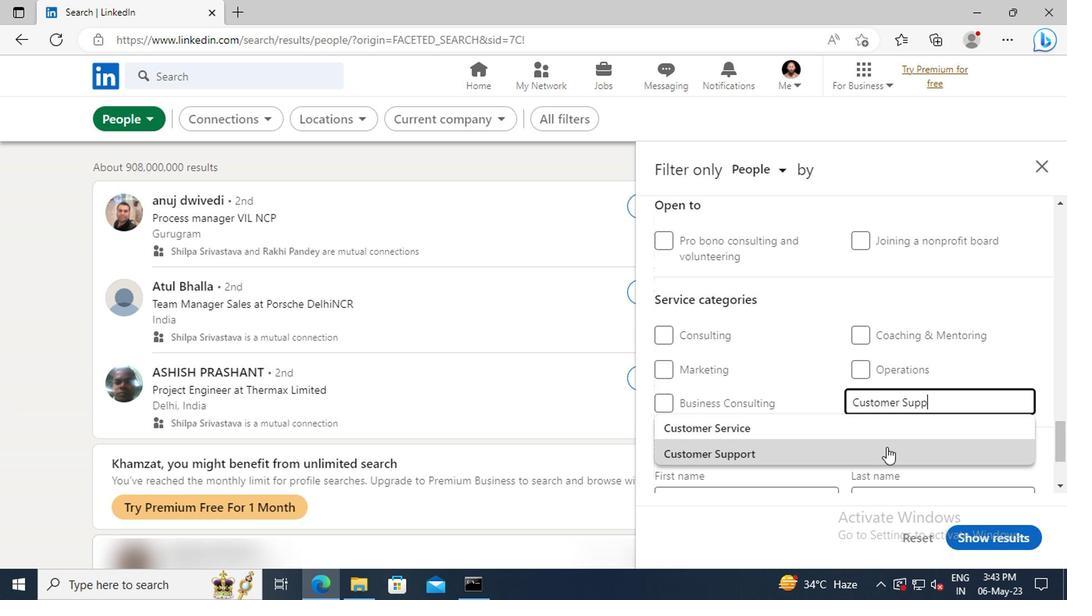 
Action: Mouse scrolled (885, 454) with delta (0, -1)
Screenshot: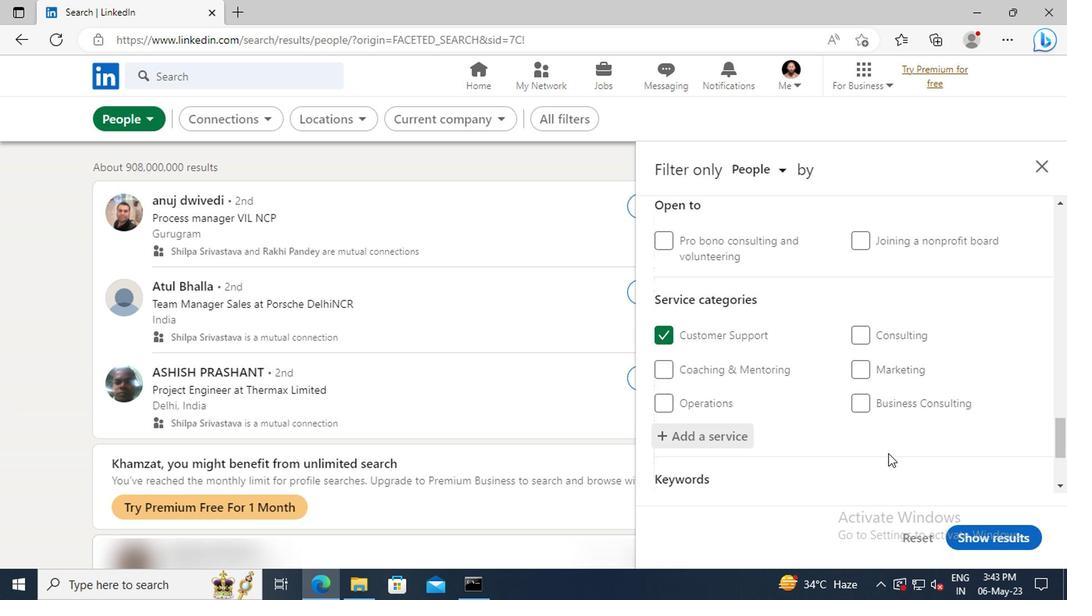 
Action: Mouse scrolled (885, 454) with delta (0, -1)
Screenshot: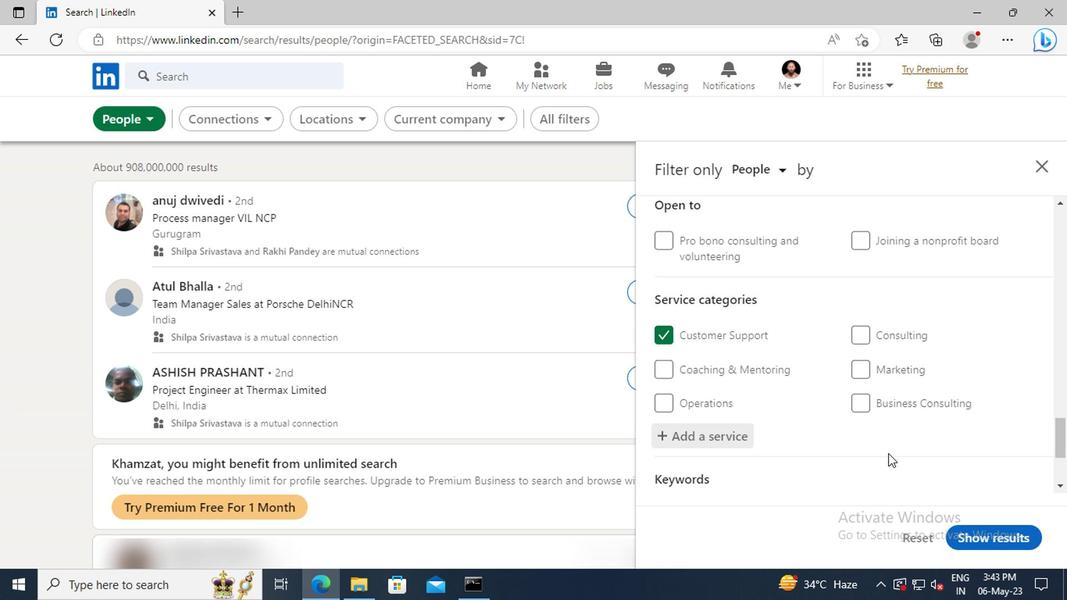 
Action: Mouse scrolled (885, 454) with delta (0, -1)
Screenshot: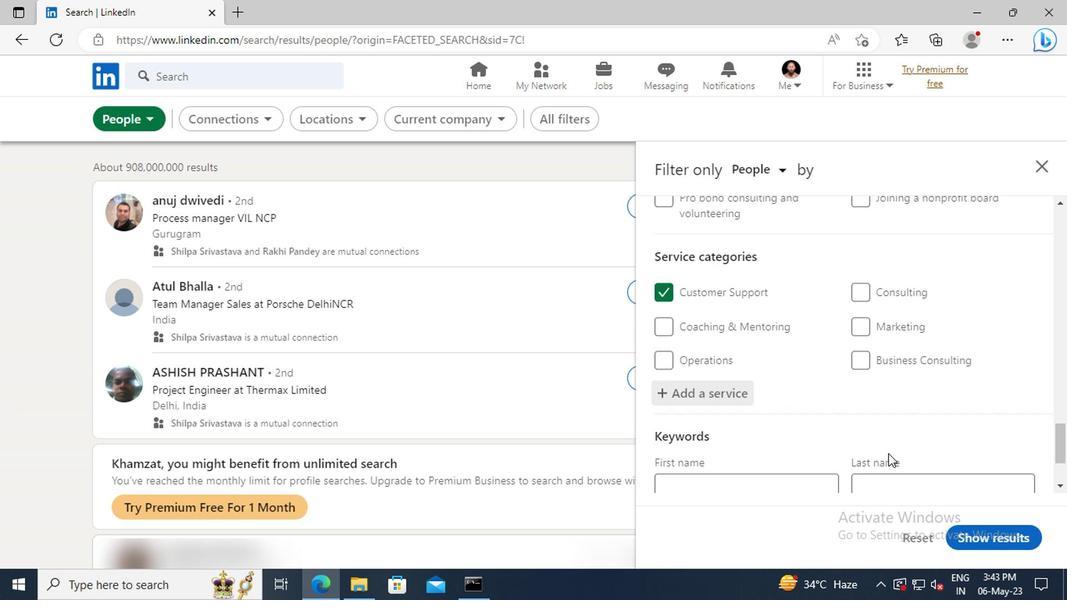 
Action: Mouse scrolled (885, 454) with delta (0, -1)
Screenshot: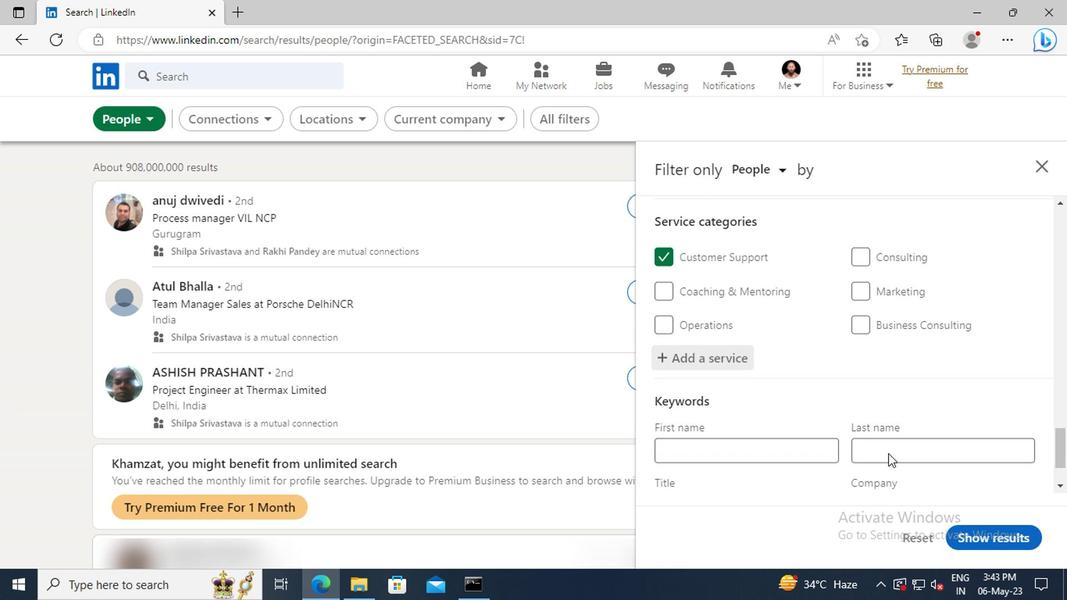 
Action: Mouse moved to (725, 425)
Screenshot: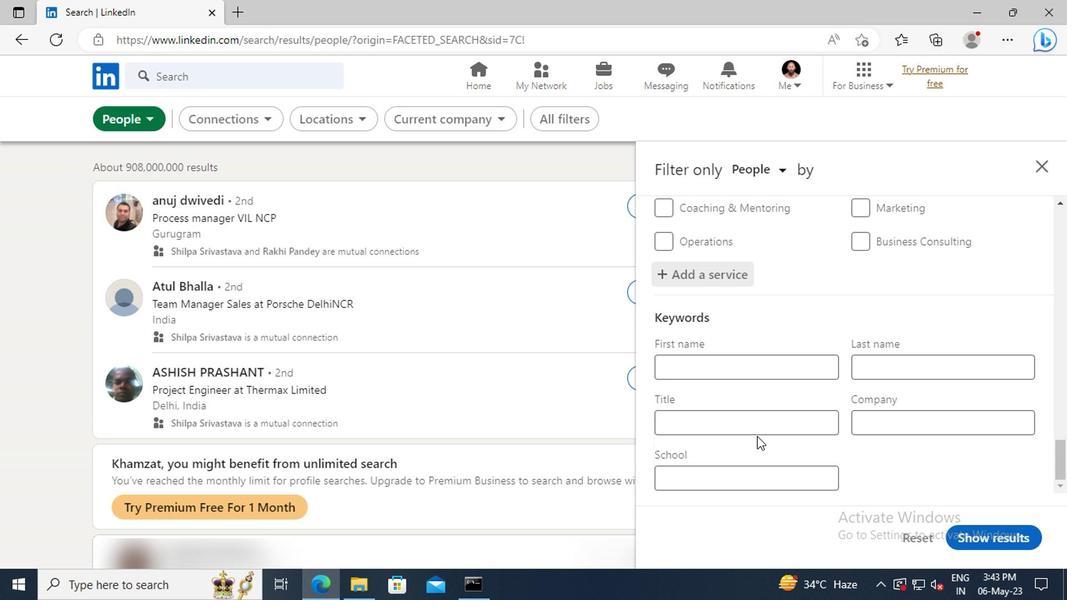 
Action: Mouse pressed left at (725, 425)
Screenshot: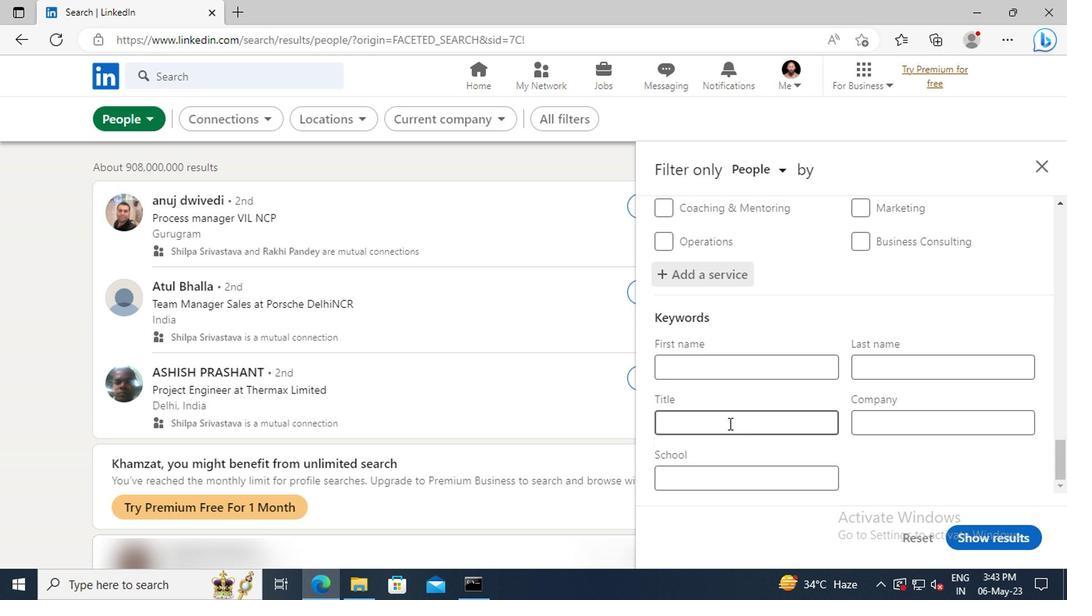 
Action: Key pressed <Key.shift><Key.shift><Key.shift><Key.shift><Key.shift><Key.shift><Key.shift><Key.shift><Key.shift><Key.shift><Key.shift><Key.shift><Key.shift><Key.shift><Key.shift><Key.shift><Key.shift><Key.shift><Key.shift><Key.shift>C<Key.backspace><Key.shift>OPERATIONS<Key.space><Key.shift>MANAGER<Key.enter>
Screenshot: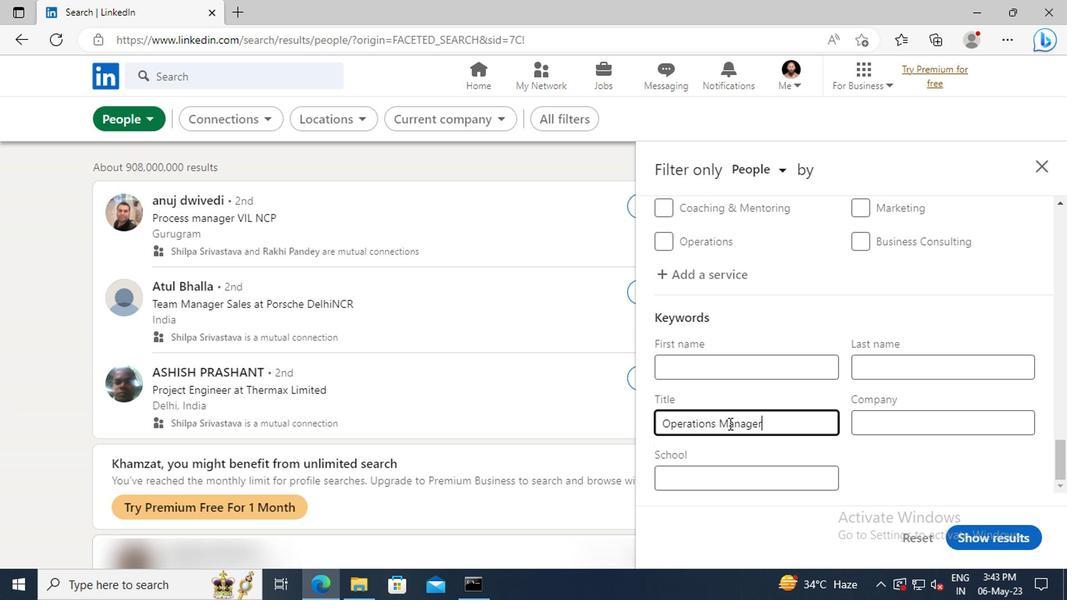 
Action: Mouse moved to (981, 541)
Screenshot: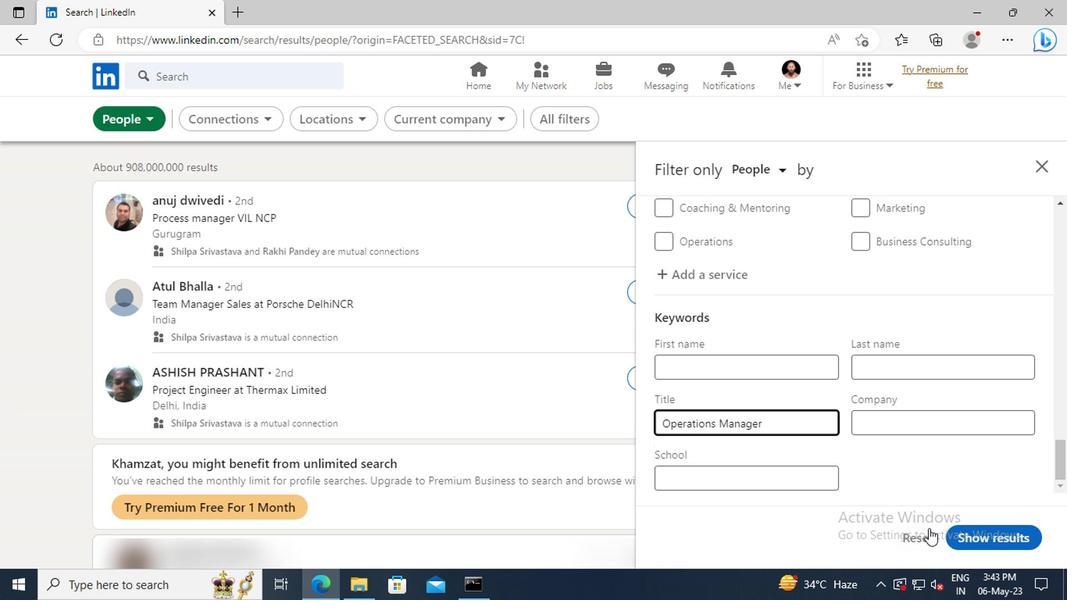 
Action: Mouse pressed left at (981, 541)
Screenshot: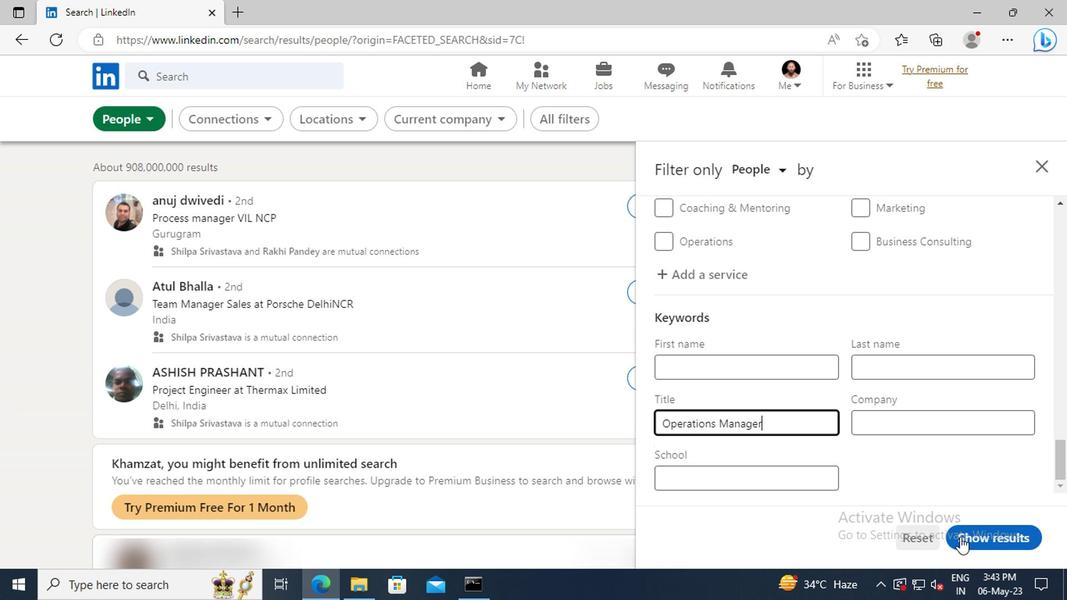 
